 Task: Find connections with filter location Carmo do Paranaíba with filter topic #Designwith filter profile language French with filter current company GeeksforGeeks with filter school National Institute of Fashion Technology India with filter industry Data Security Software Products with filter service category Real Estate with filter keywords title Front Desk Associate
Action: Mouse moved to (713, 136)
Screenshot: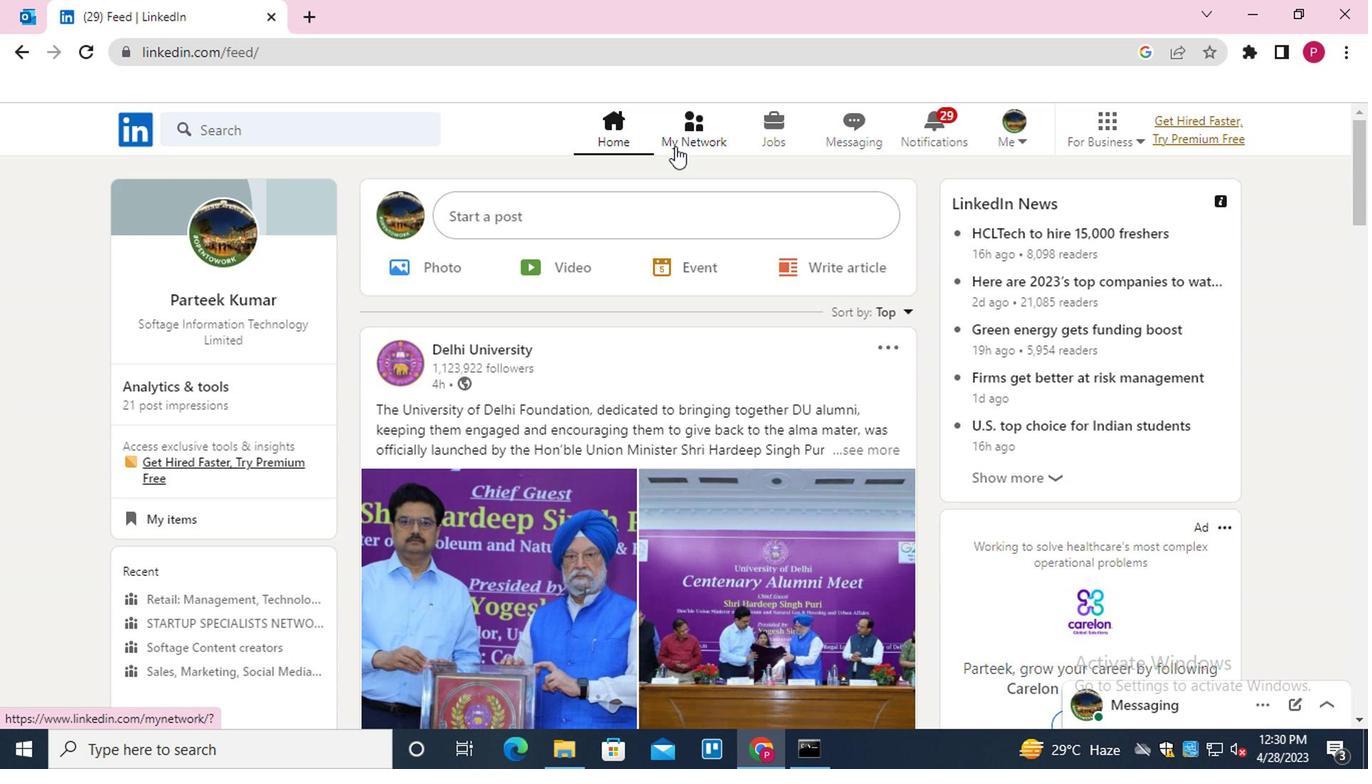 
Action: Mouse pressed left at (713, 136)
Screenshot: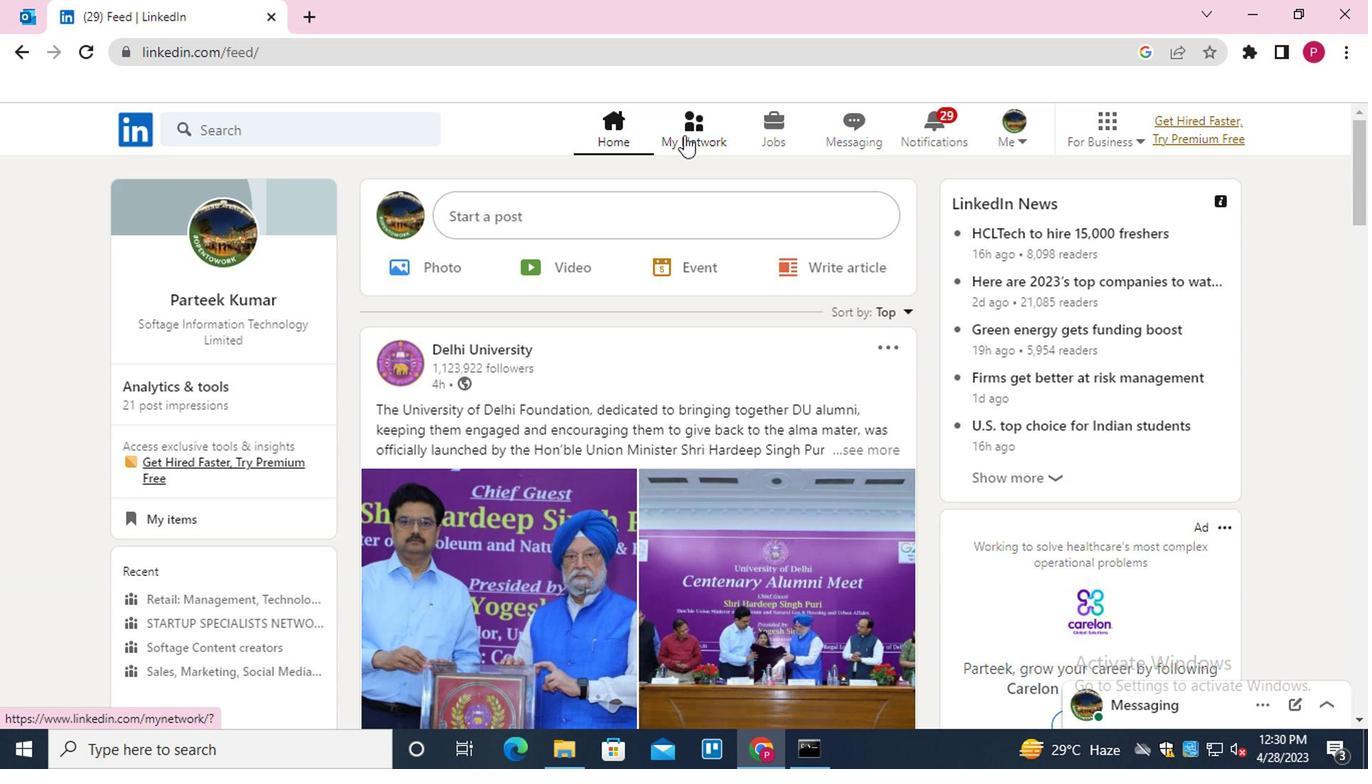 
Action: Mouse moved to (392, 241)
Screenshot: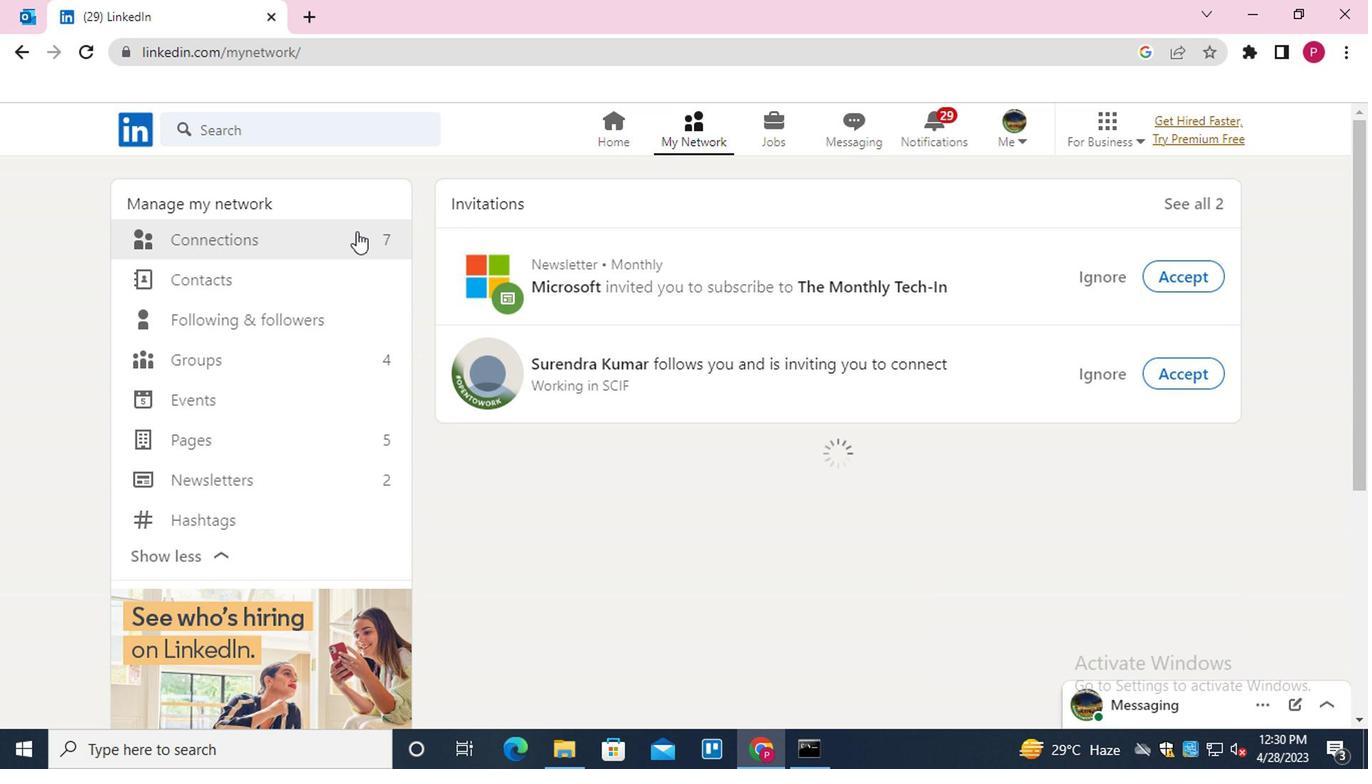 
Action: Mouse pressed left at (392, 241)
Screenshot: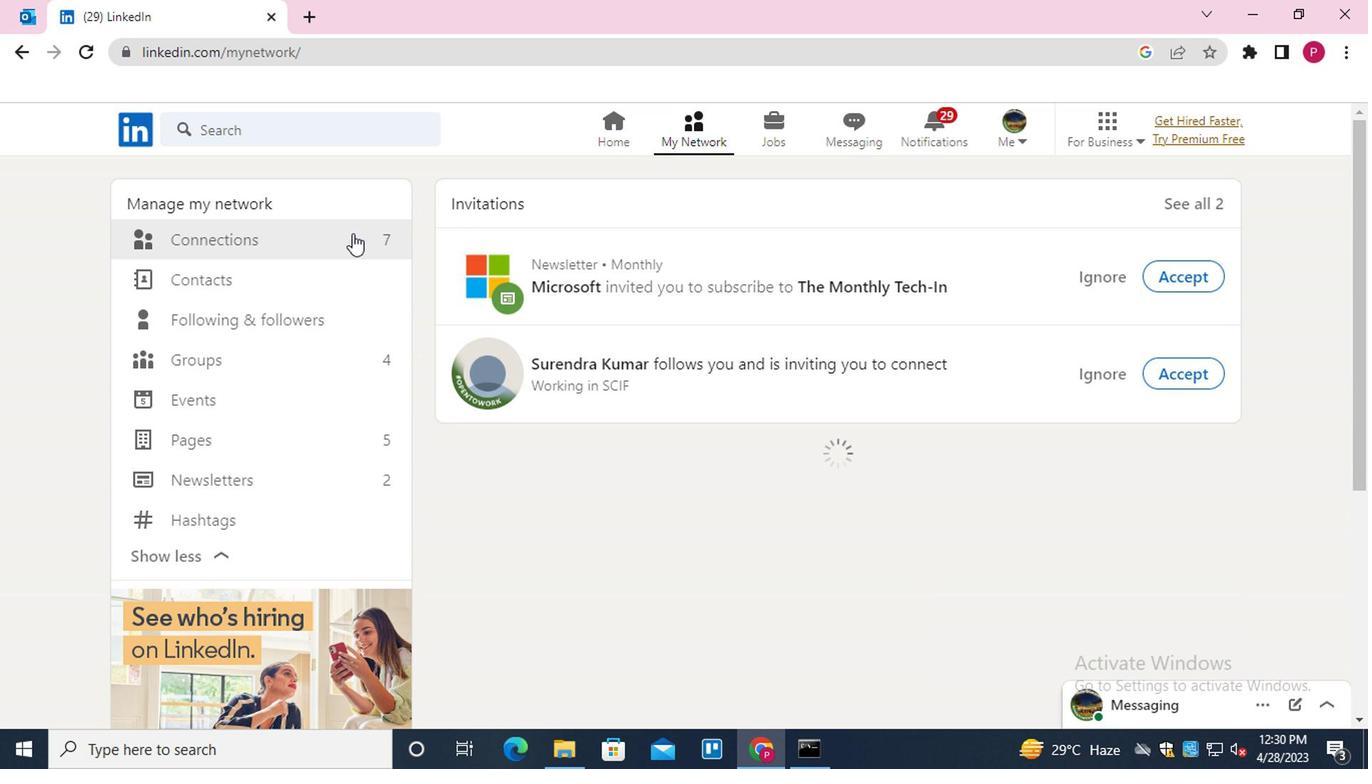 
Action: Mouse moved to (838, 244)
Screenshot: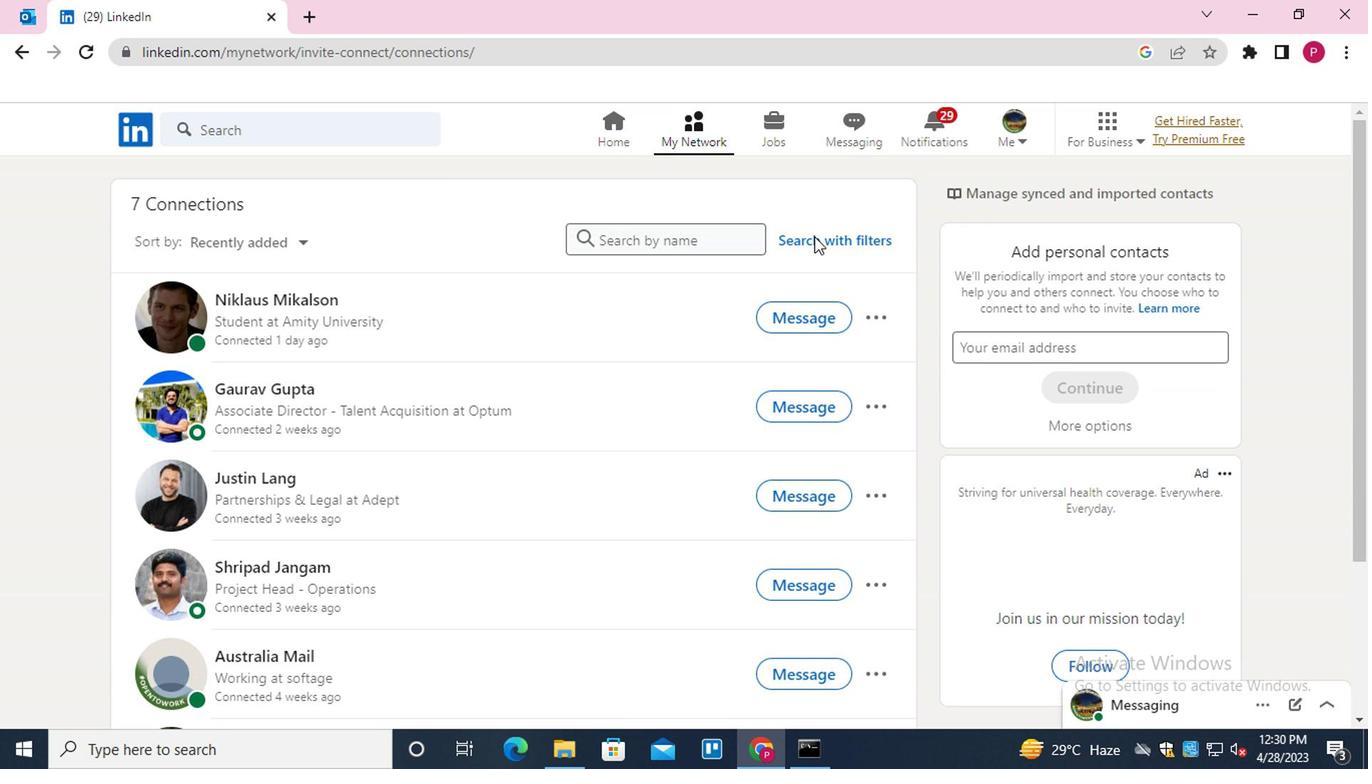 
Action: Mouse pressed left at (838, 244)
Screenshot: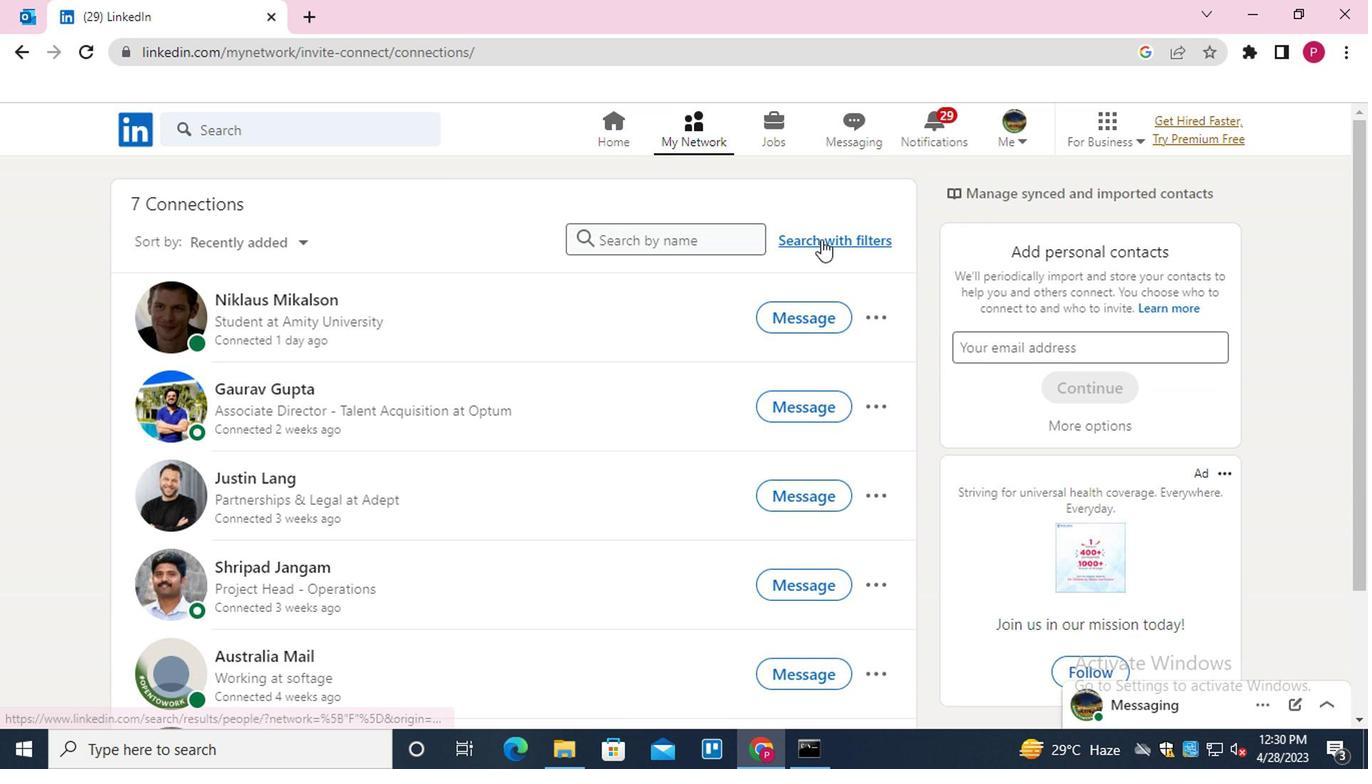 
Action: Mouse moved to (766, 192)
Screenshot: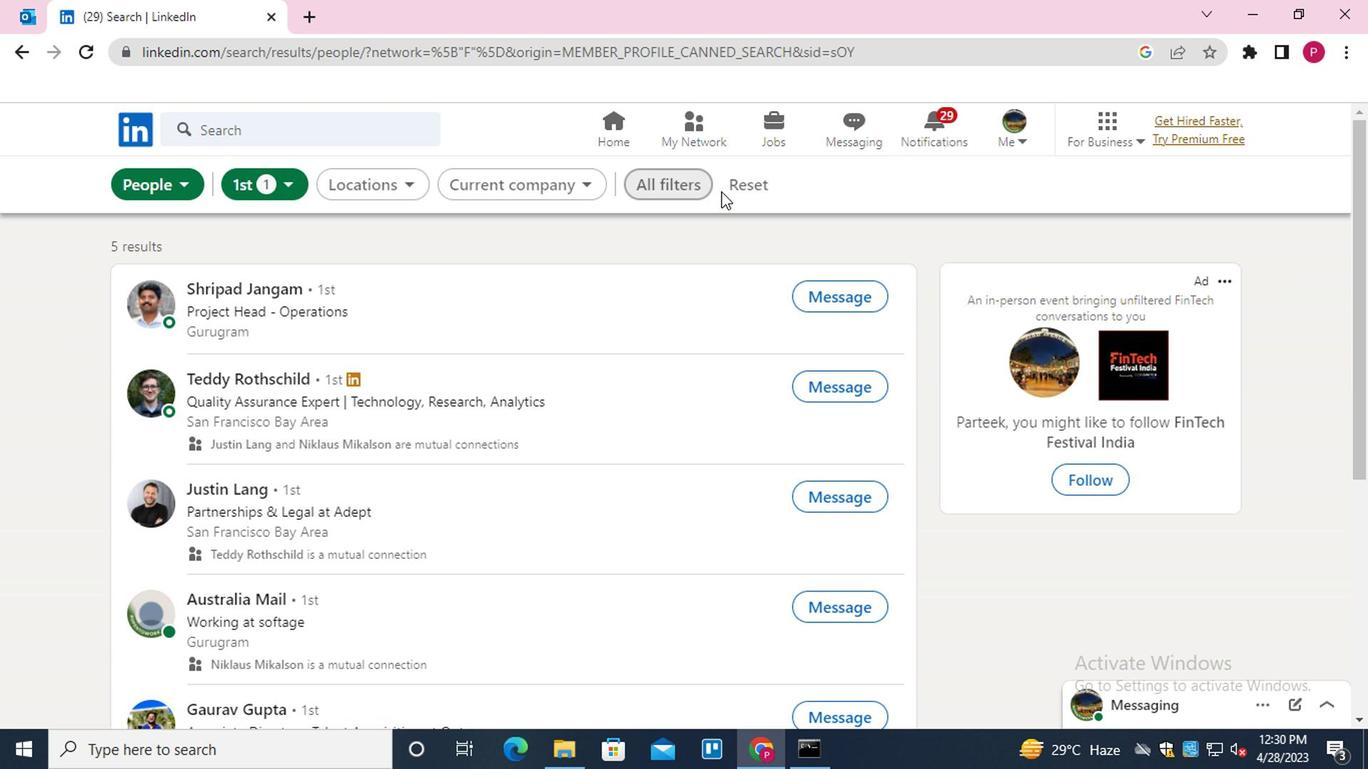 
Action: Mouse pressed left at (766, 192)
Screenshot: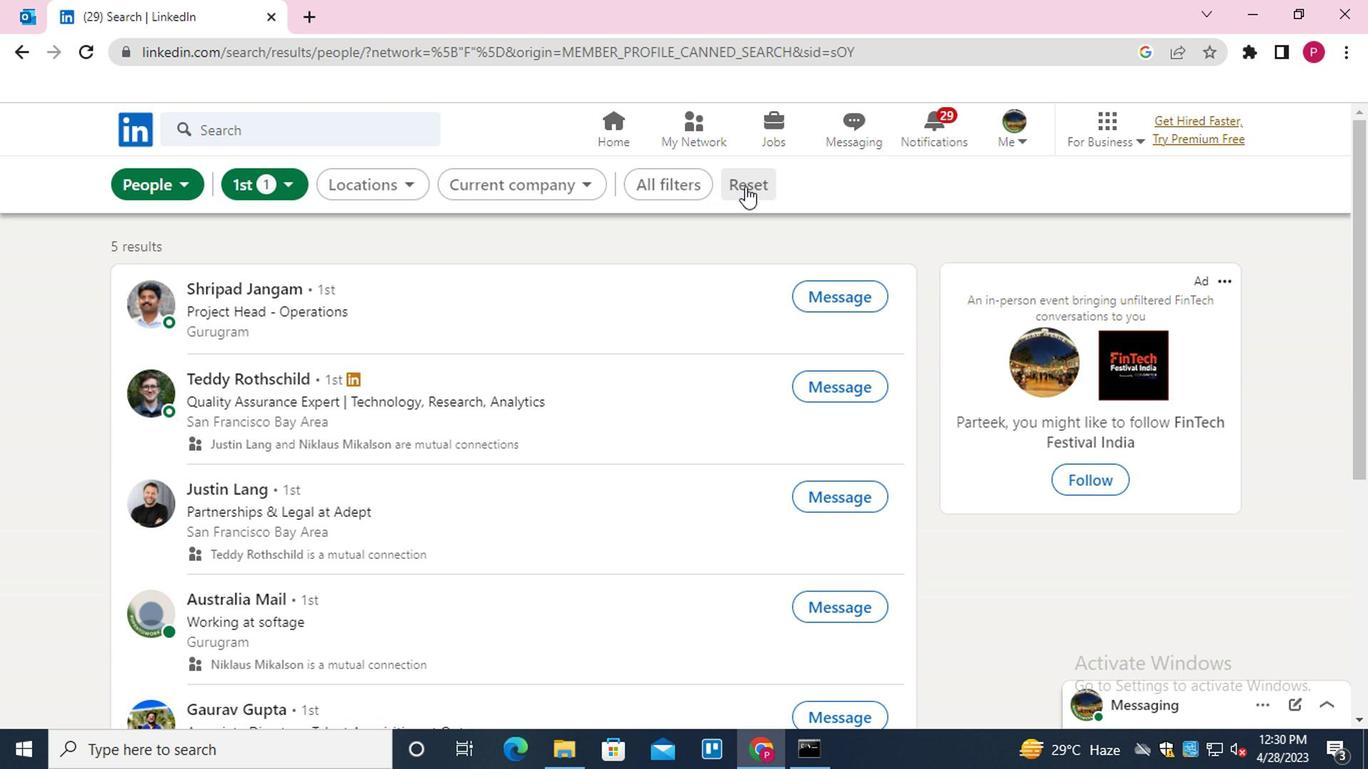 
Action: Mouse moved to (723, 188)
Screenshot: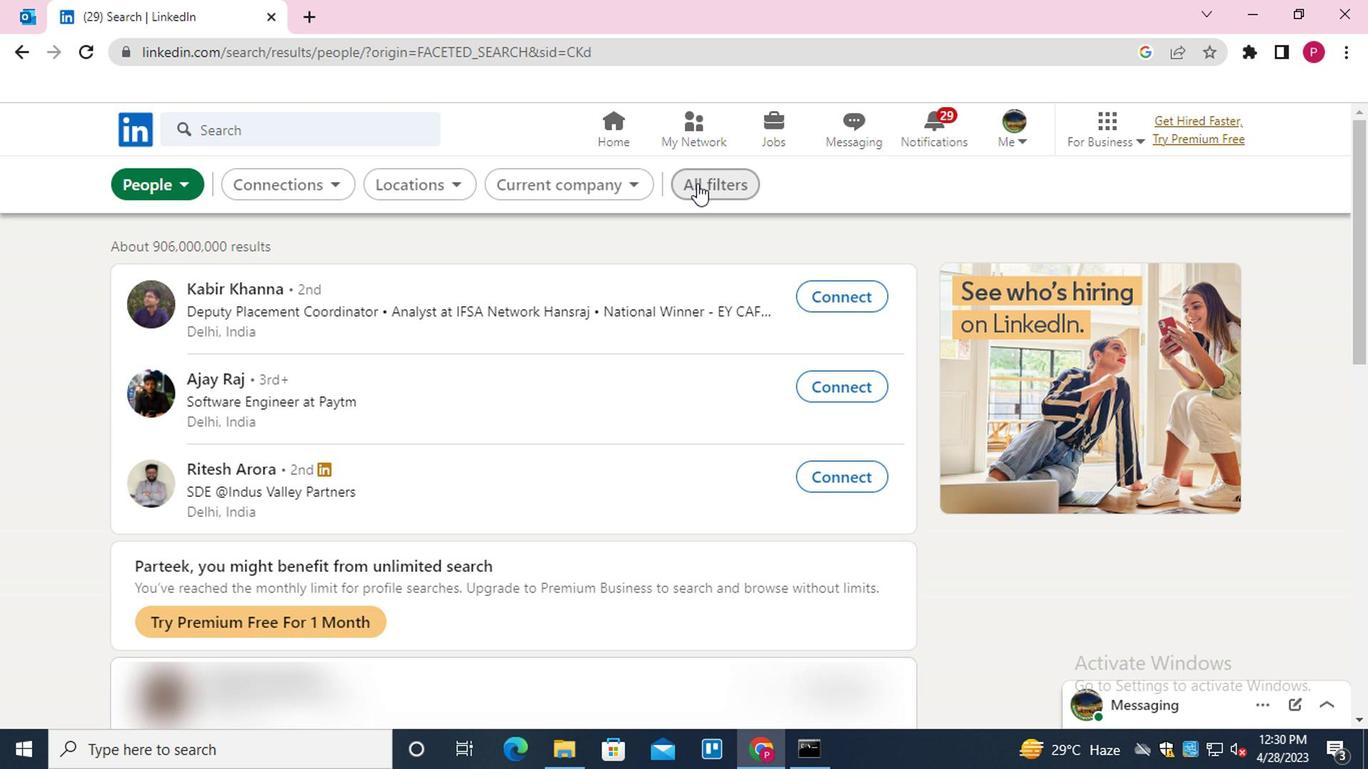 
Action: Mouse pressed left at (723, 188)
Screenshot: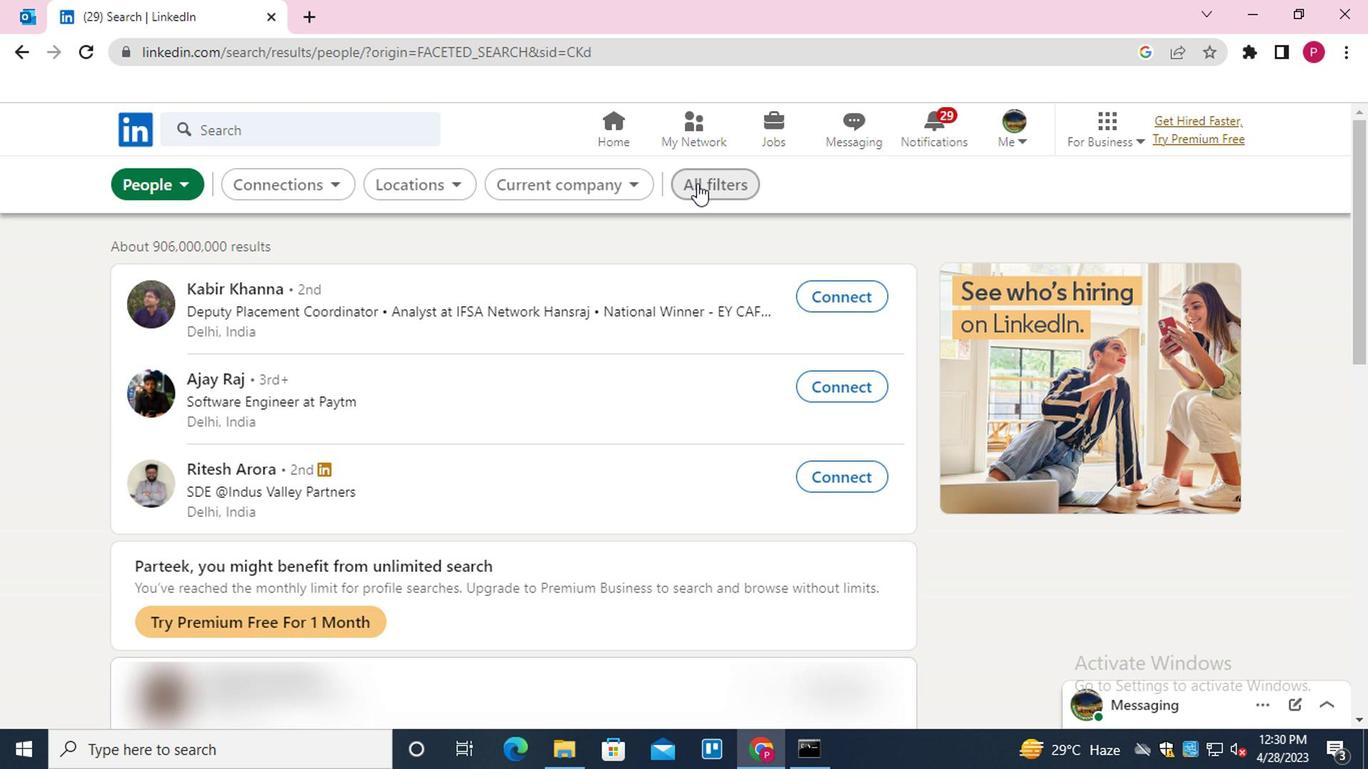 
Action: Mouse moved to (1010, 411)
Screenshot: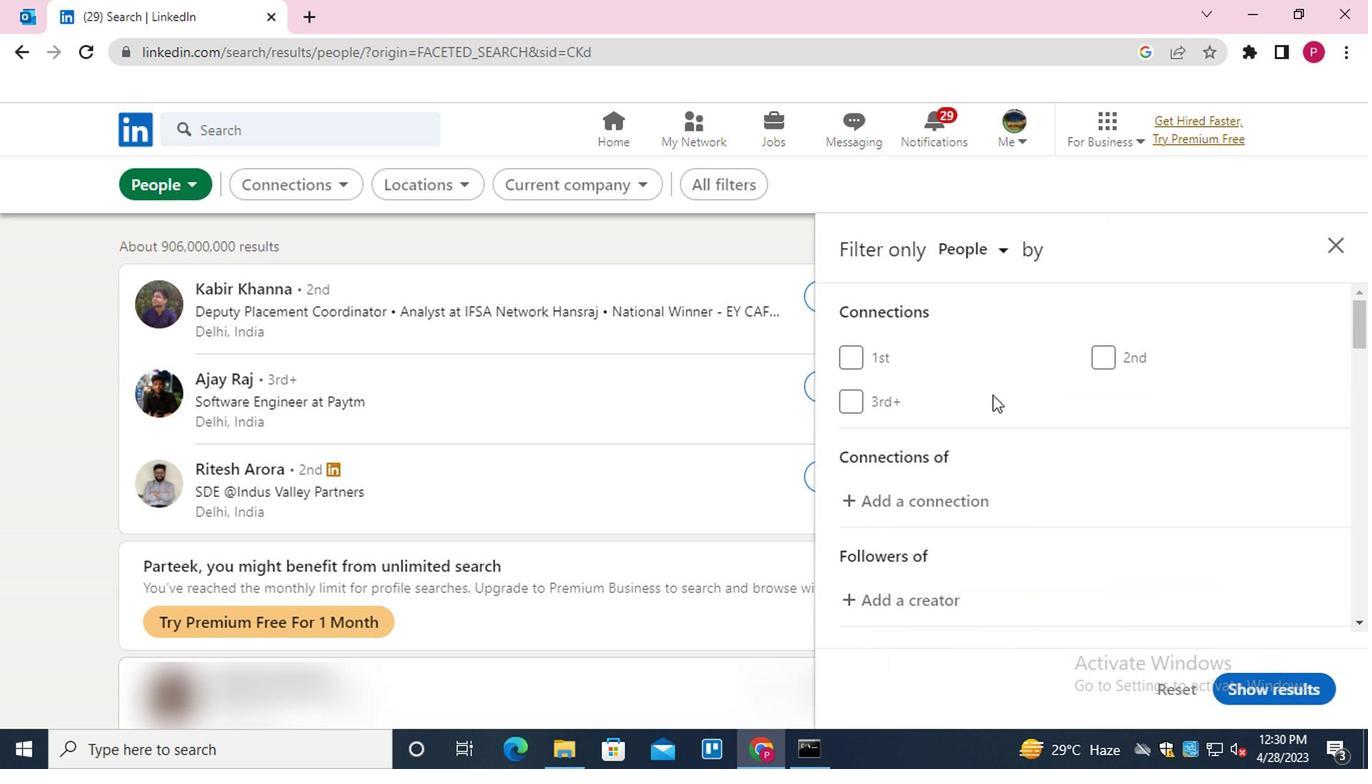 
Action: Mouse scrolled (1010, 411) with delta (0, 0)
Screenshot: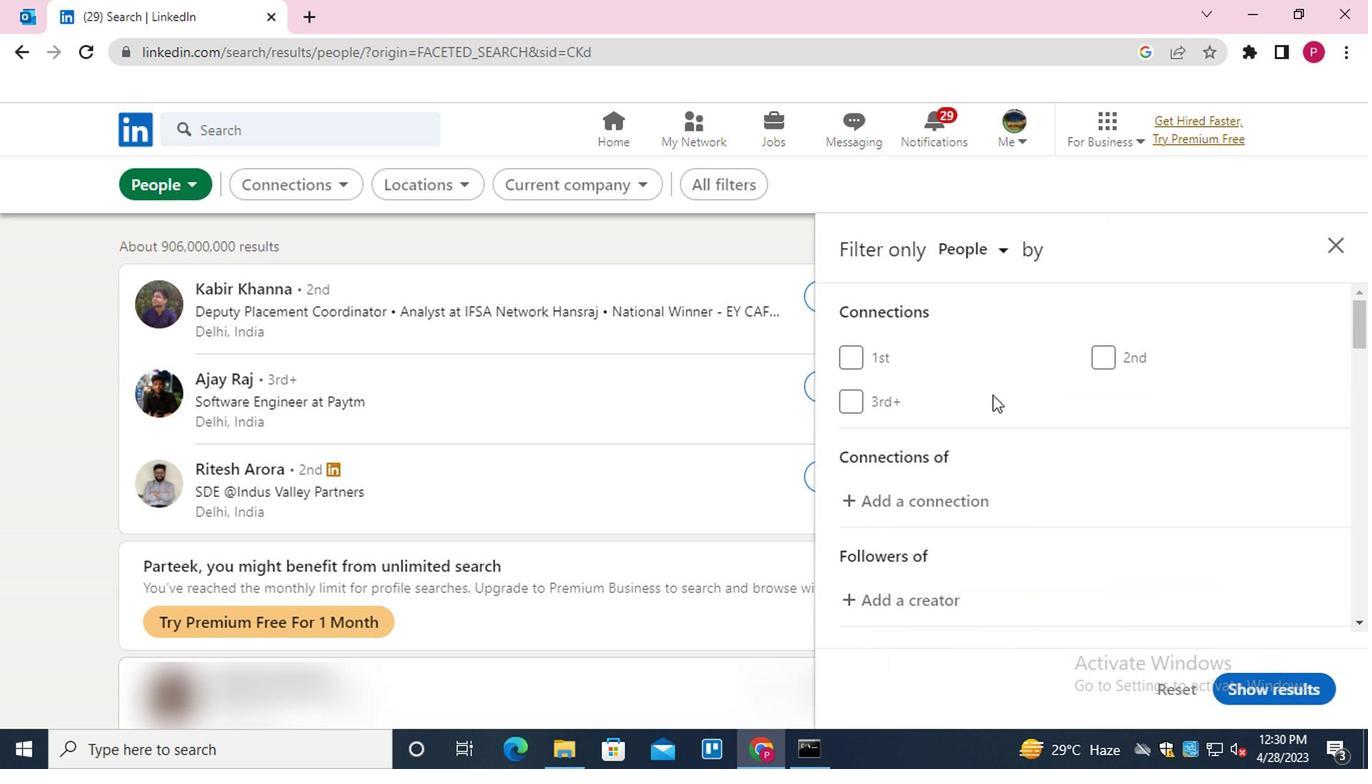 
Action: Mouse moved to (1011, 416)
Screenshot: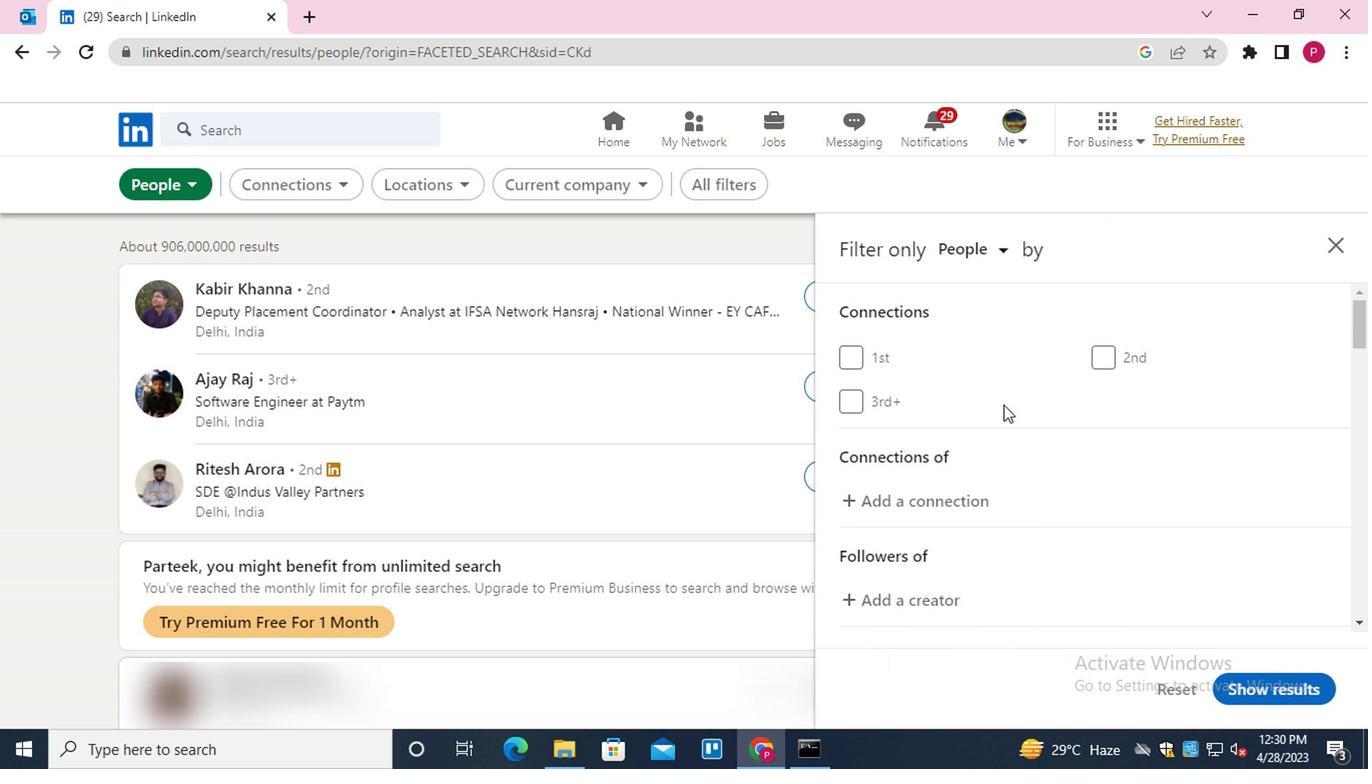 
Action: Mouse scrolled (1011, 415) with delta (0, -1)
Screenshot: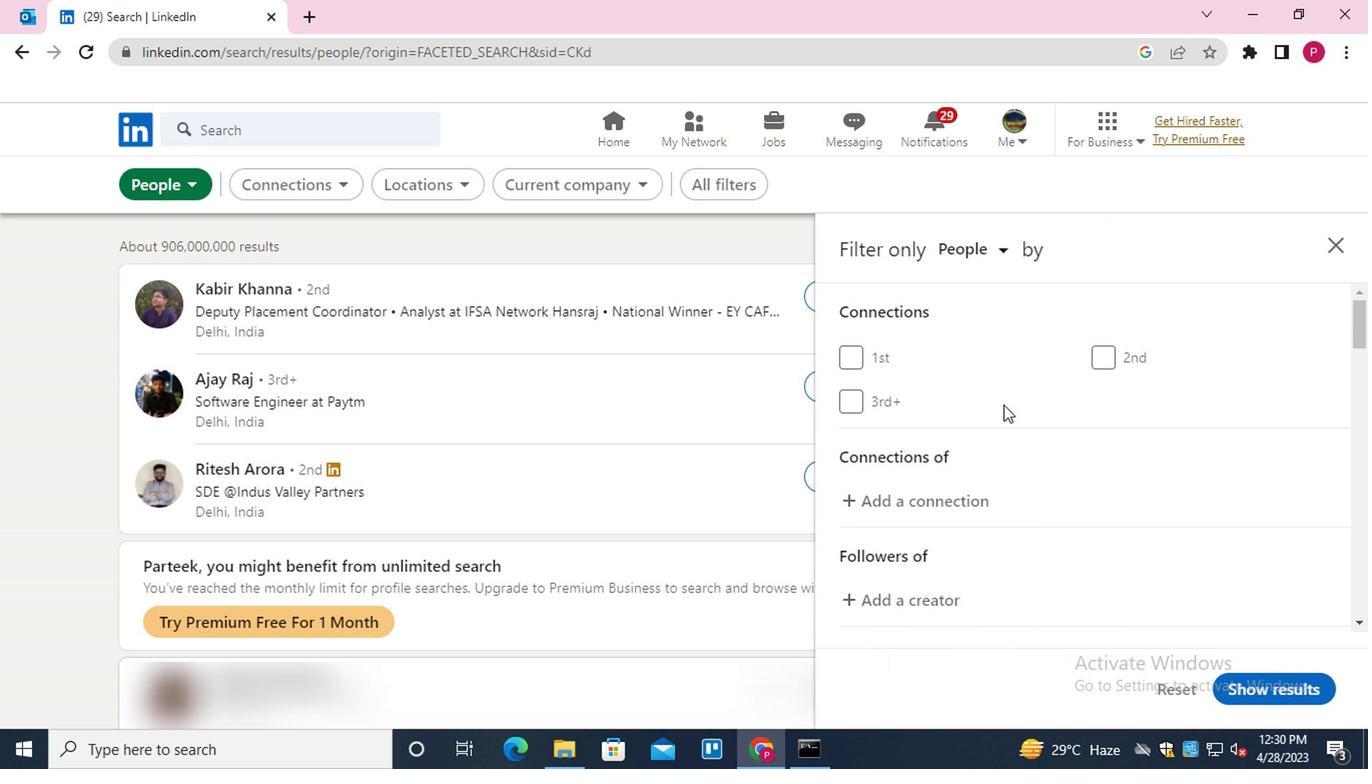 
Action: Mouse moved to (1014, 419)
Screenshot: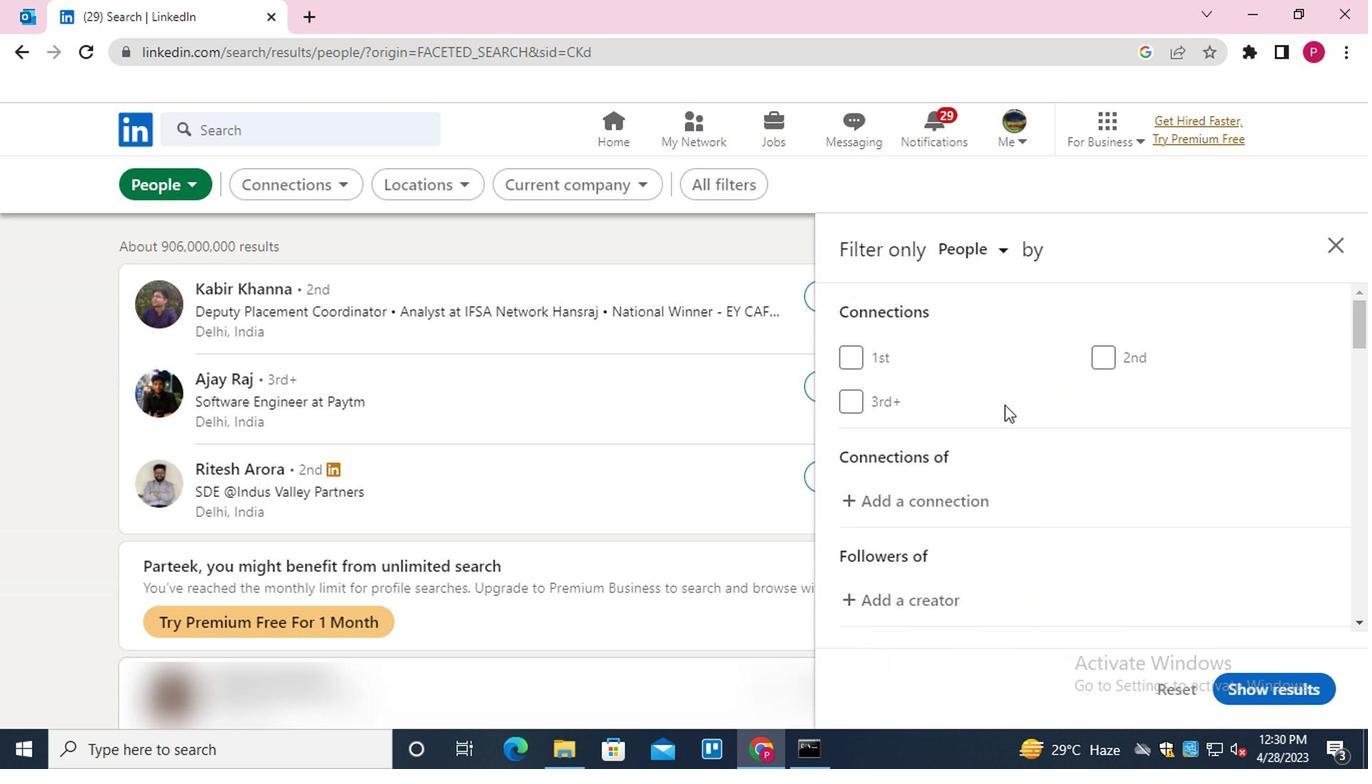 
Action: Mouse scrolled (1014, 417) with delta (0, -1)
Screenshot: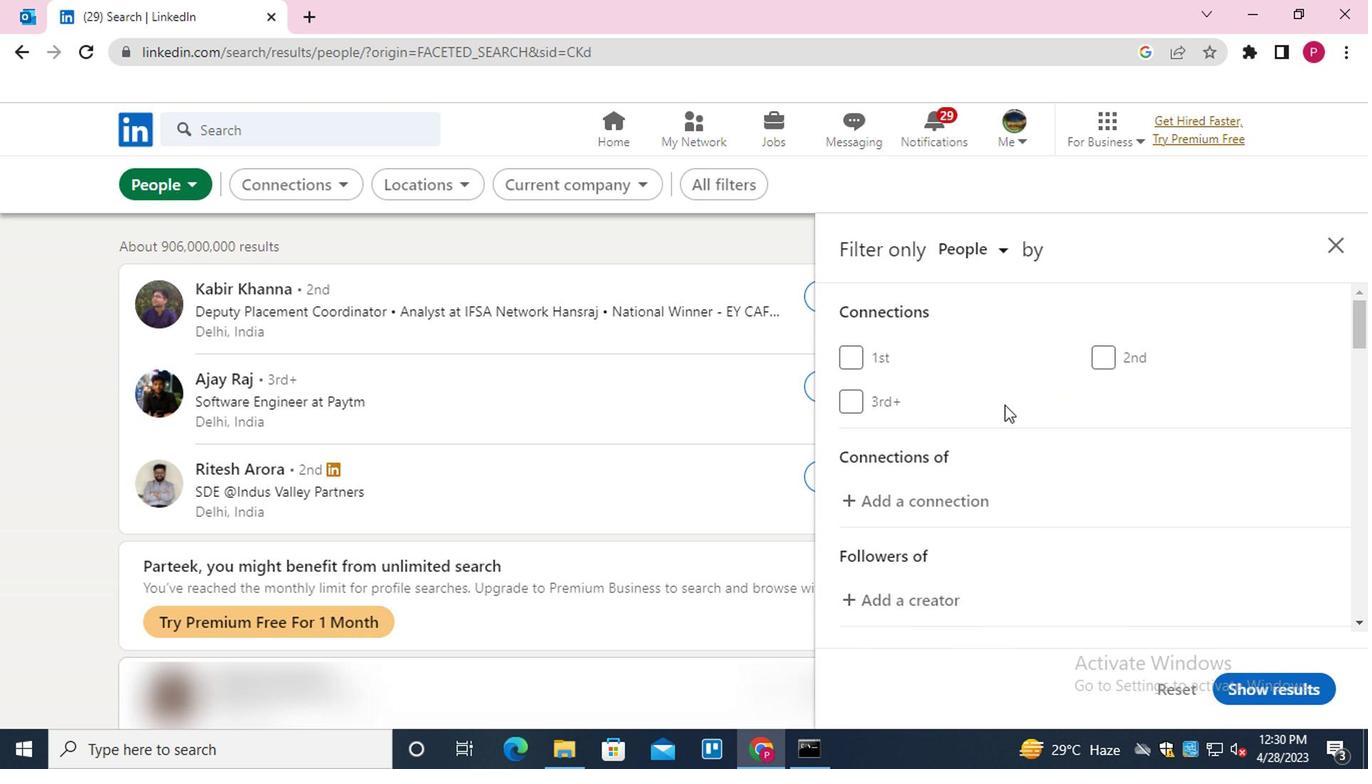 
Action: Mouse moved to (1149, 483)
Screenshot: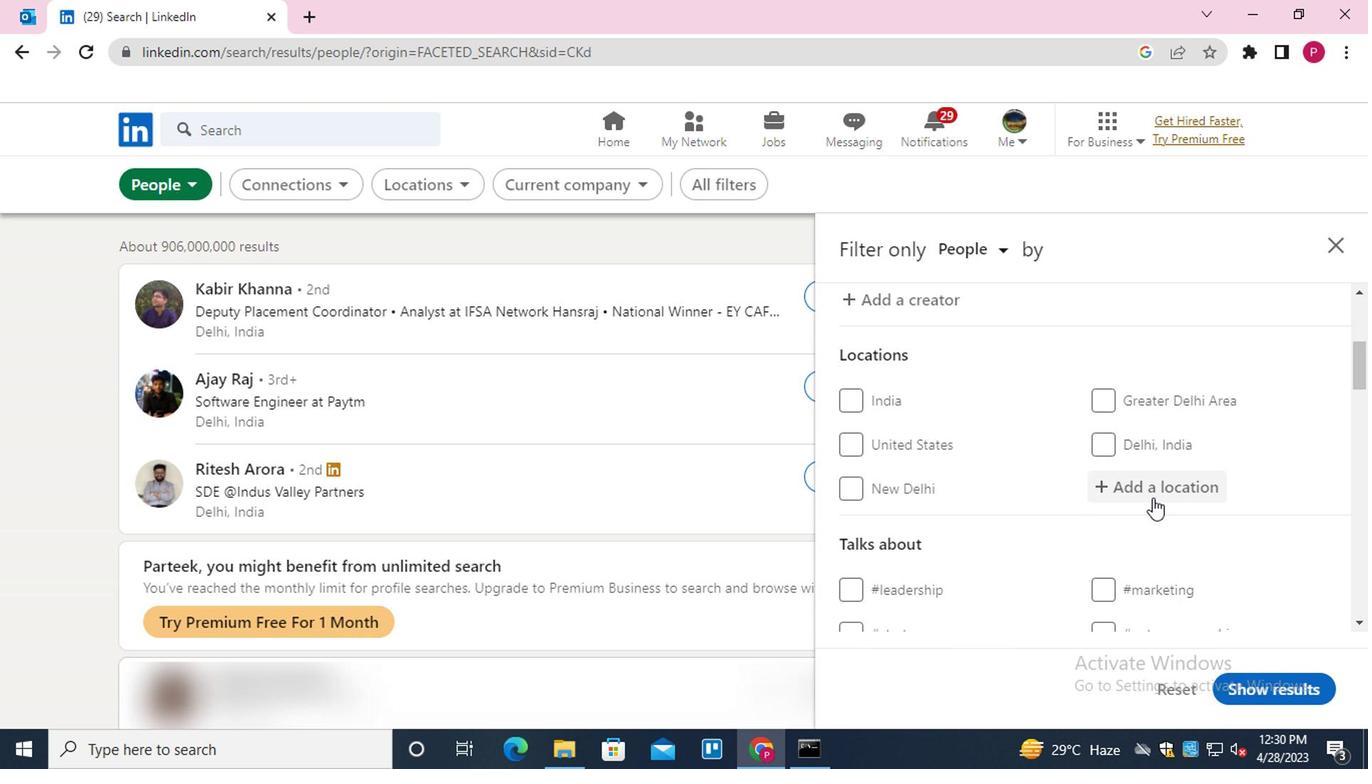 
Action: Mouse pressed left at (1149, 483)
Screenshot: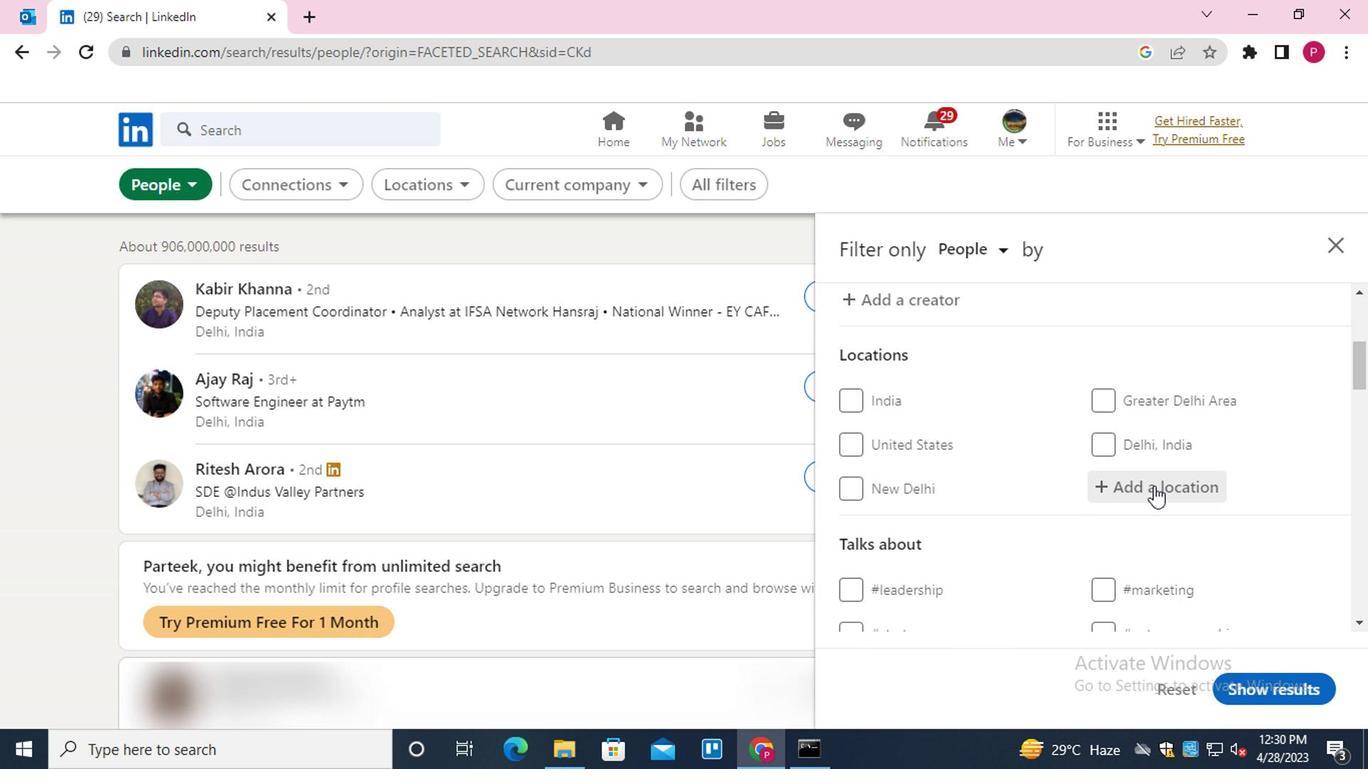 
Action: Key pressed <Key.shift><Key.shift><Key.shift><Key.shift><Key.shift><Key.shift><Key.shift><Key.shift><Key.shift>CARMO<Key.down><Key.down><Key.down><Key.down><Key.down><Key.enter>
Screenshot: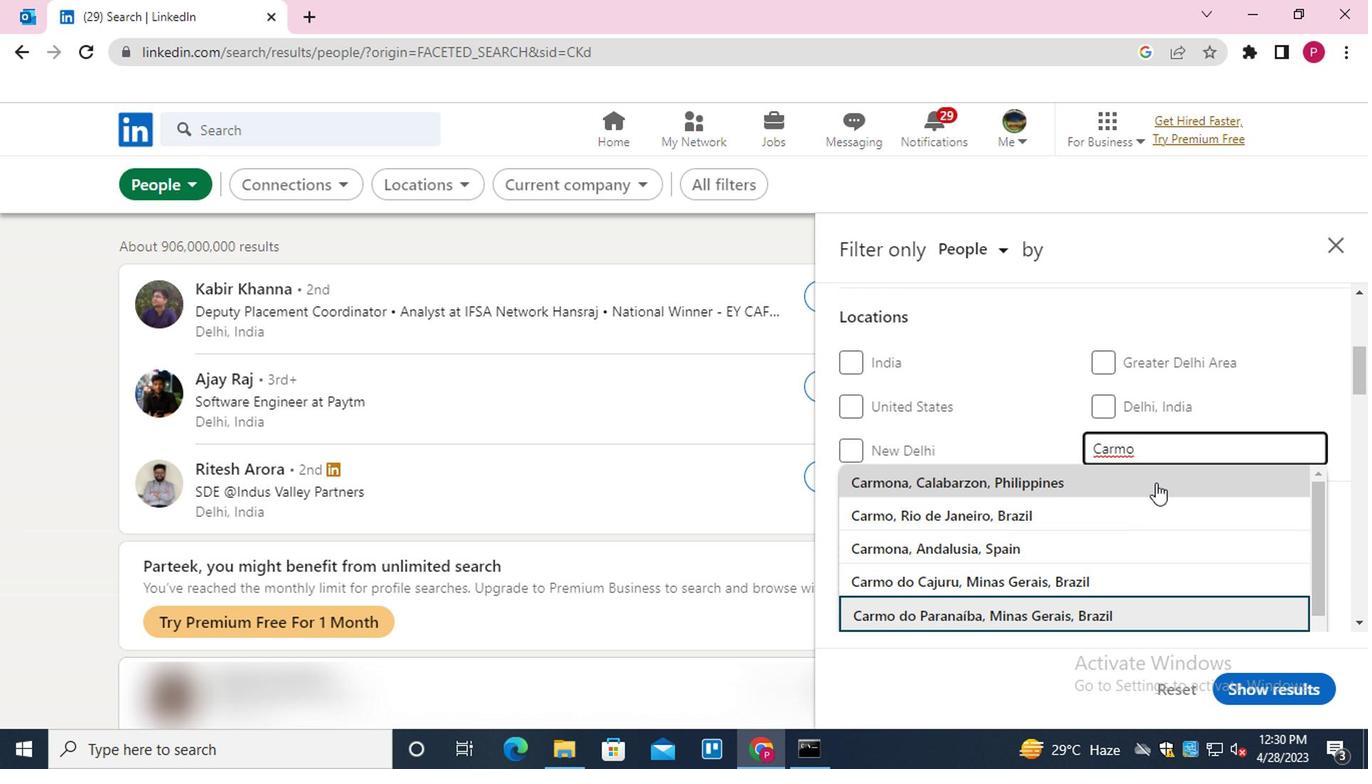 
Action: Mouse moved to (1149, 483)
Screenshot: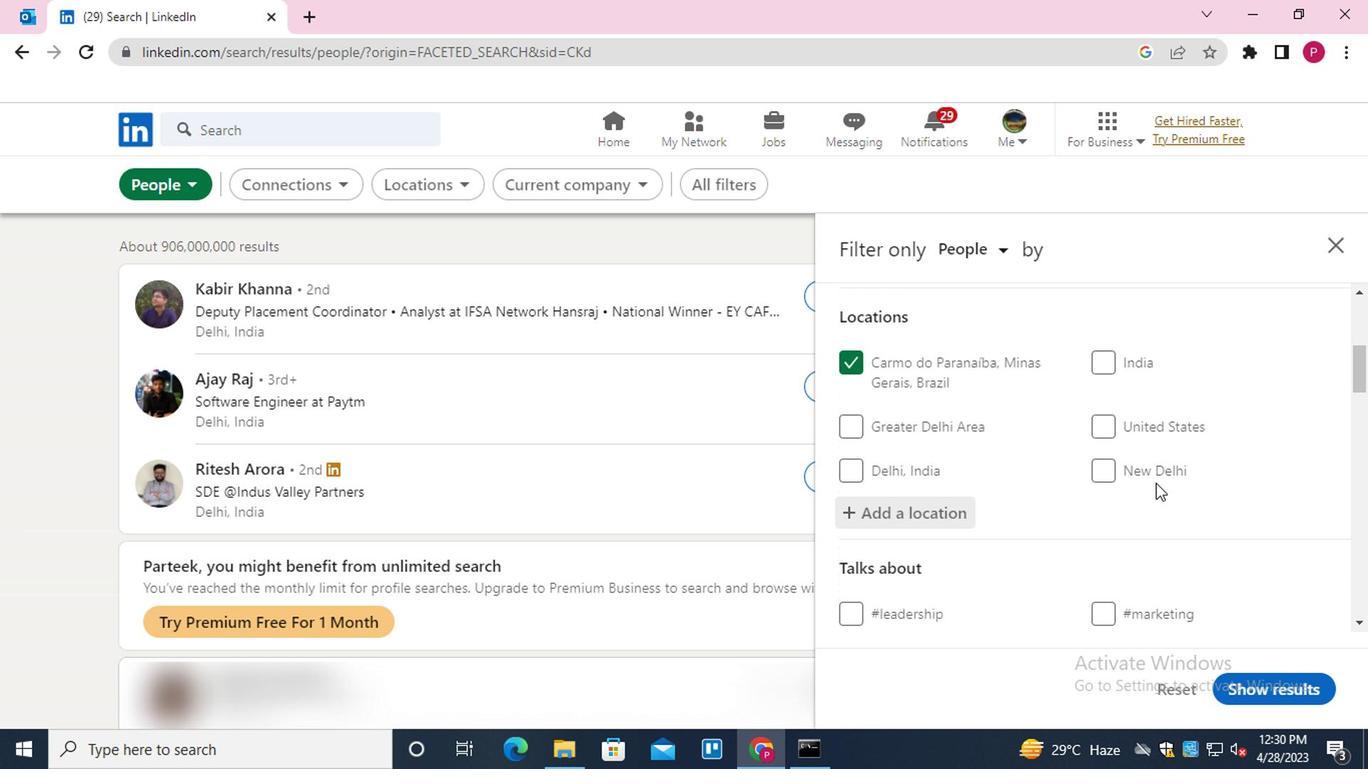 
Action: Mouse scrolled (1149, 482) with delta (0, -1)
Screenshot: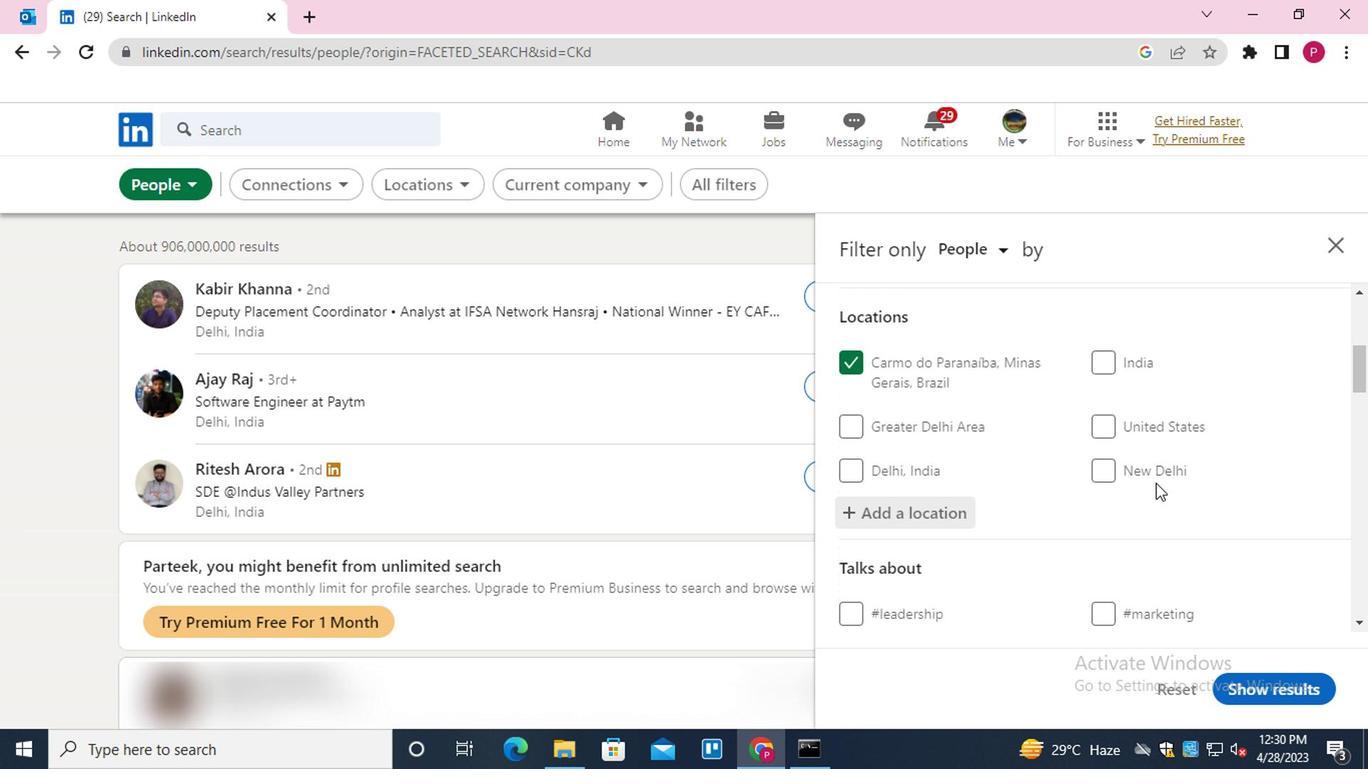 
Action: Mouse scrolled (1149, 482) with delta (0, -1)
Screenshot: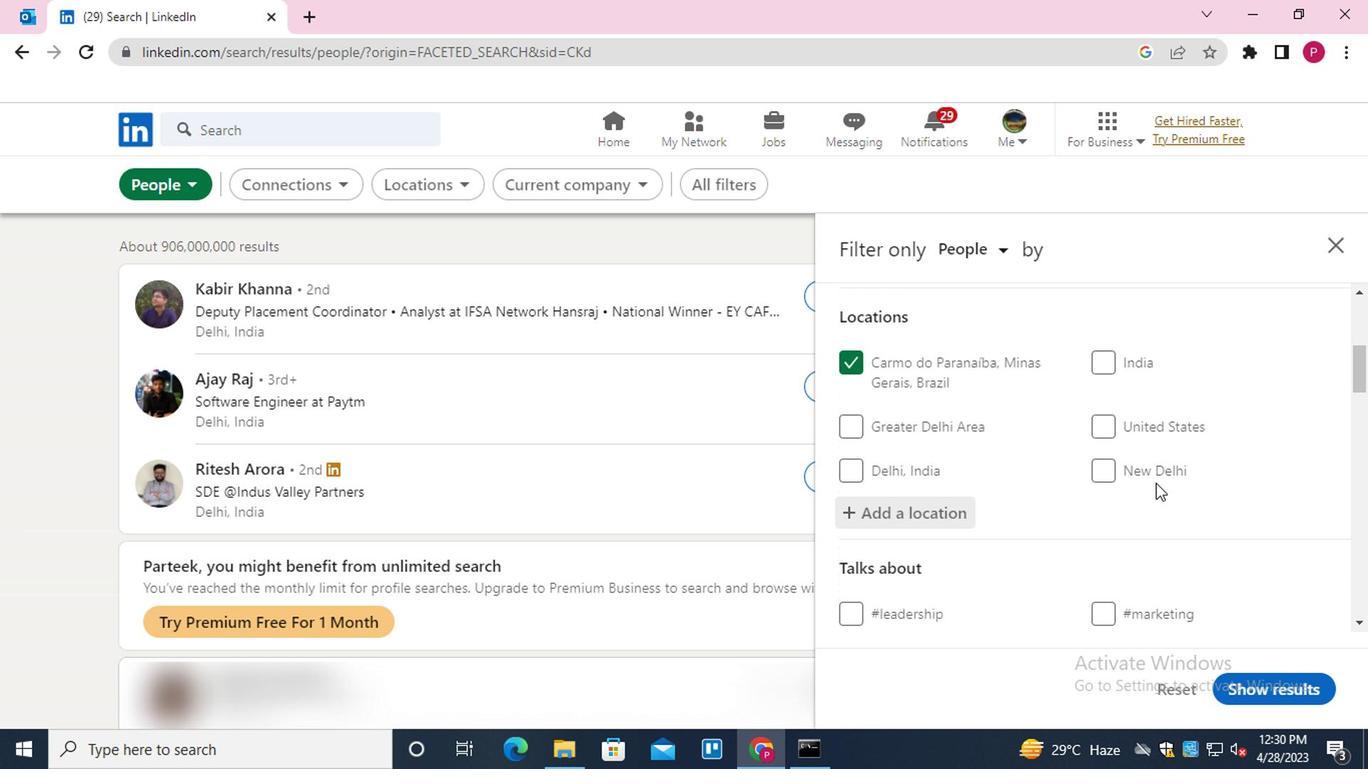 
Action: Mouse scrolled (1149, 482) with delta (0, -1)
Screenshot: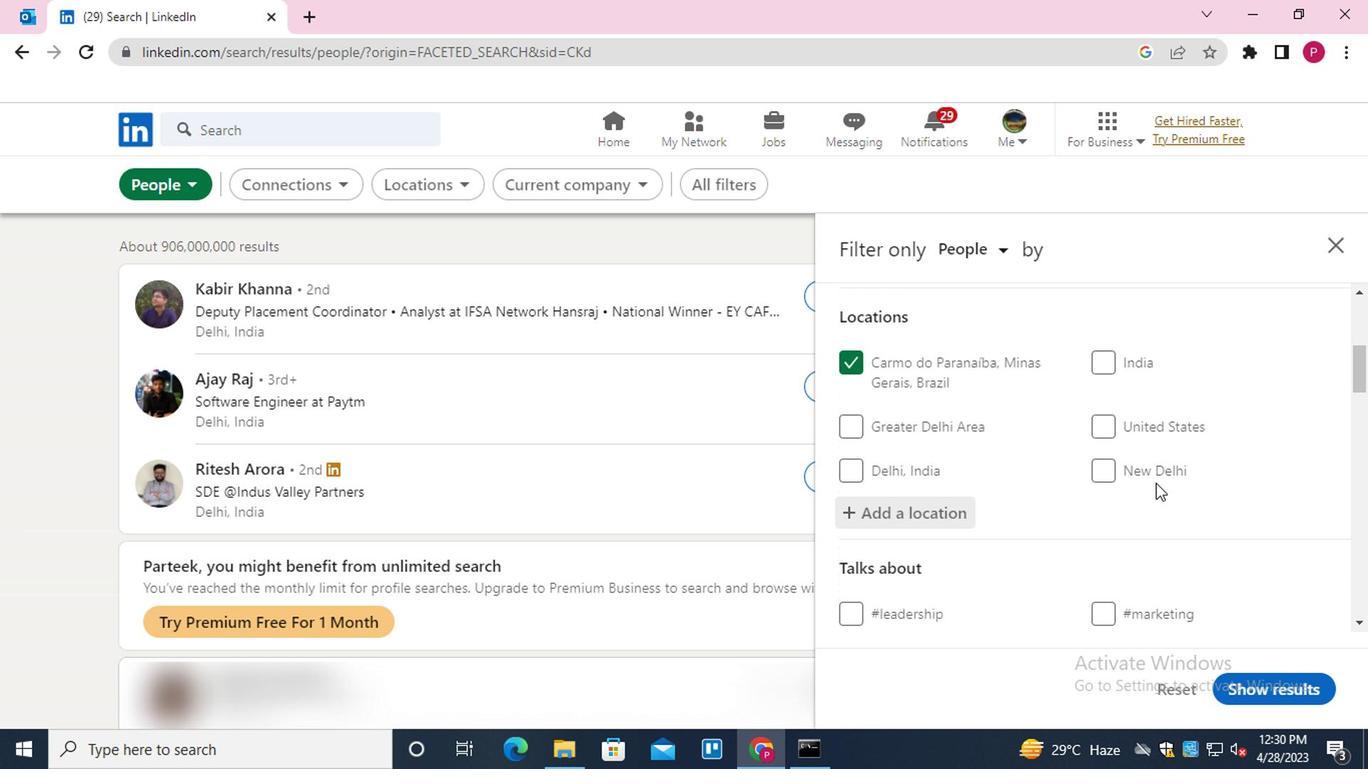 
Action: Mouse moved to (1164, 394)
Screenshot: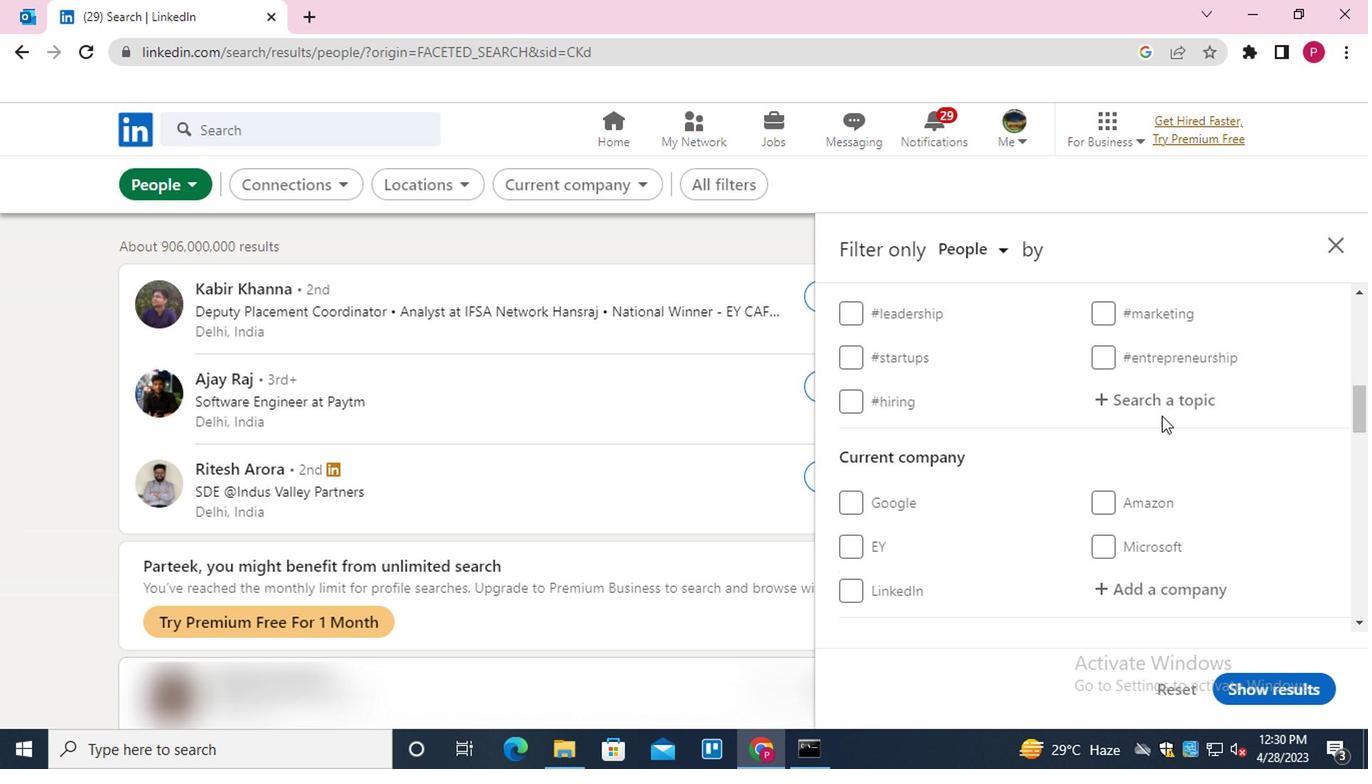 
Action: Mouse pressed left at (1164, 394)
Screenshot: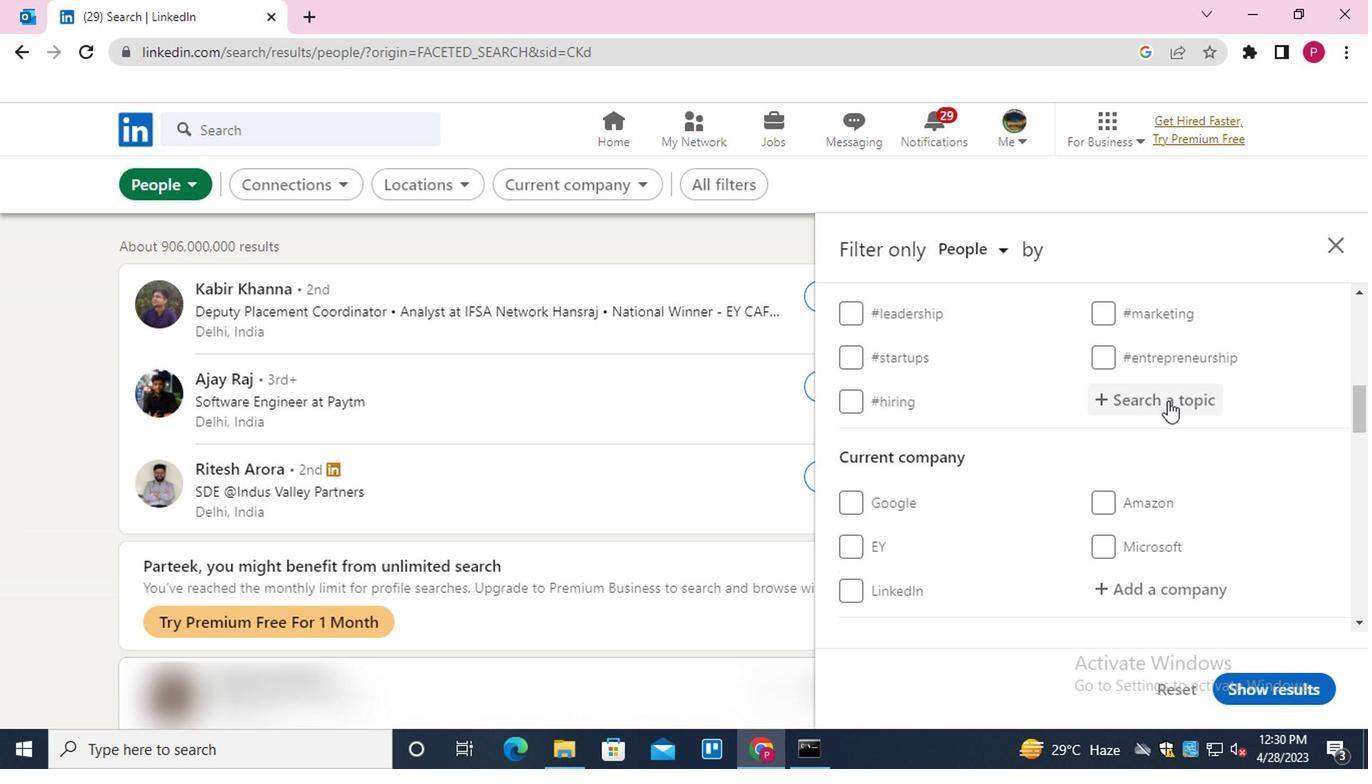 
Action: Mouse moved to (1163, 394)
Screenshot: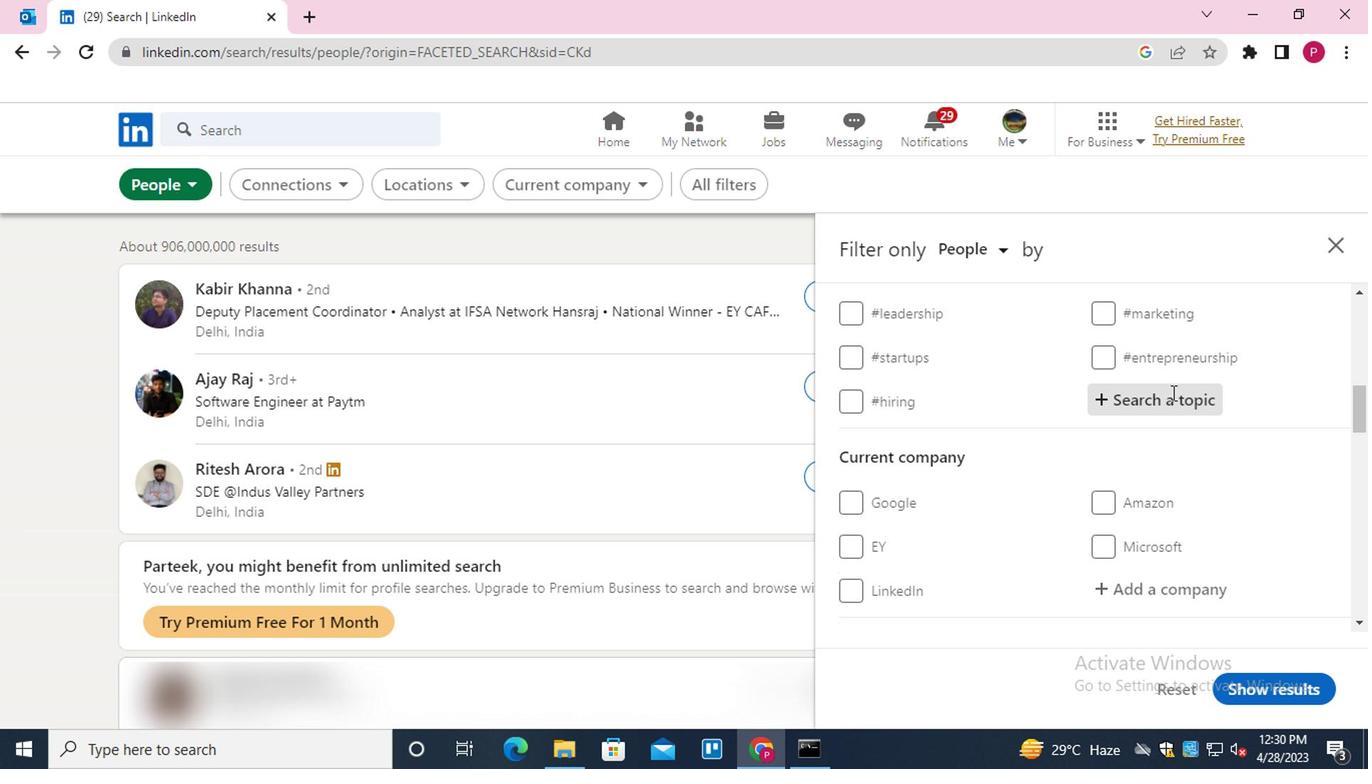 
Action: Key pressed DESIGN<Key.down><Key.enter>
Screenshot: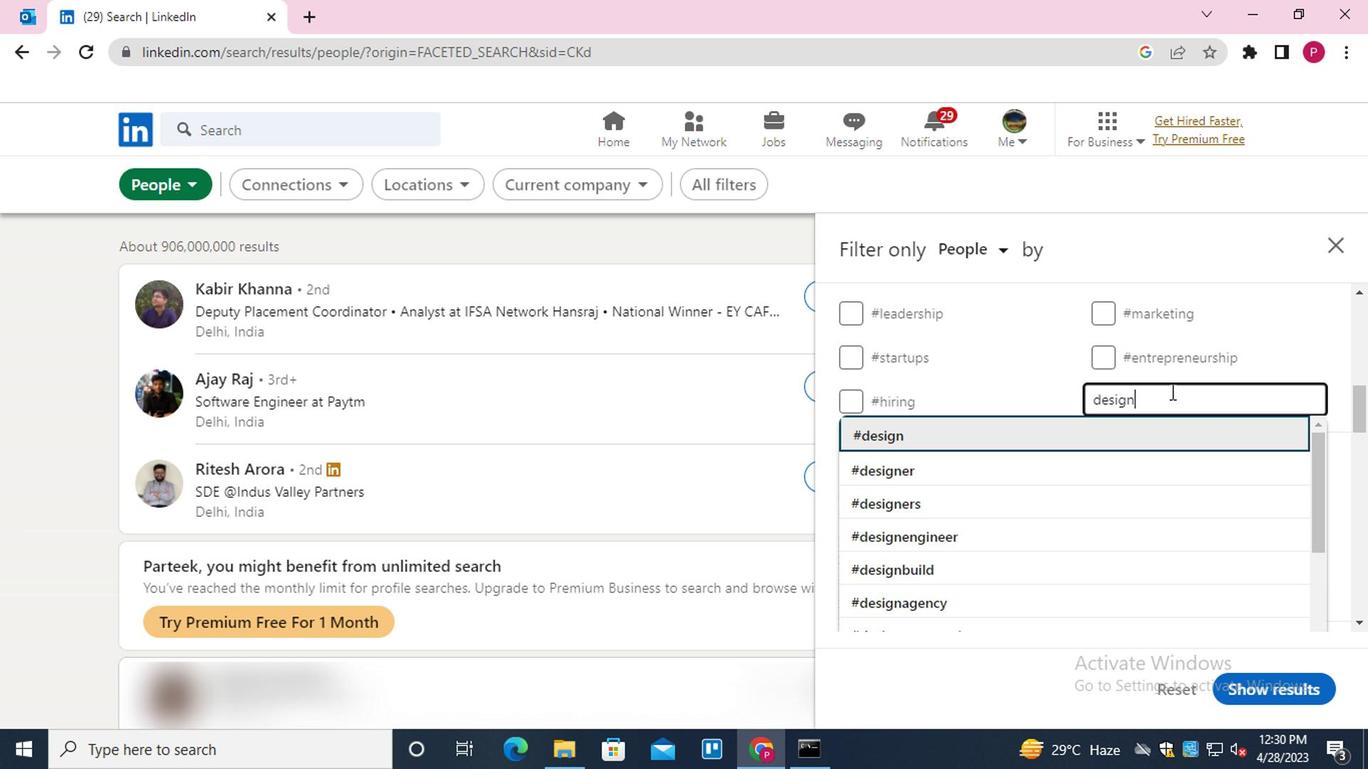 
Action: Mouse moved to (1020, 409)
Screenshot: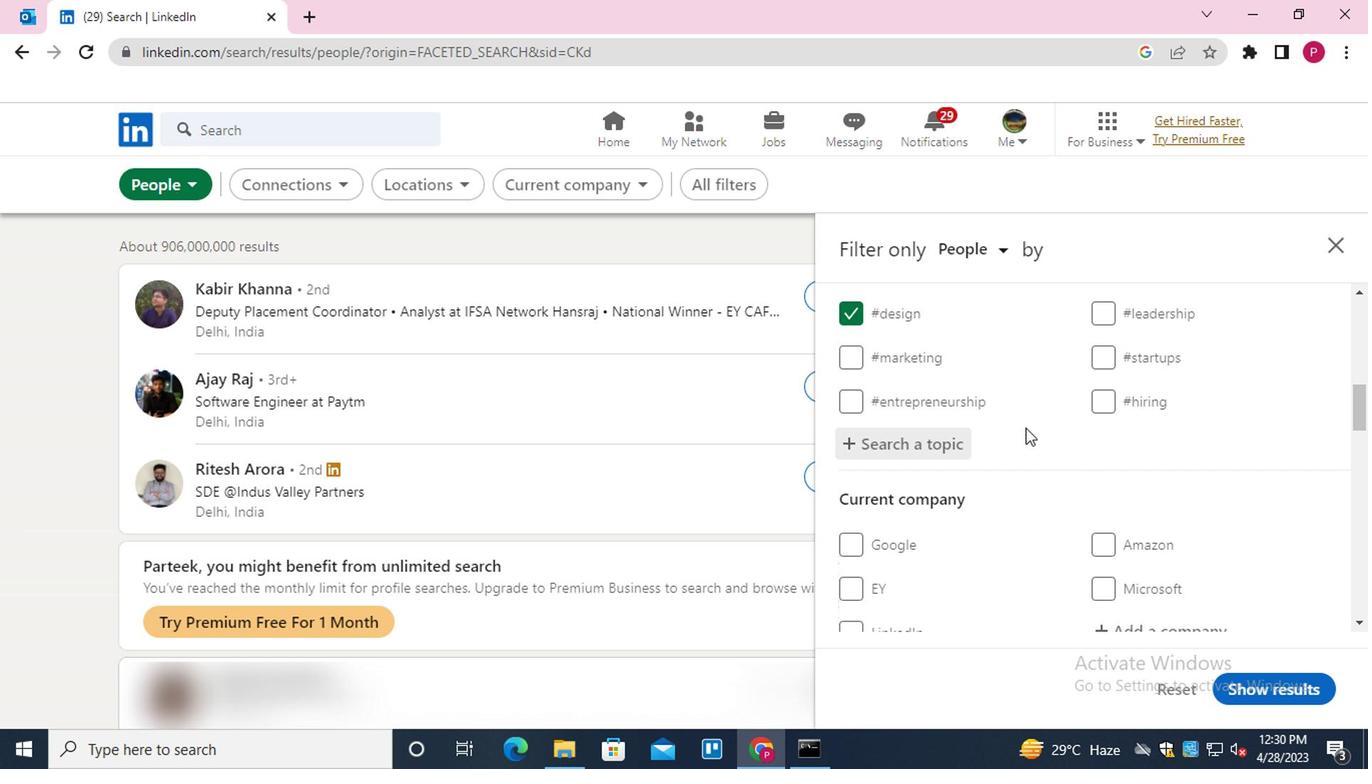 
Action: Mouse scrolled (1020, 407) with delta (0, -1)
Screenshot: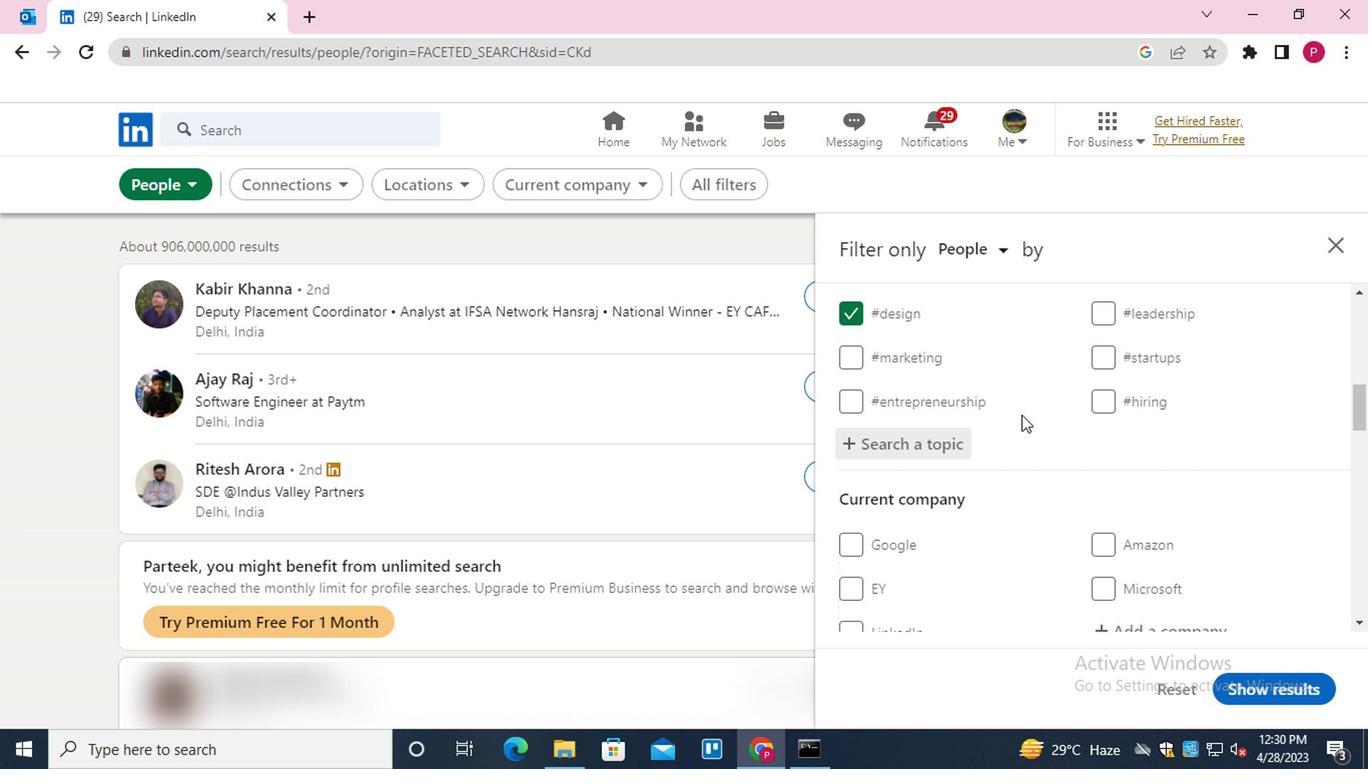 
Action: Mouse scrolled (1020, 407) with delta (0, -1)
Screenshot: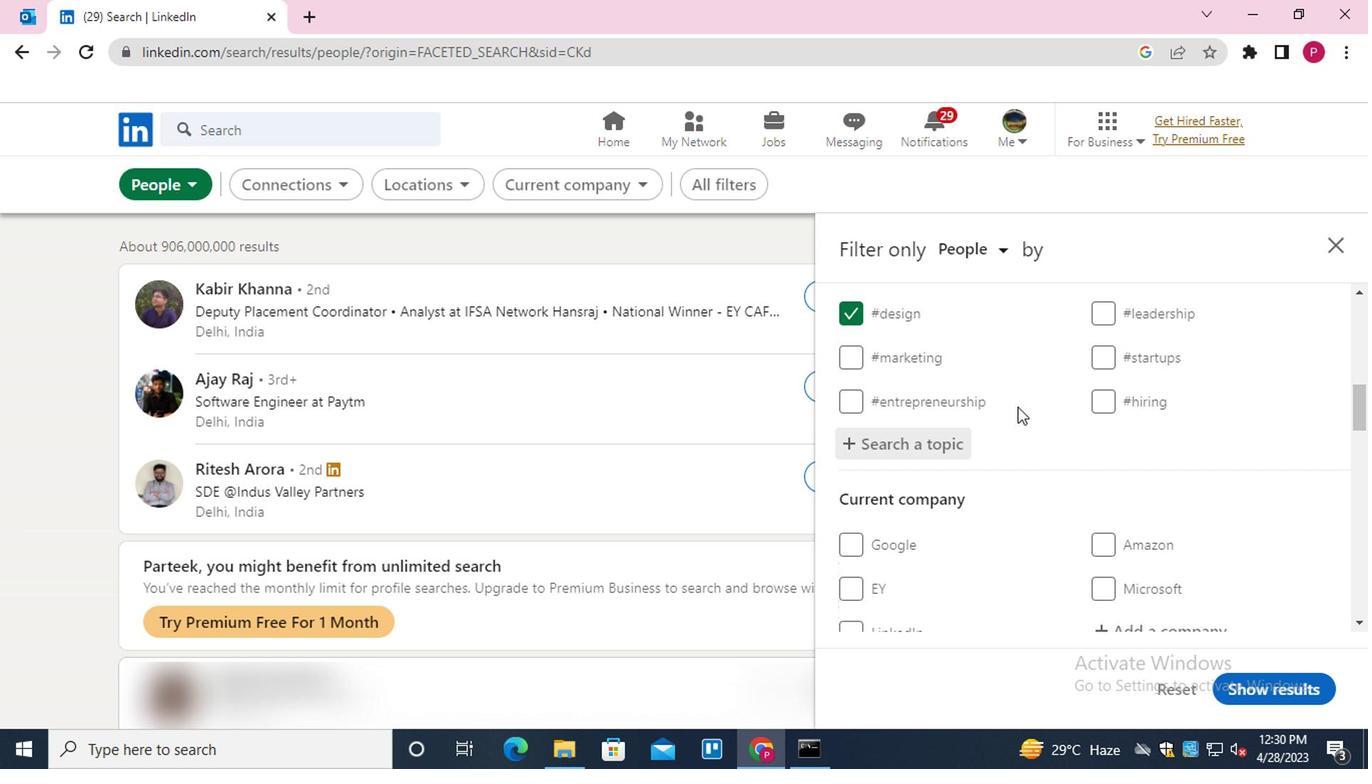 
Action: Mouse scrolled (1020, 407) with delta (0, -1)
Screenshot: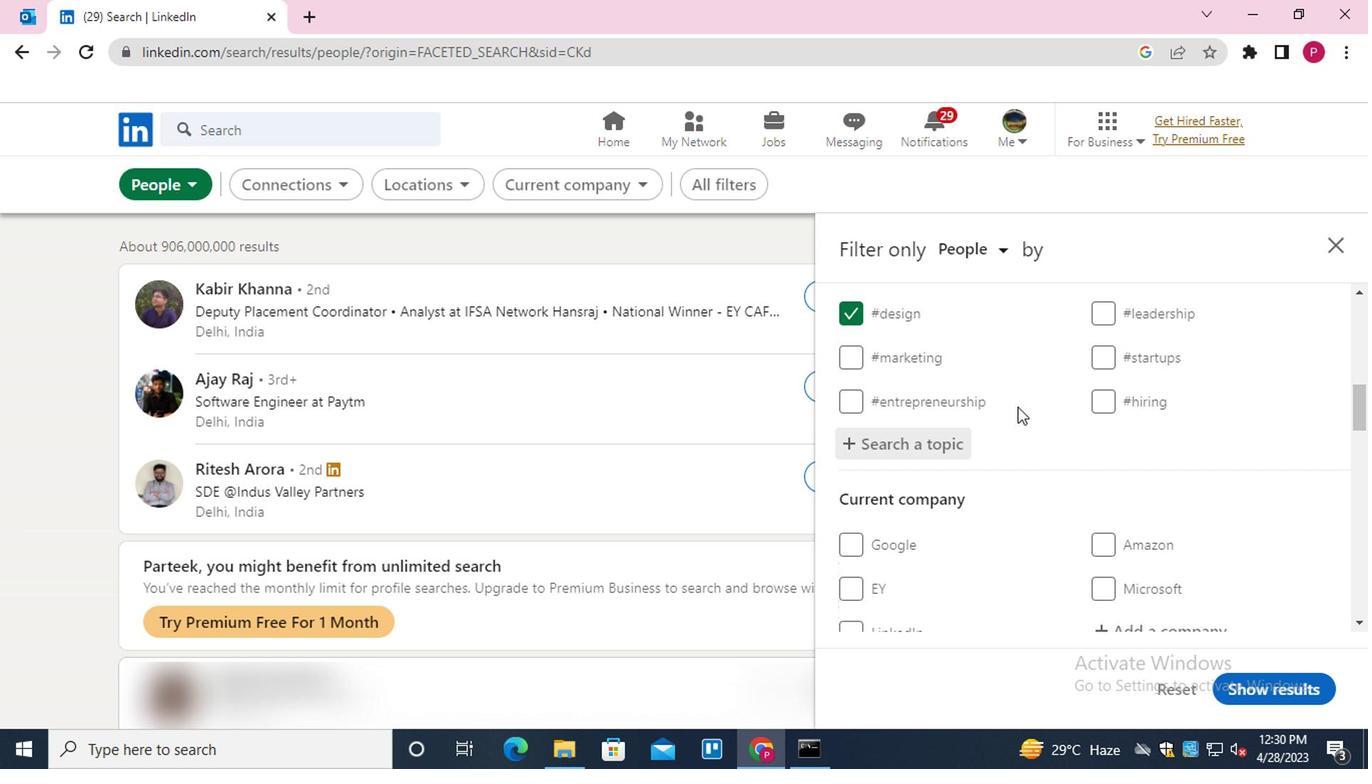 
Action: Mouse scrolled (1020, 407) with delta (0, -1)
Screenshot: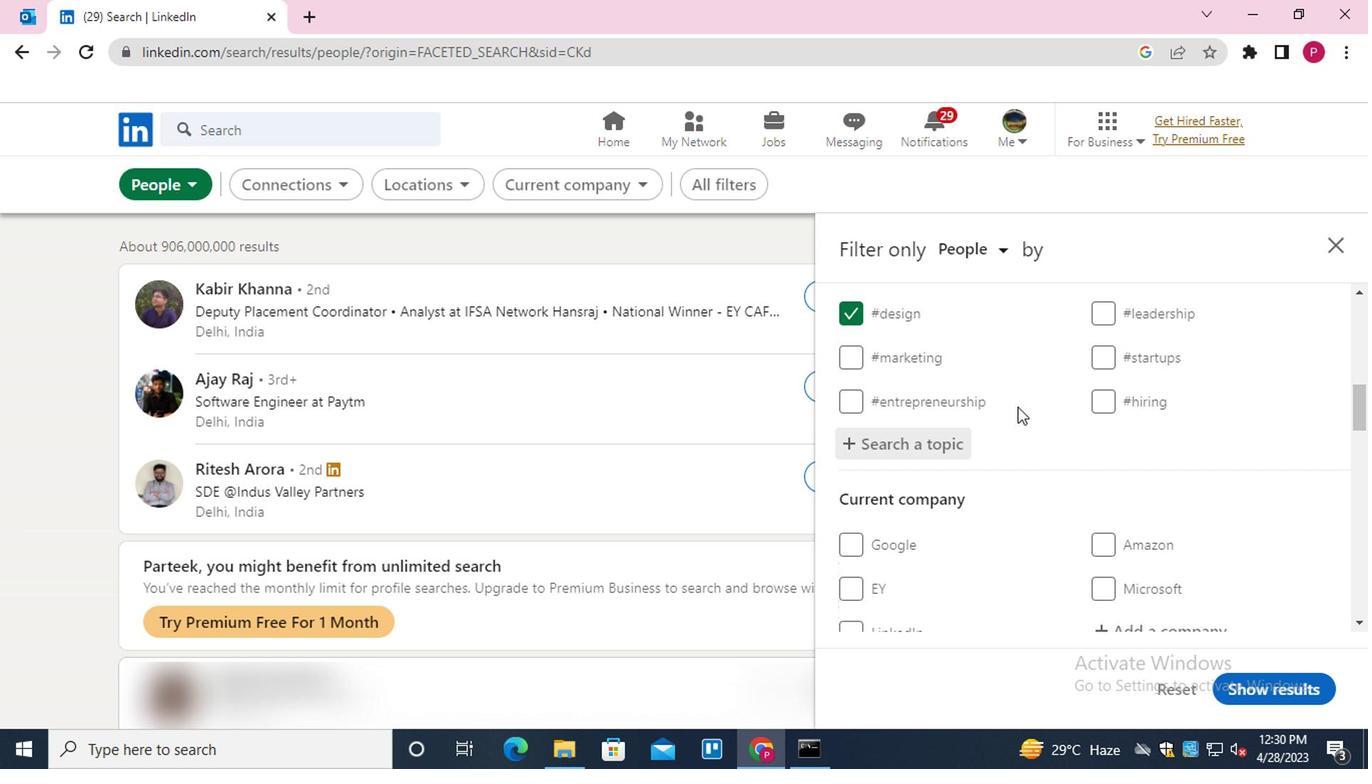 
Action: Mouse scrolled (1020, 407) with delta (0, -1)
Screenshot: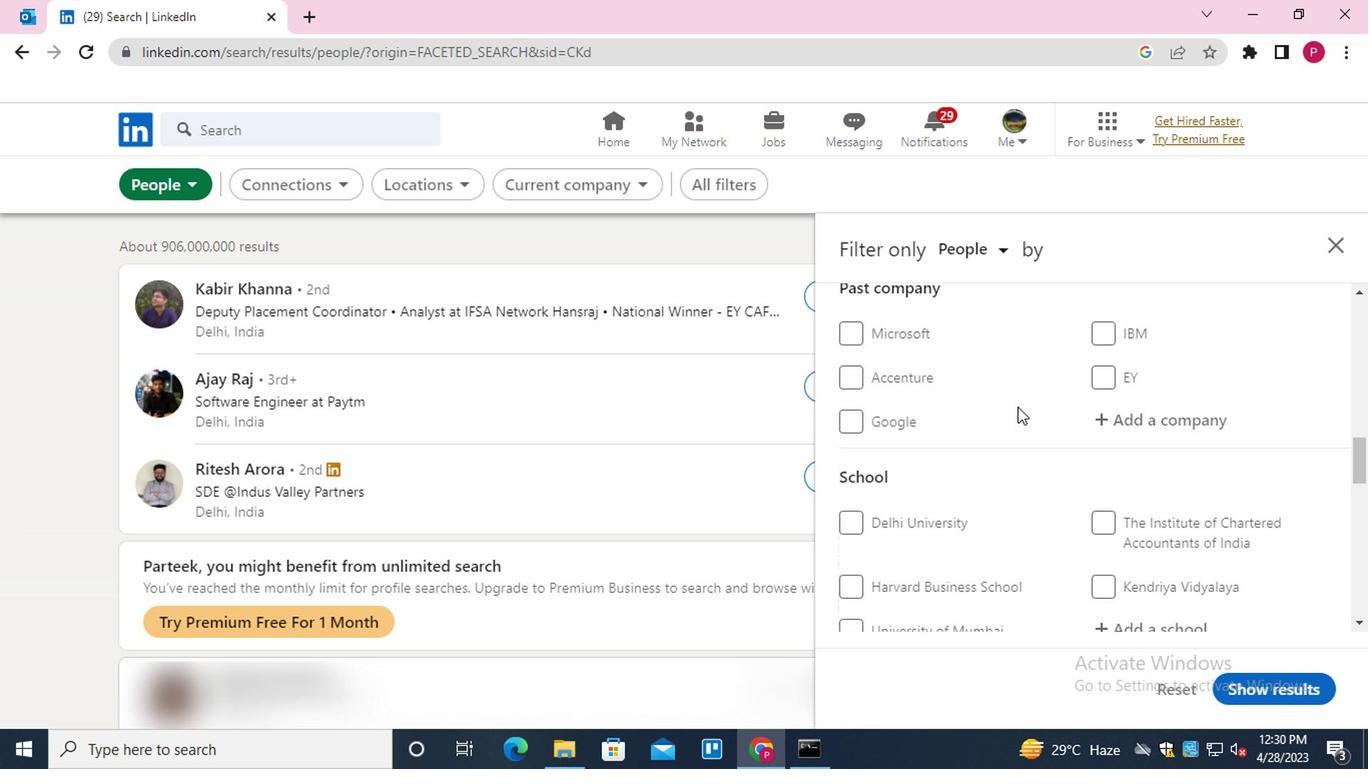
Action: Mouse scrolled (1020, 407) with delta (0, -1)
Screenshot: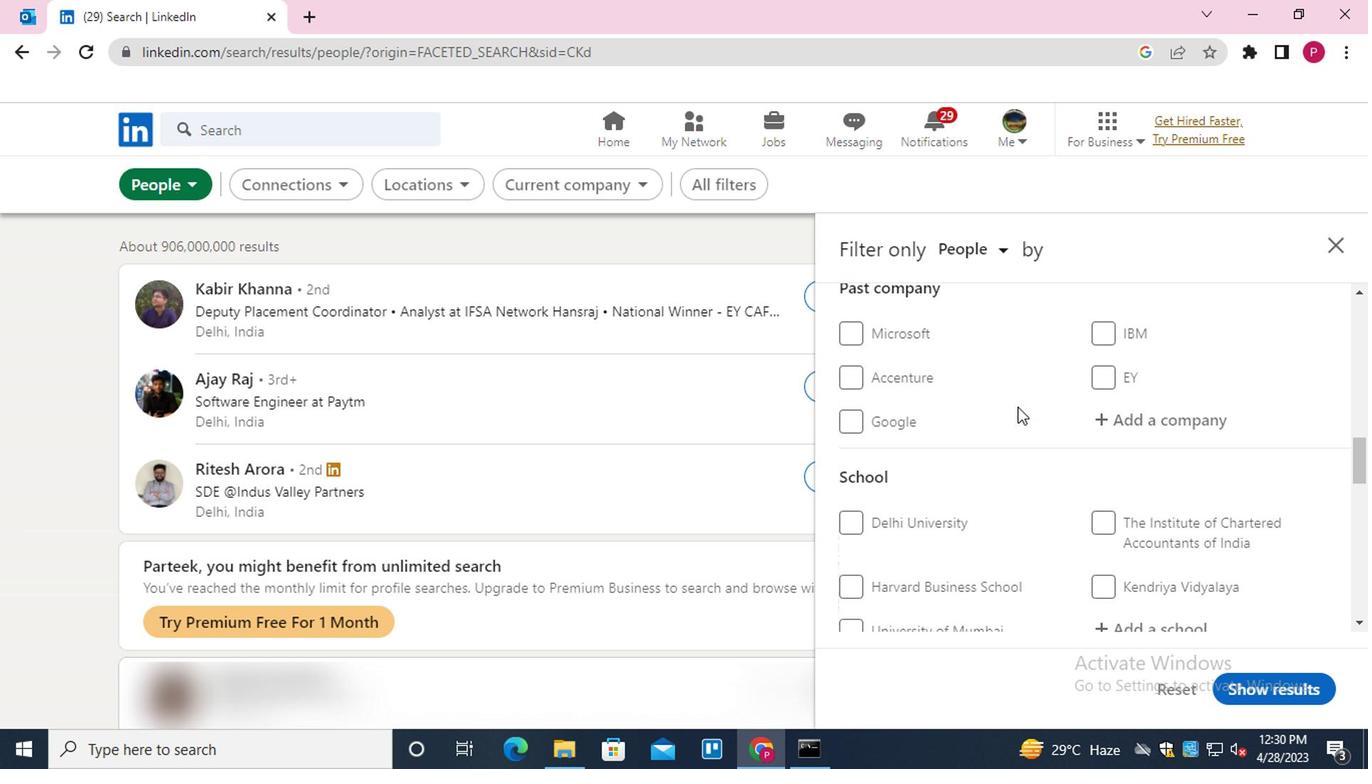 
Action: Mouse scrolled (1020, 407) with delta (0, -1)
Screenshot: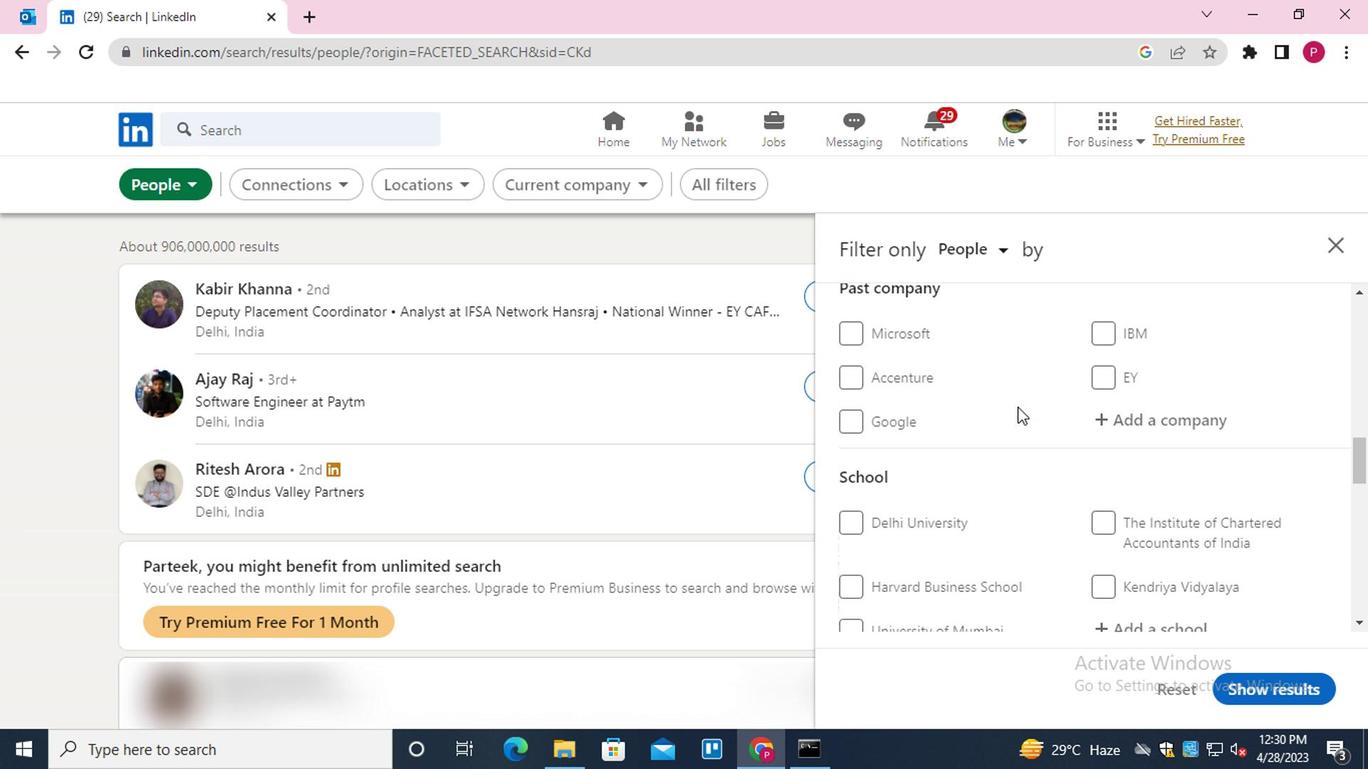 
Action: Mouse scrolled (1020, 407) with delta (0, -1)
Screenshot: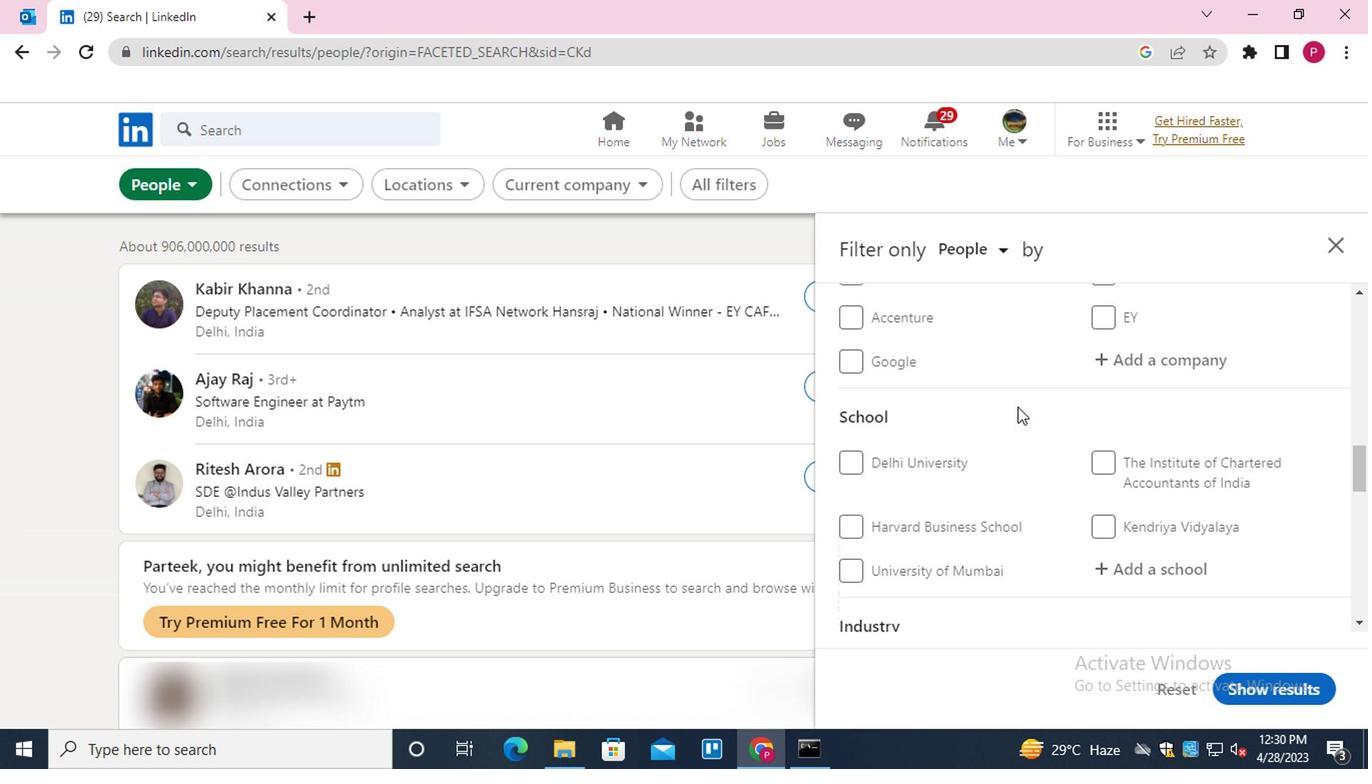 
Action: Mouse scrolled (1020, 407) with delta (0, -1)
Screenshot: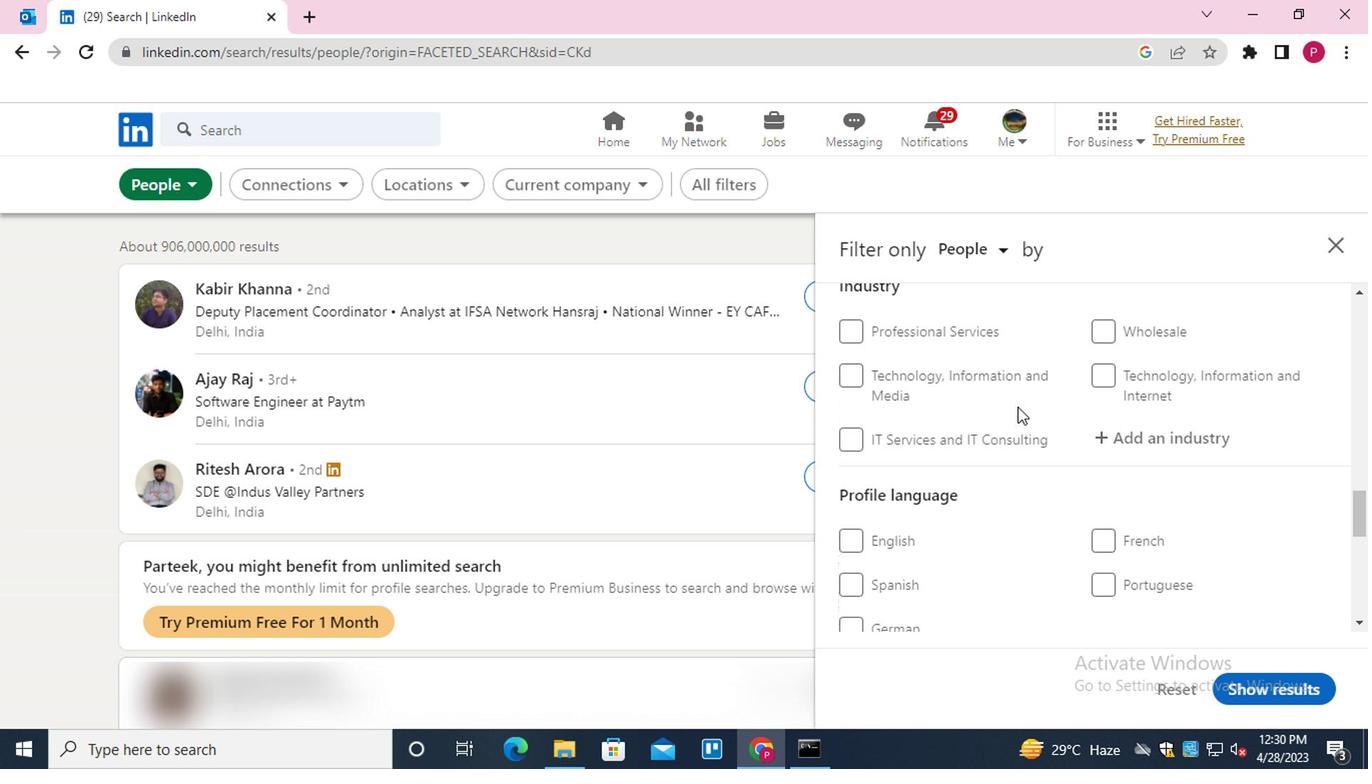 
Action: Mouse scrolled (1020, 407) with delta (0, -1)
Screenshot: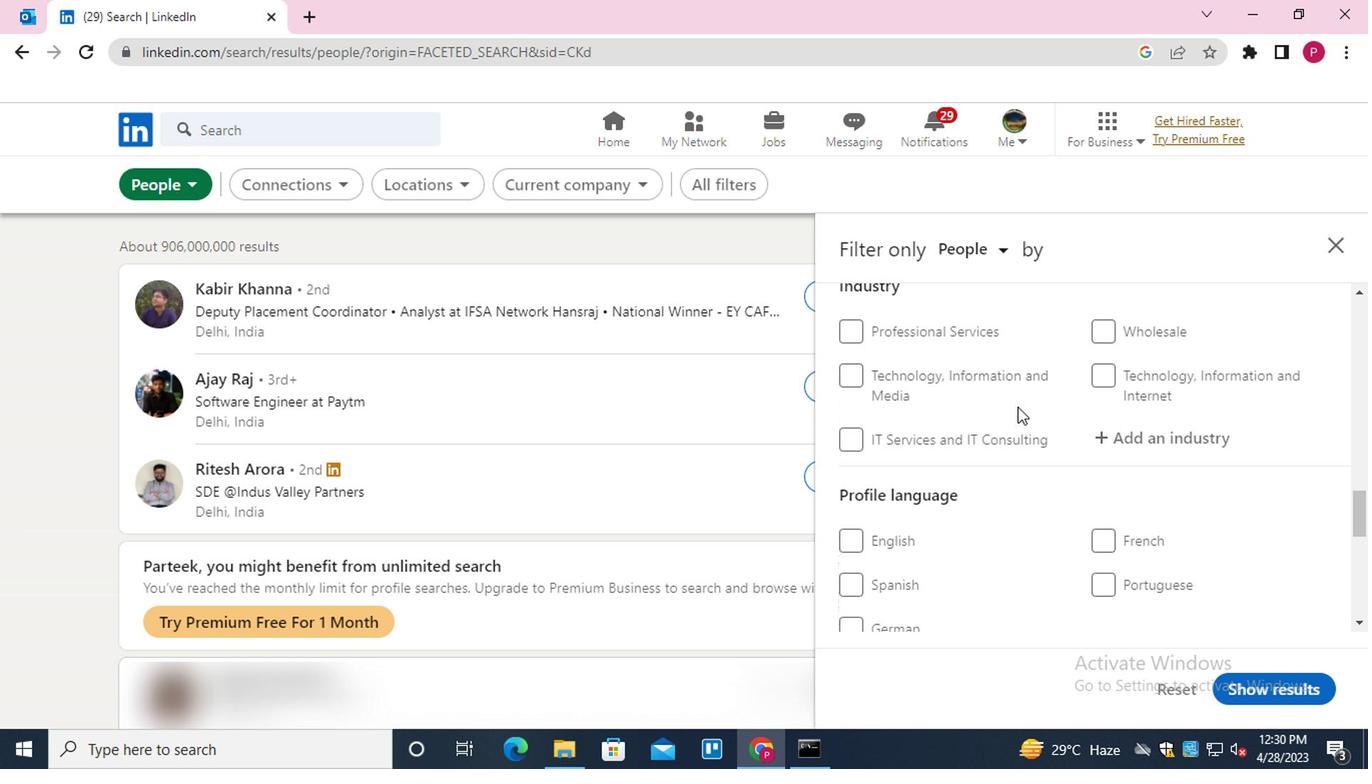 
Action: Mouse moved to (1105, 349)
Screenshot: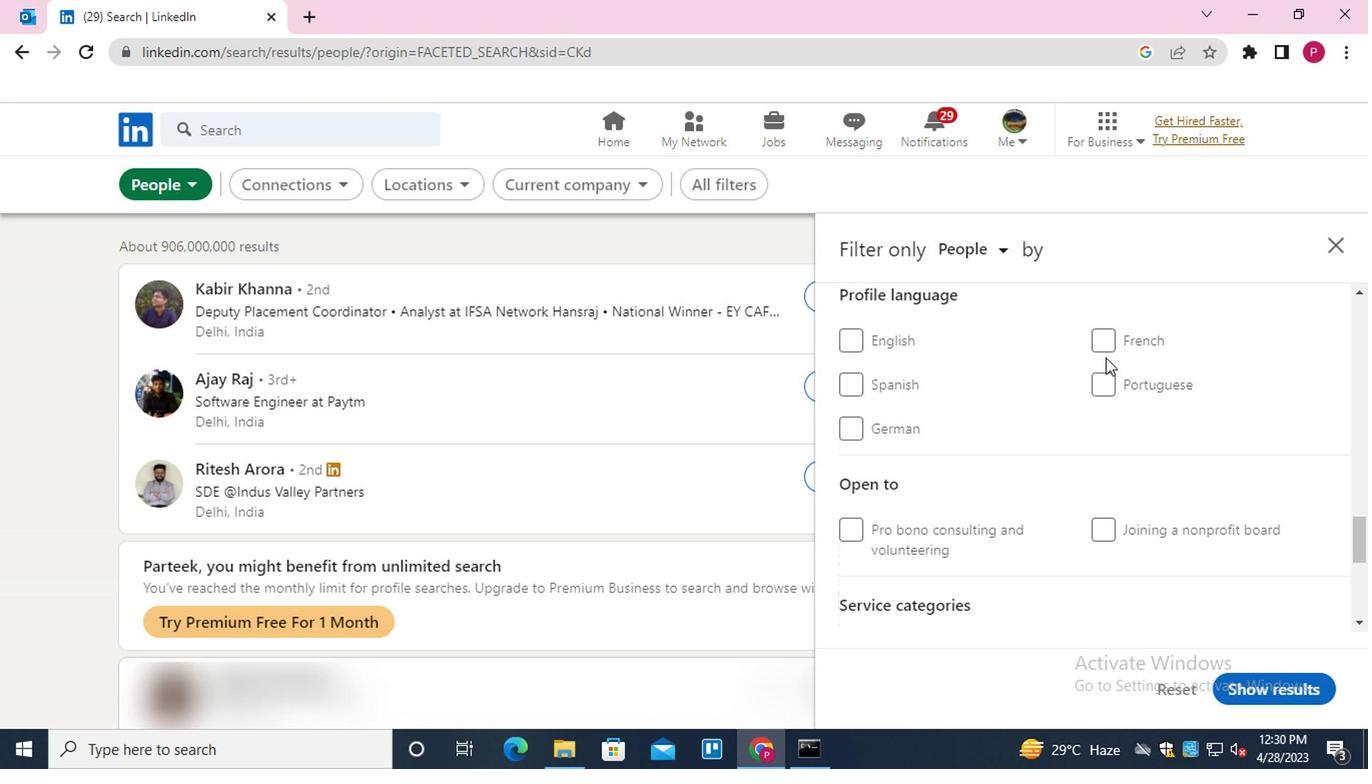 
Action: Mouse pressed left at (1105, 349)
Screenshot: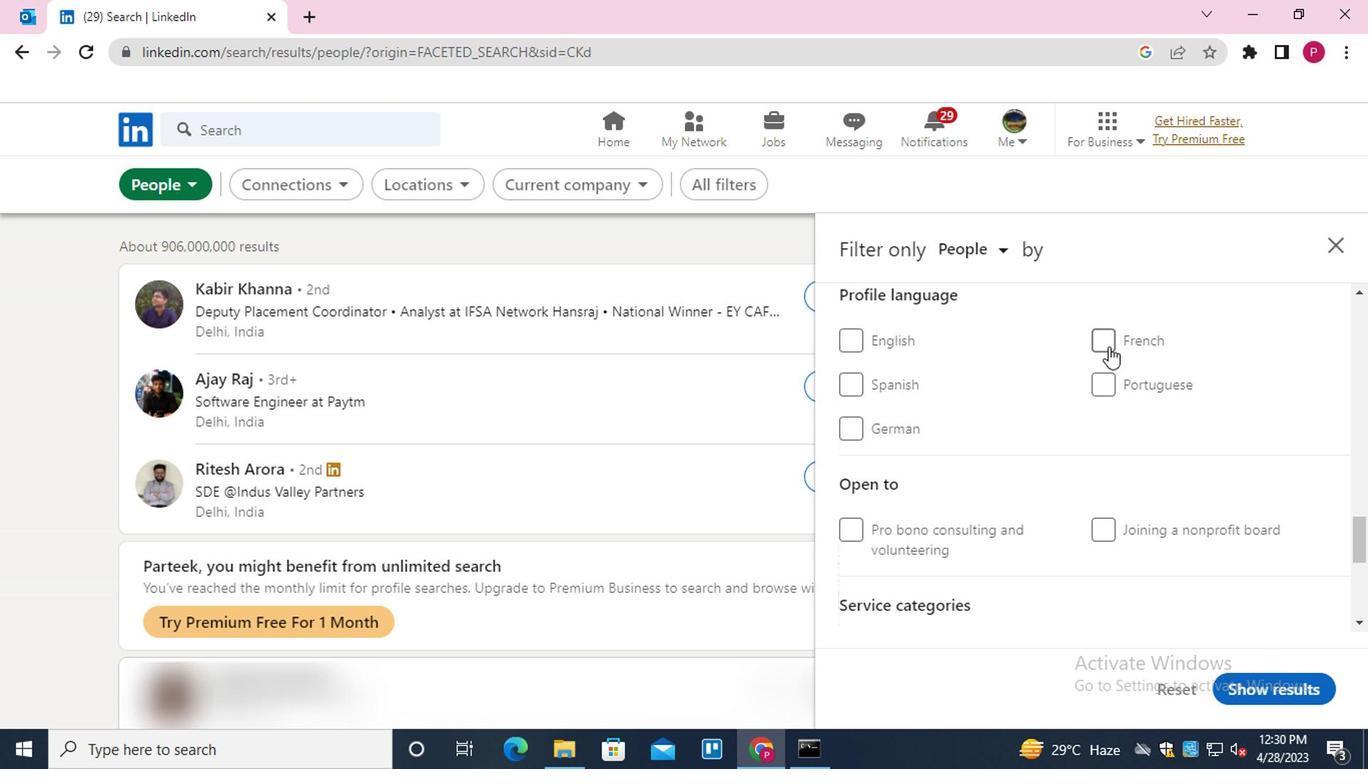 
Action: Mouse moved to (1031, 399)
Screenshot: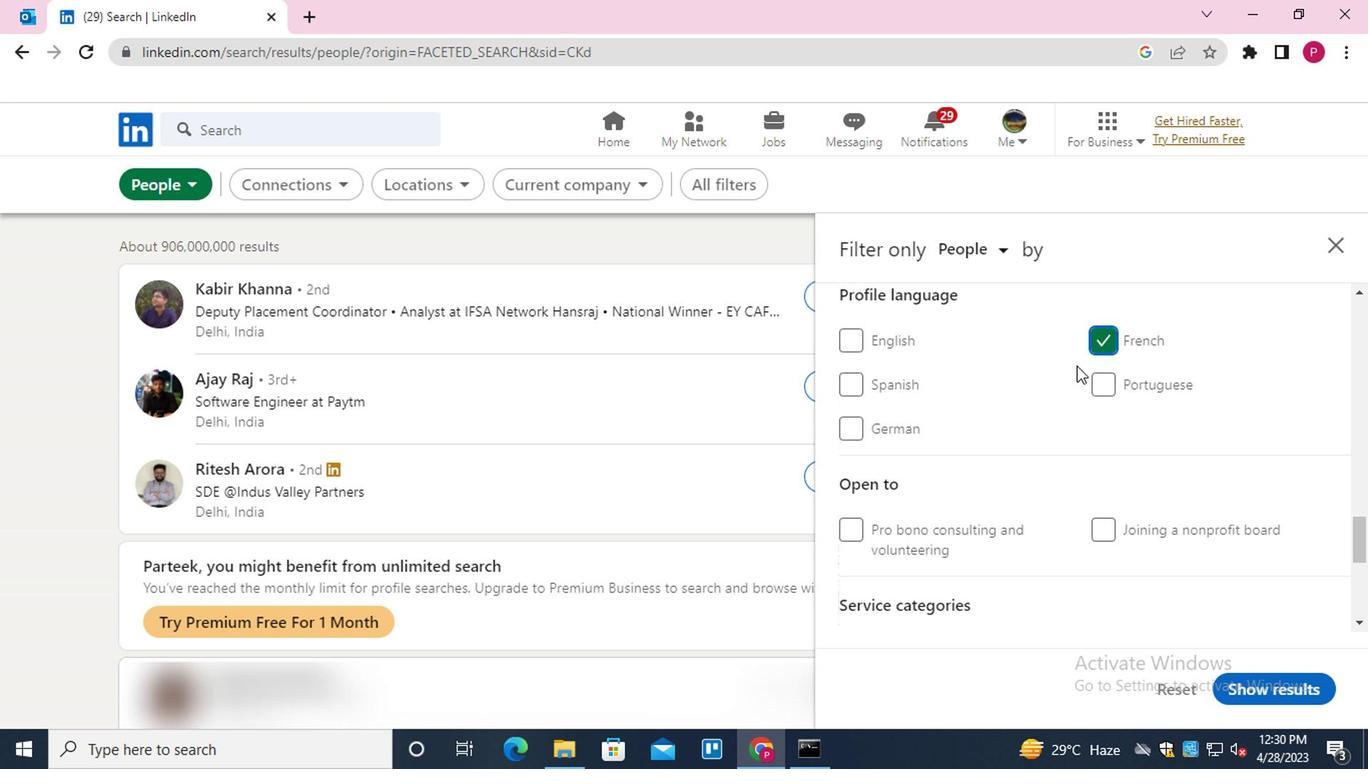 
Action: Mouse scrolled (1031, 399) with delta (0, 0)
Screenshot: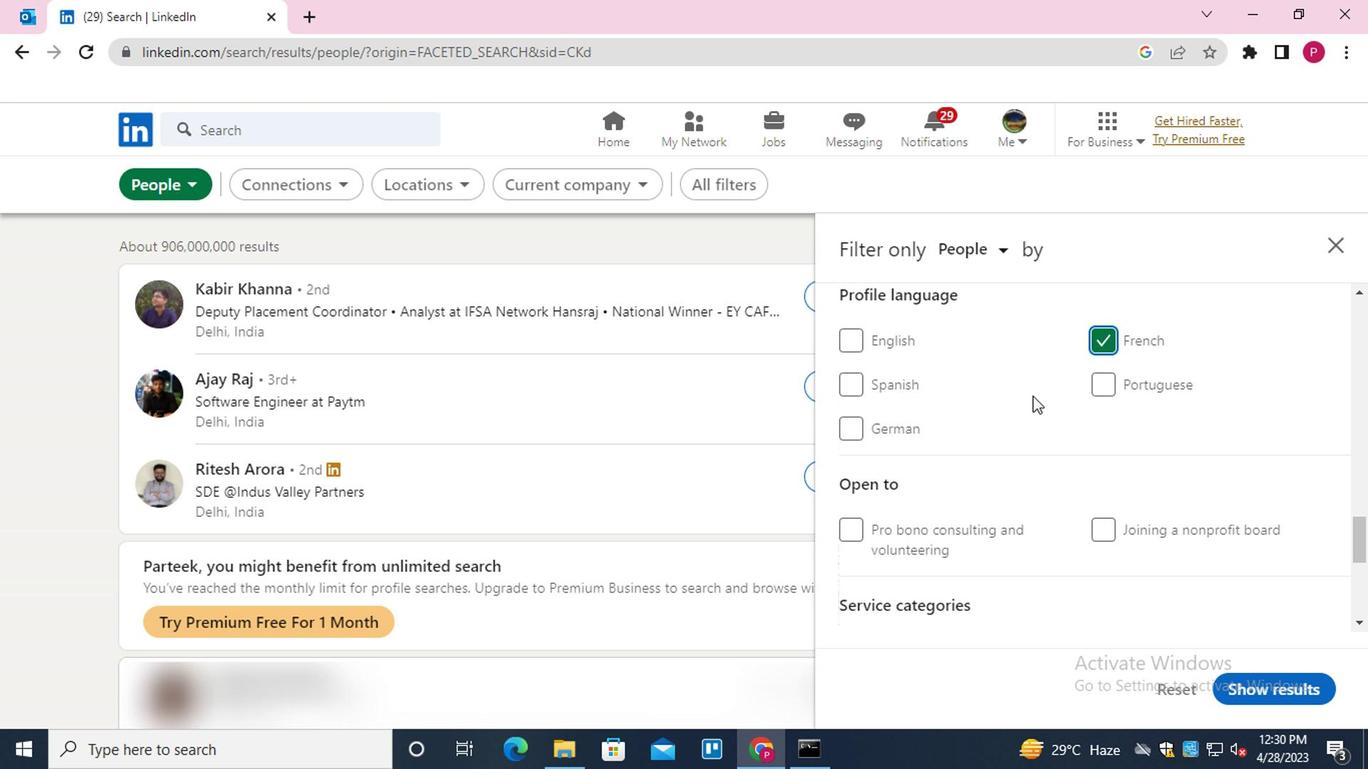 
Action: Mouse scrolled (1031, 399) with delta (0, 0)
Screenshot: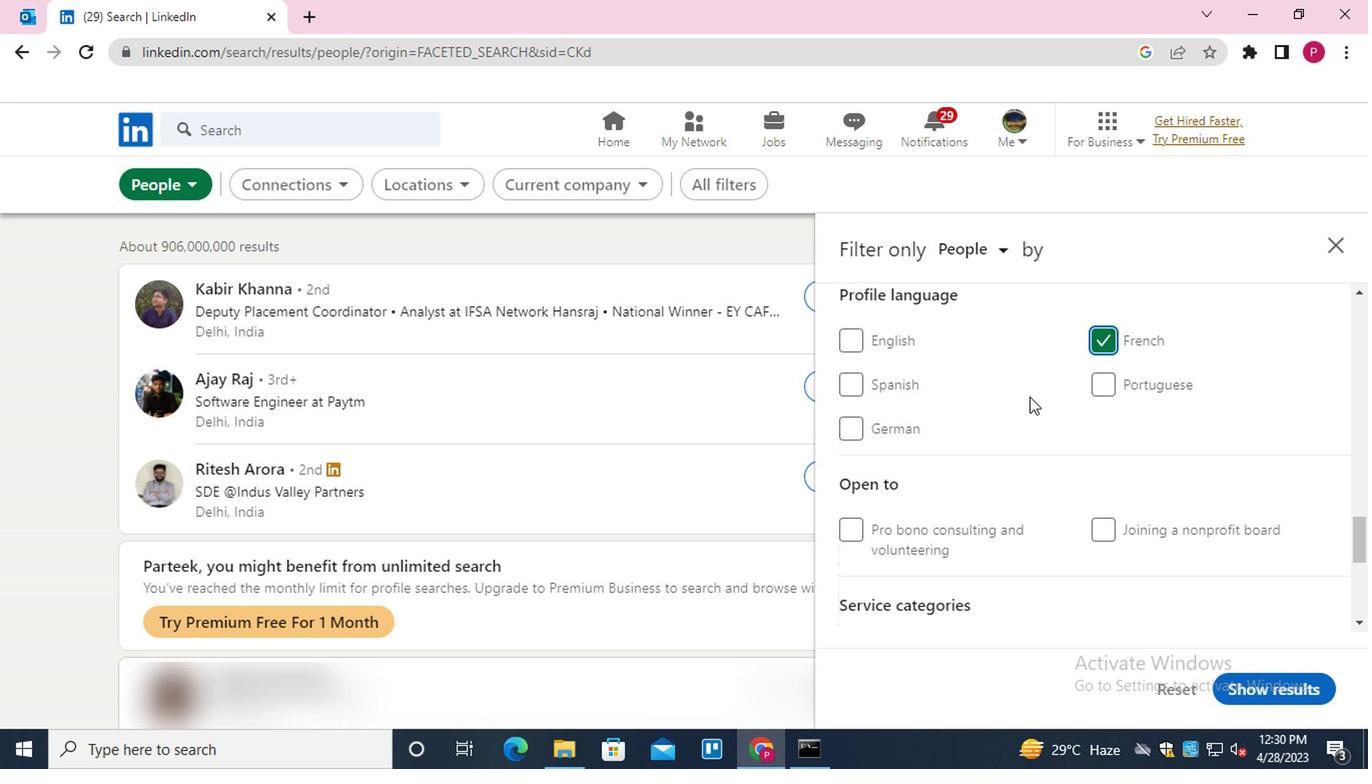 
Action: Mouse moved to (1031, 399)
Screenshot: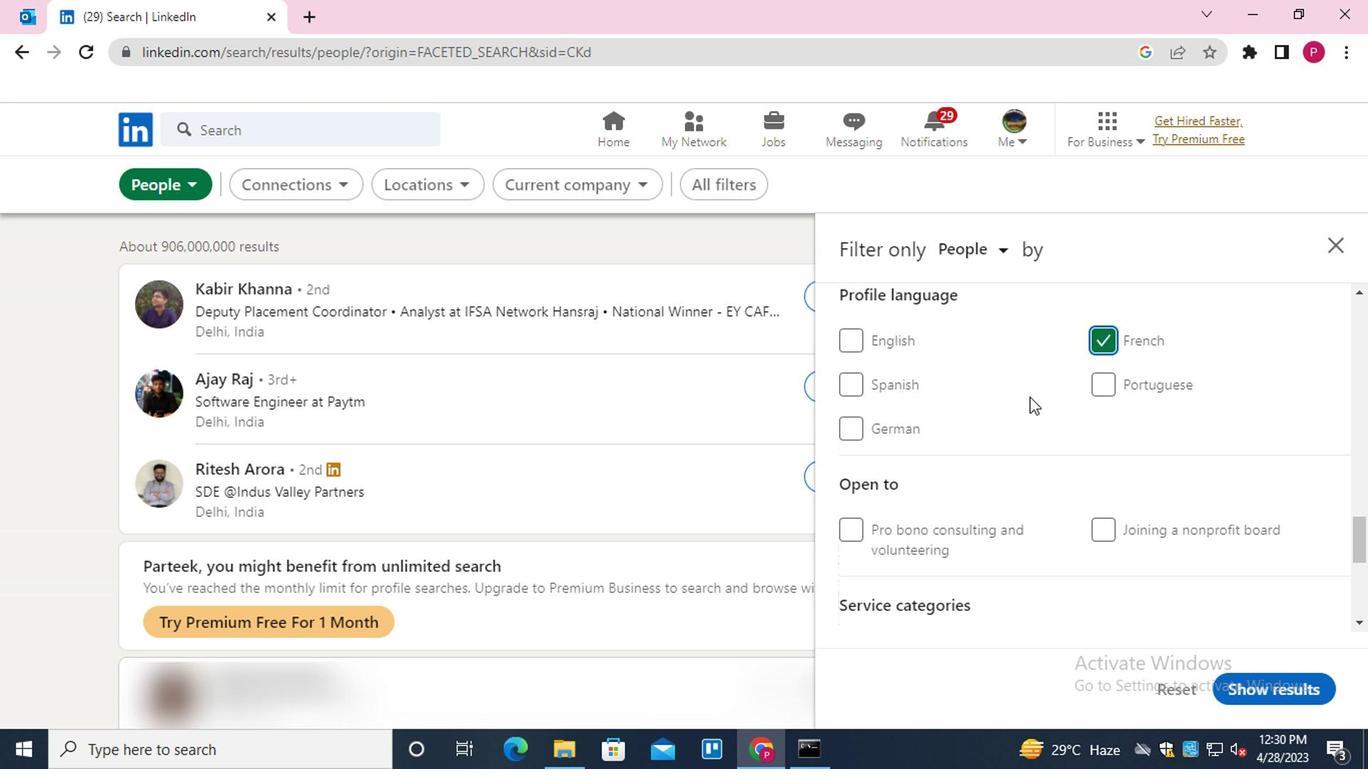 
Action: Mouse scrolled (1031, 399) with delta (0, 0)
Screenshot: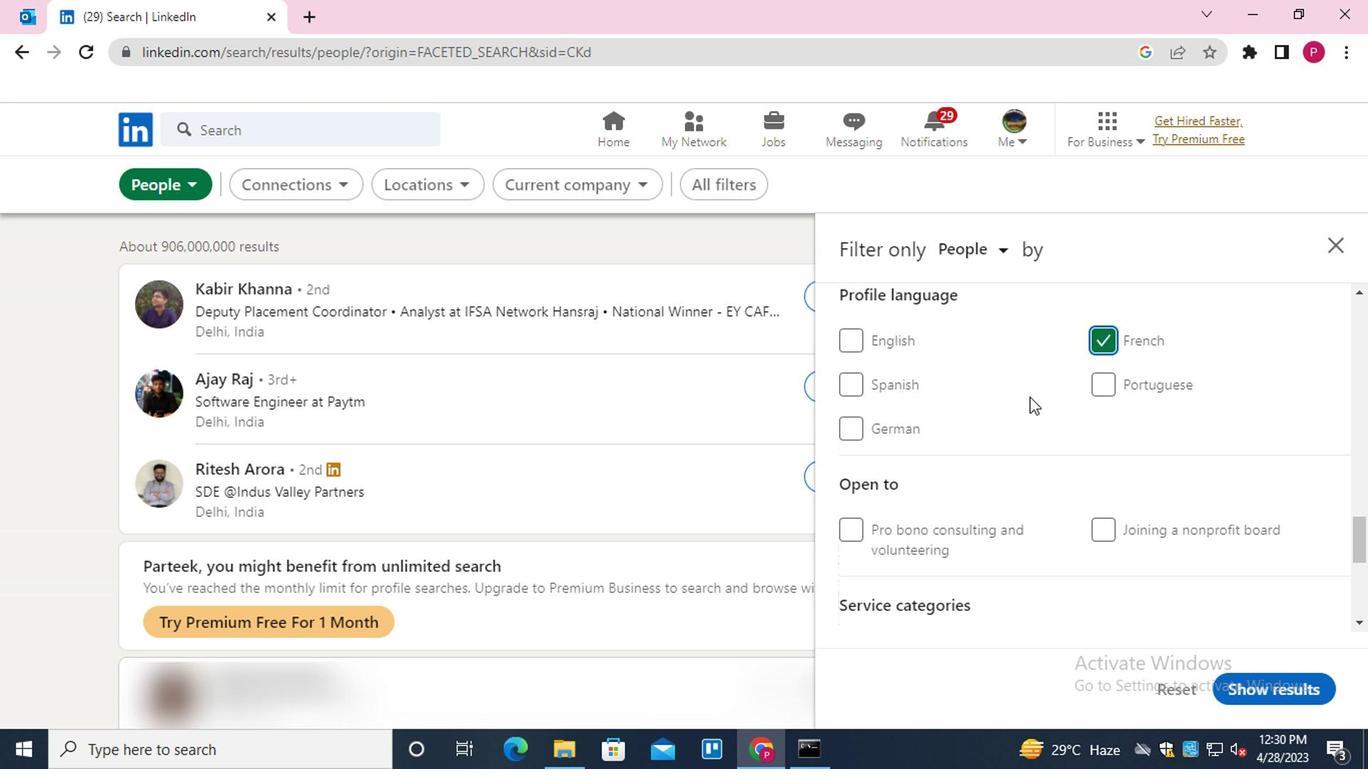 
Action: Mouse scrolled (1031, 399) with delta (0, 0)
Screenshot: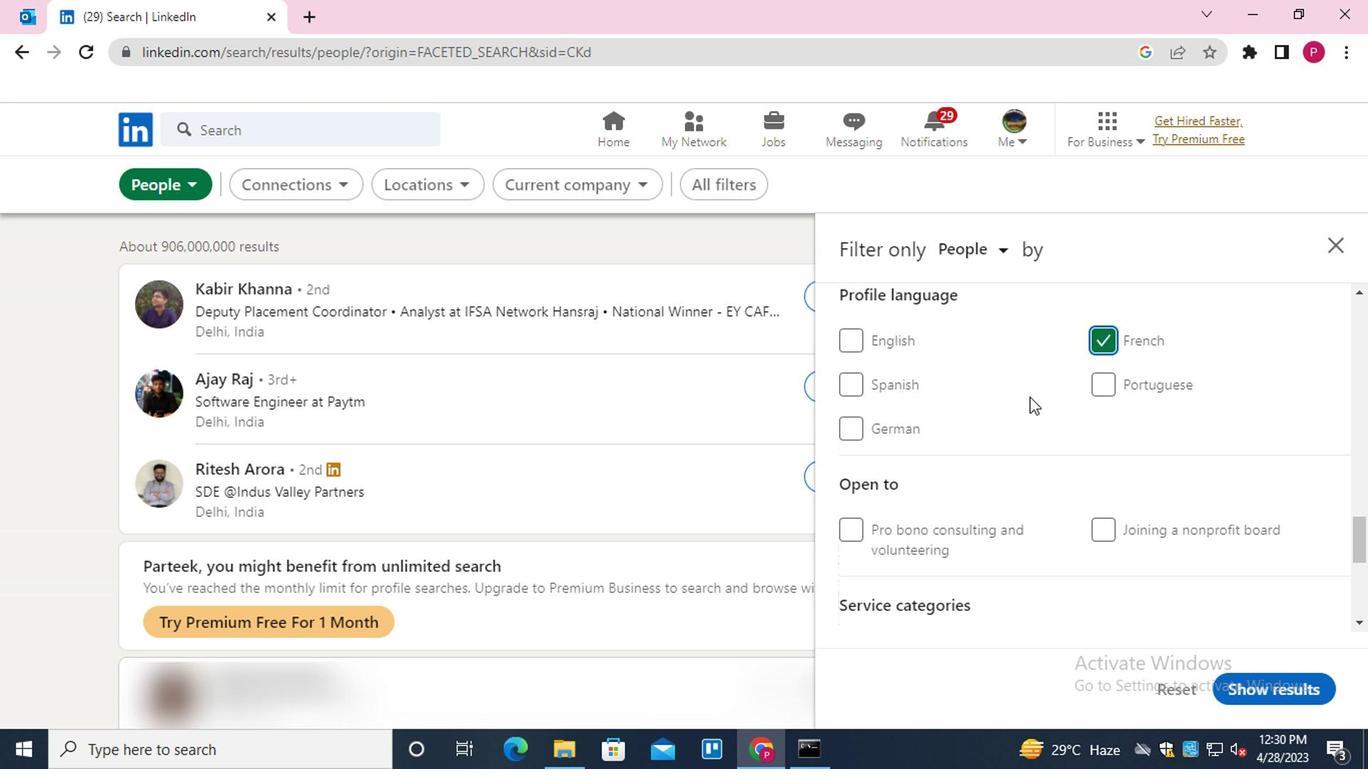 
Action: Mouse scrolled (1031, 399) with delta (0, 0)
Screenshot: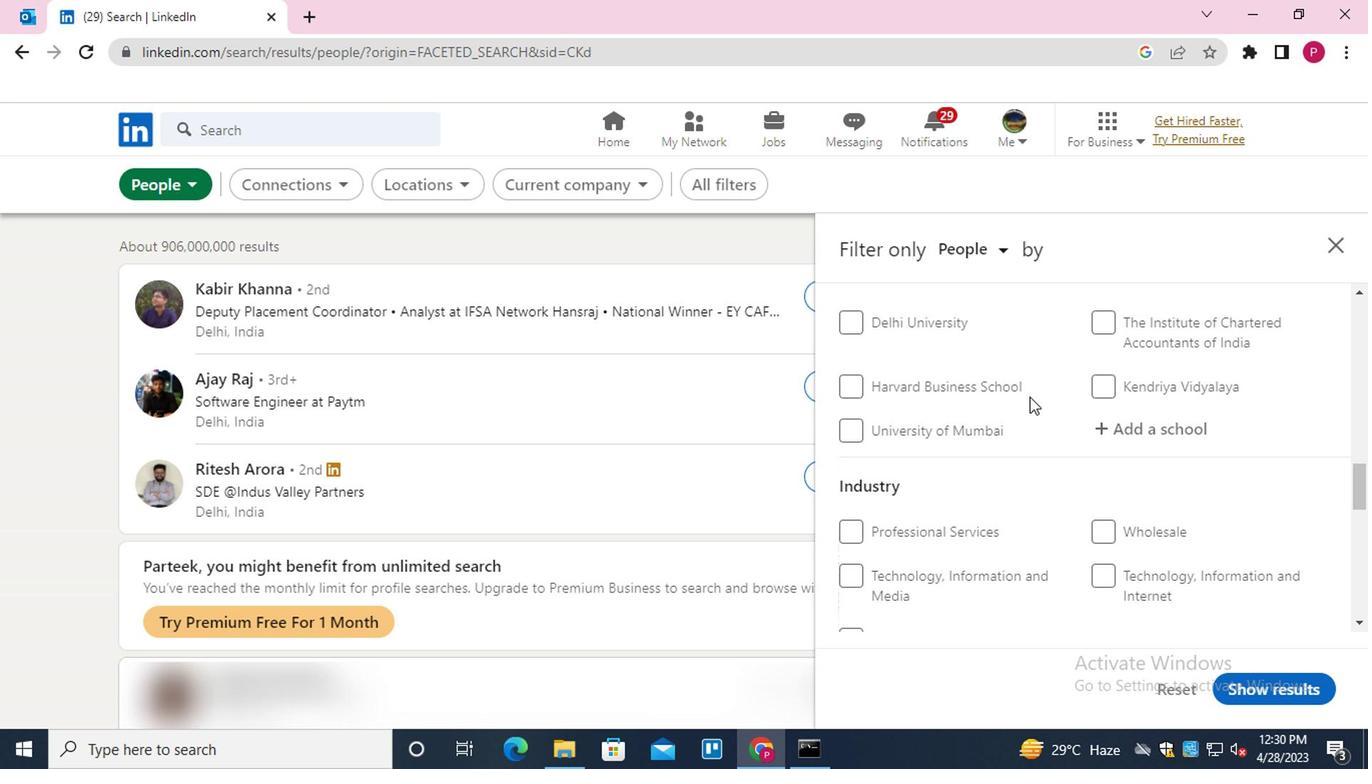
Action: Mouse scrolled (1031, 399) with delta (0, 0)
Screenshot: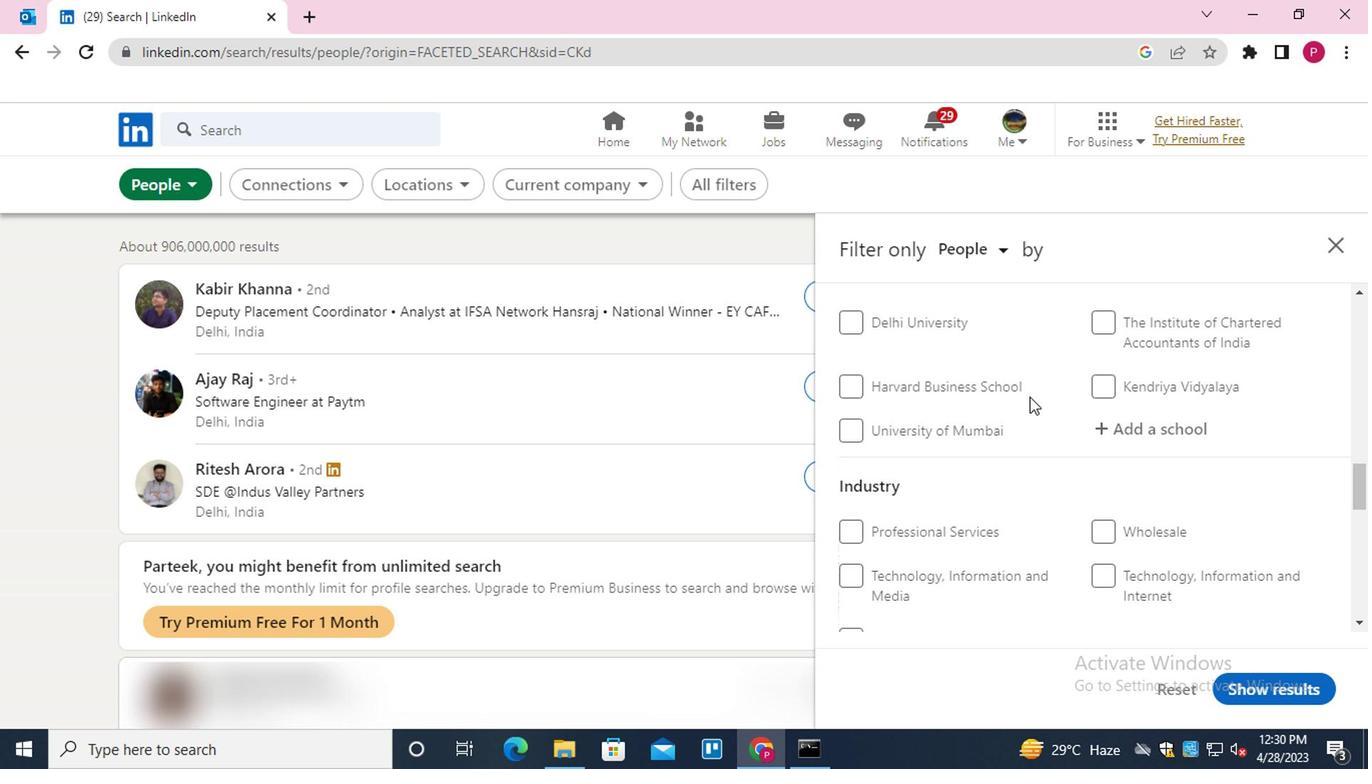 
Action: Mouse scrolled (1031, 399) with delta (0, 0)
Screenshot: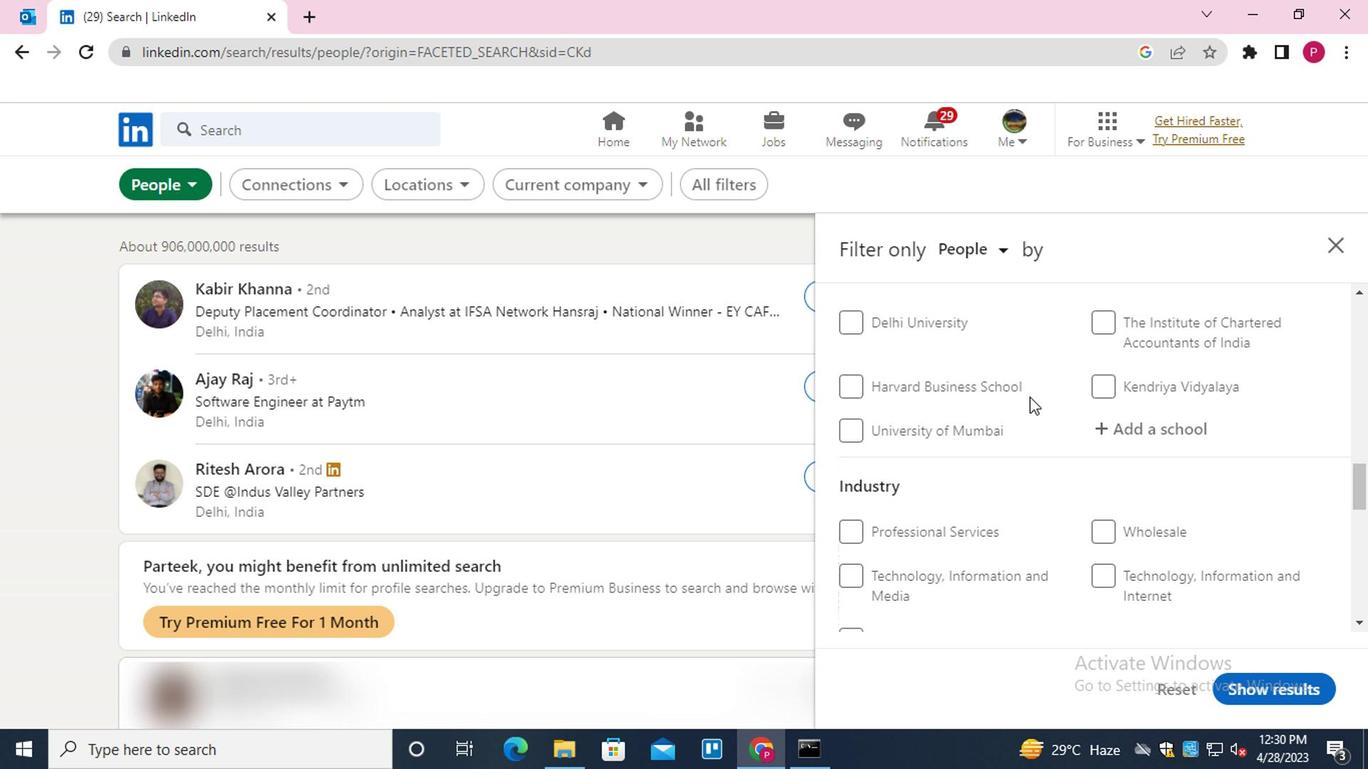 
Action: Mouse scrolled (1031, 399) with delta (0, 0)
Screenshot: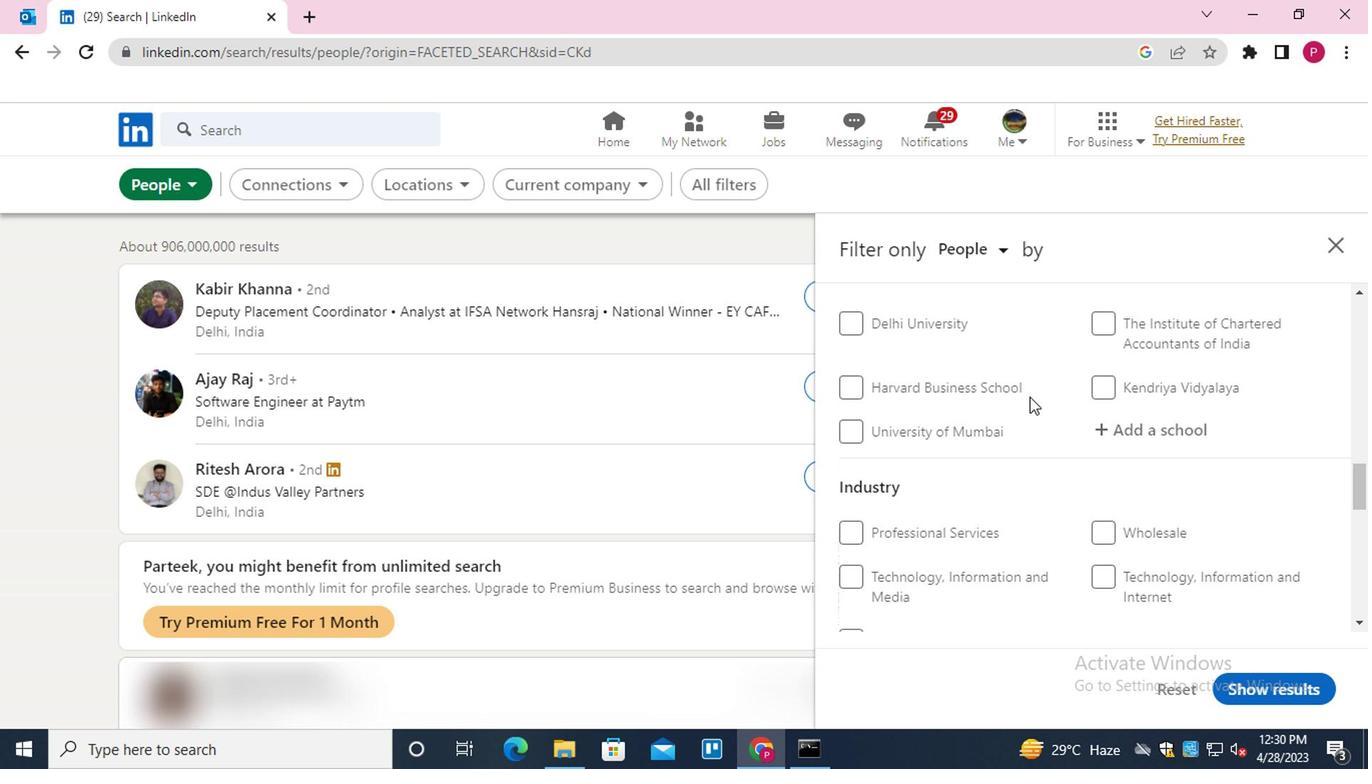 
Action: Mouse scrolled (1031, 399) with delta (0, 0)
Screenshot: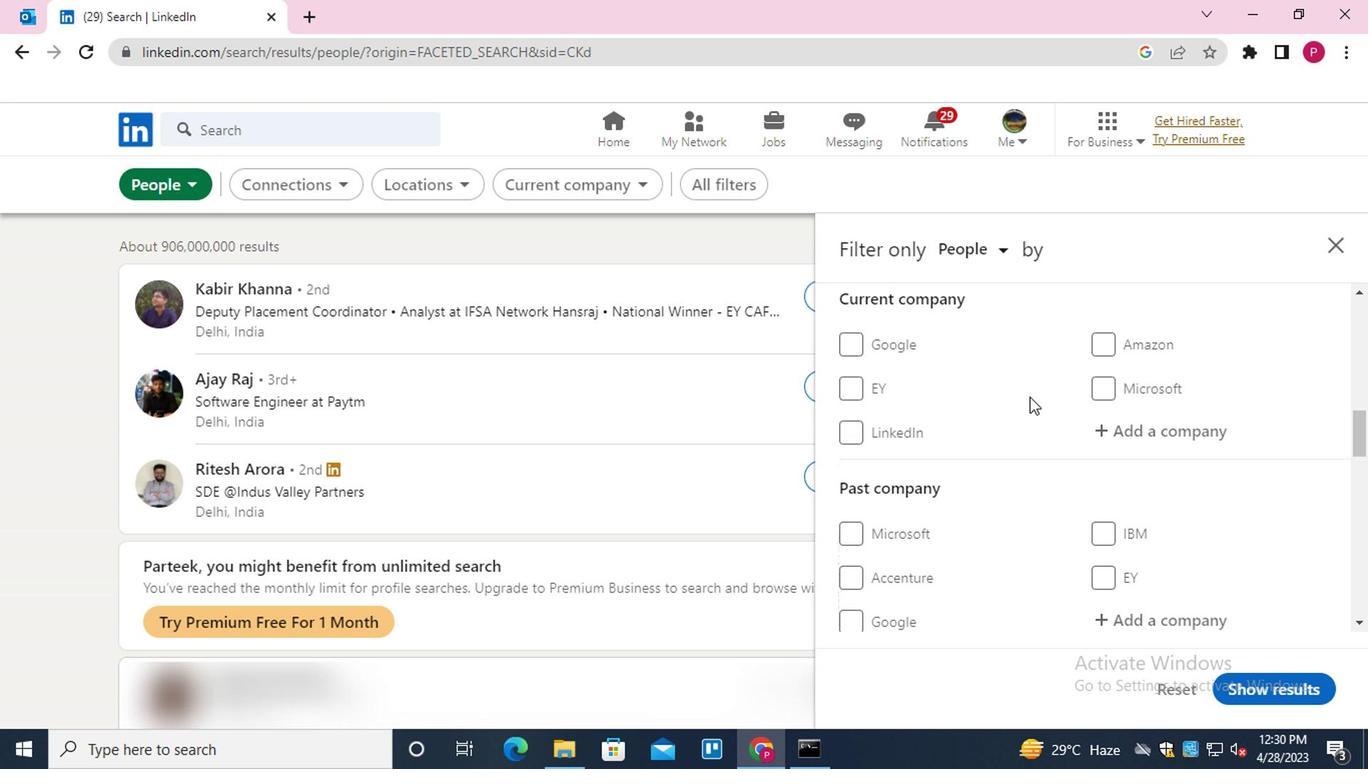 
Action: Mouse scrolled (1031, 399) with delta (0, 0)
Screenshot: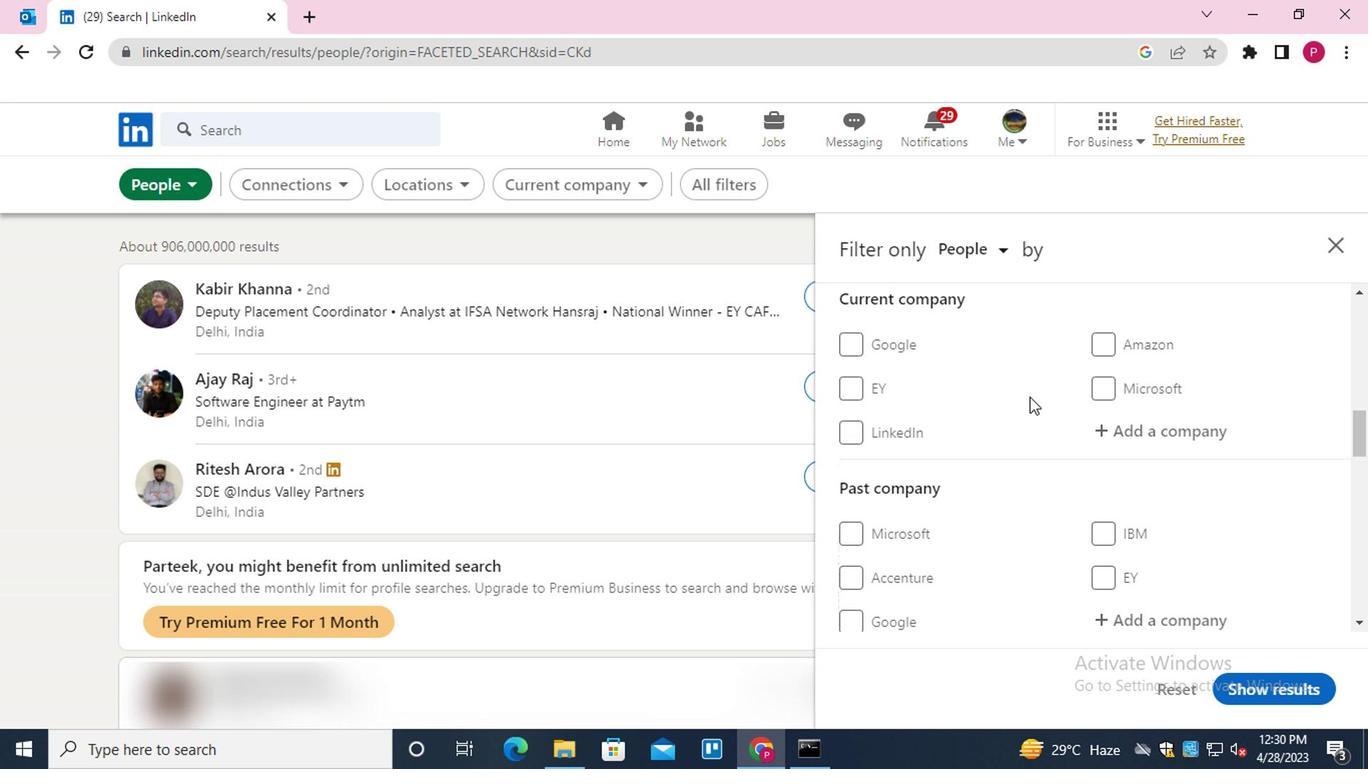 
Action: Mouse moved to (1137, 578)
Screenshot: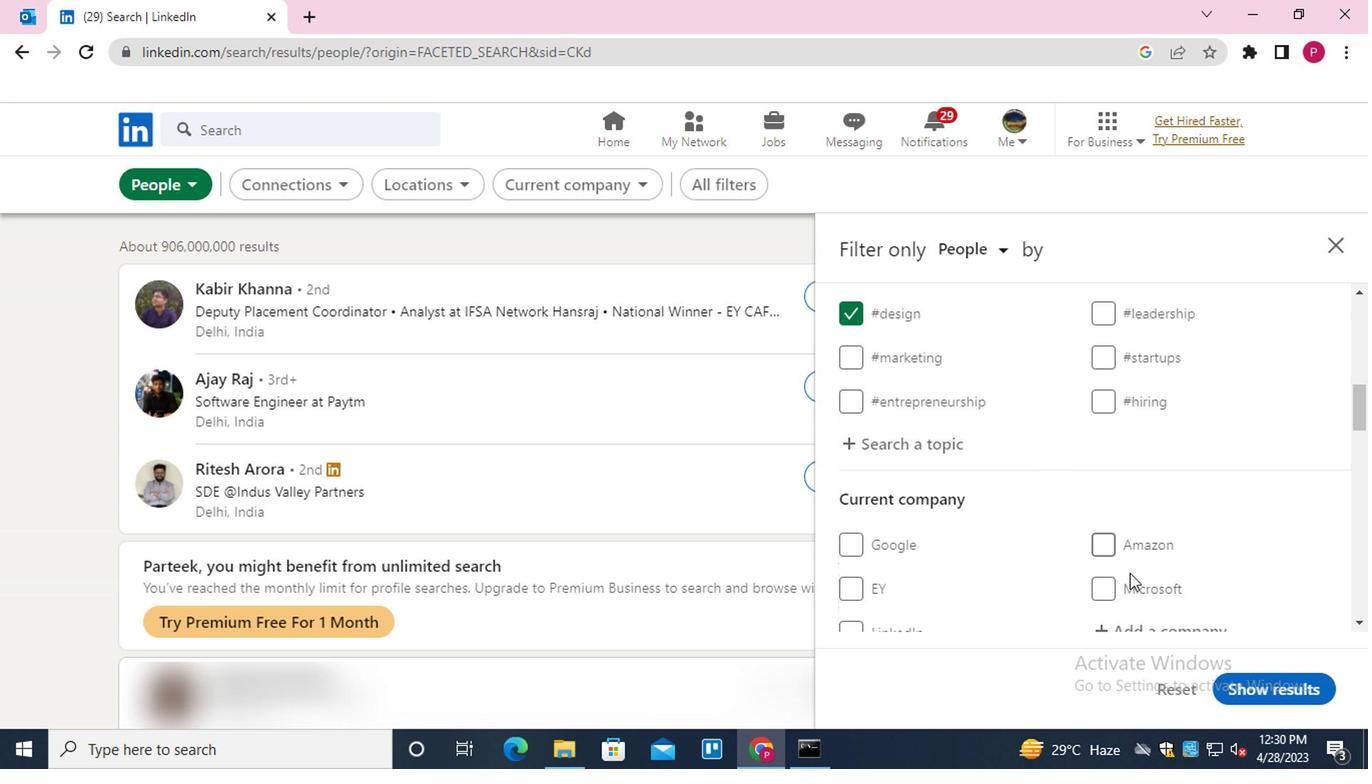 
Action: Mouse scrolled (1137, 577) with delta (0, -1)
Screenshot: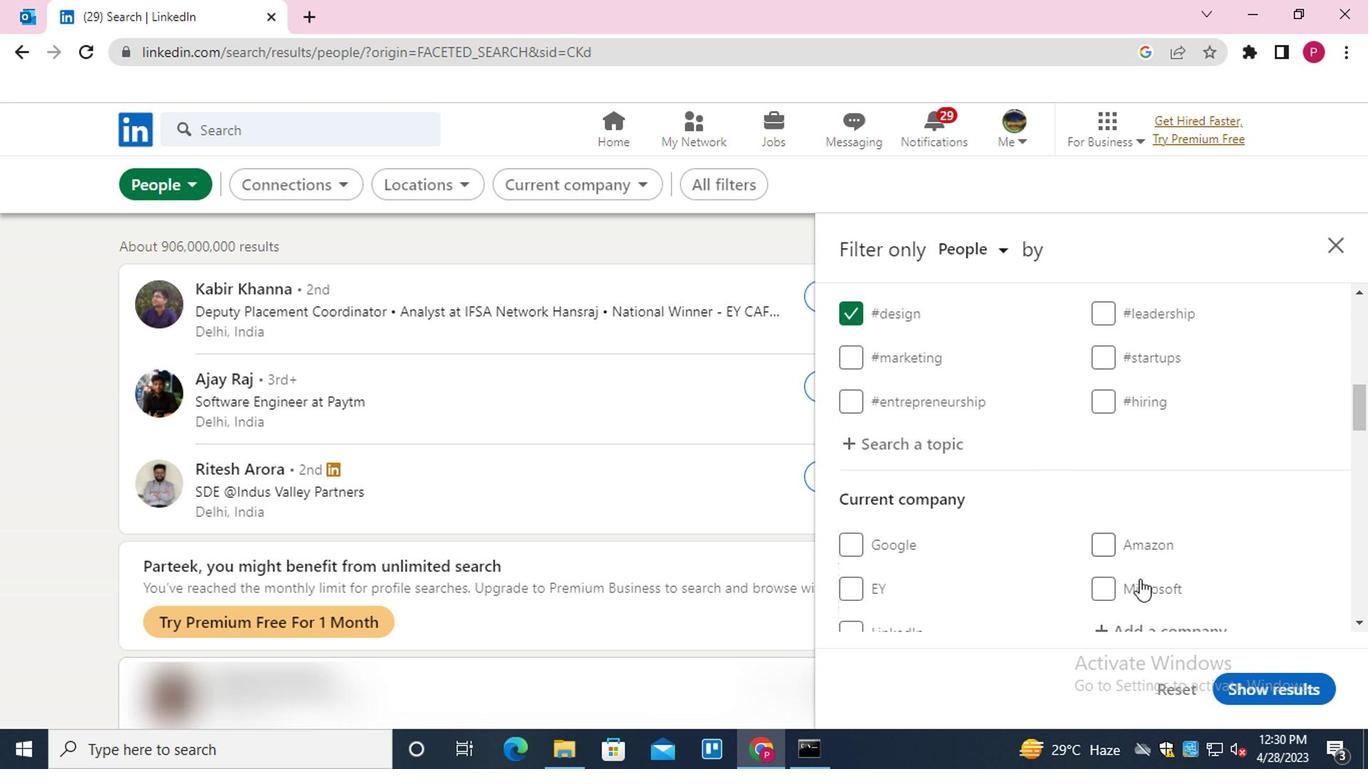 
Action: Mouse moved to (1137, 573)
Screenshot: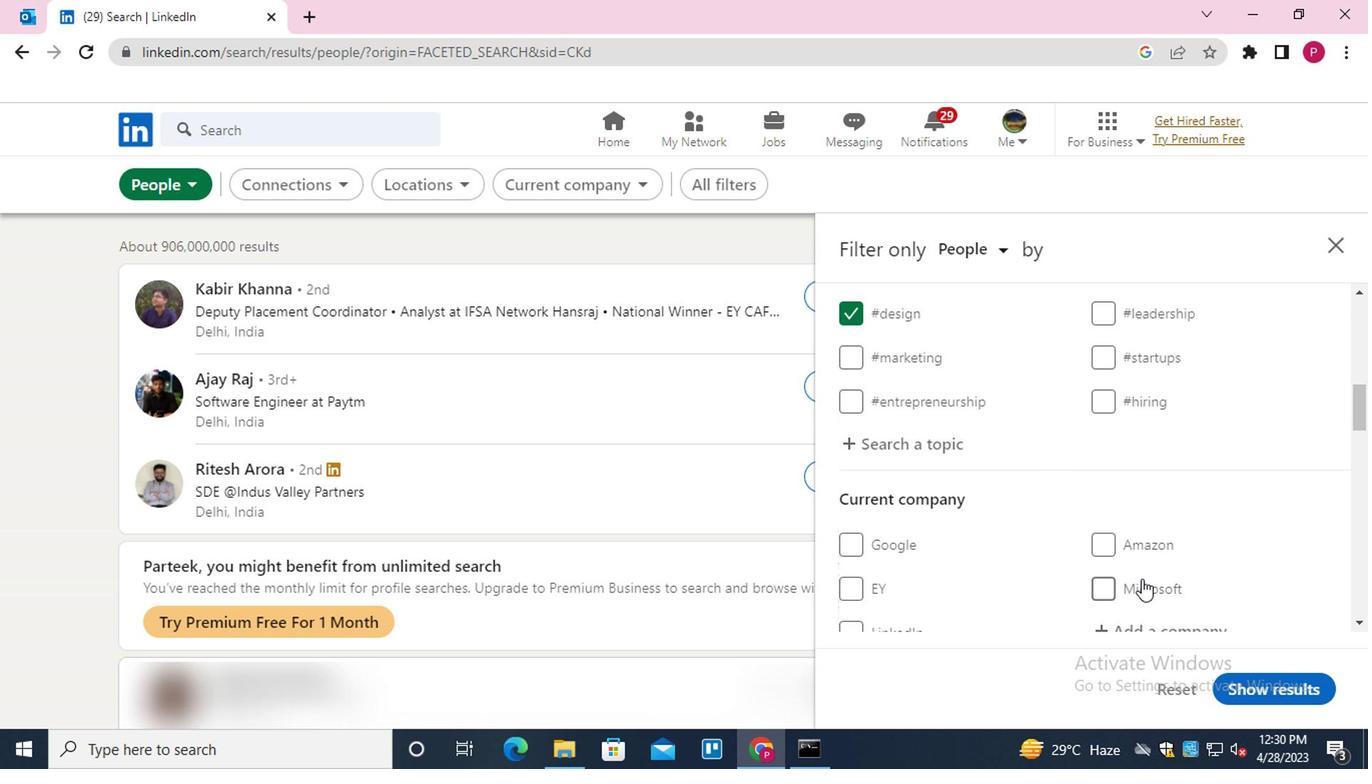 
Action: Mouse scrolled (1137, 572) with delta (0, -1)
Screenshot: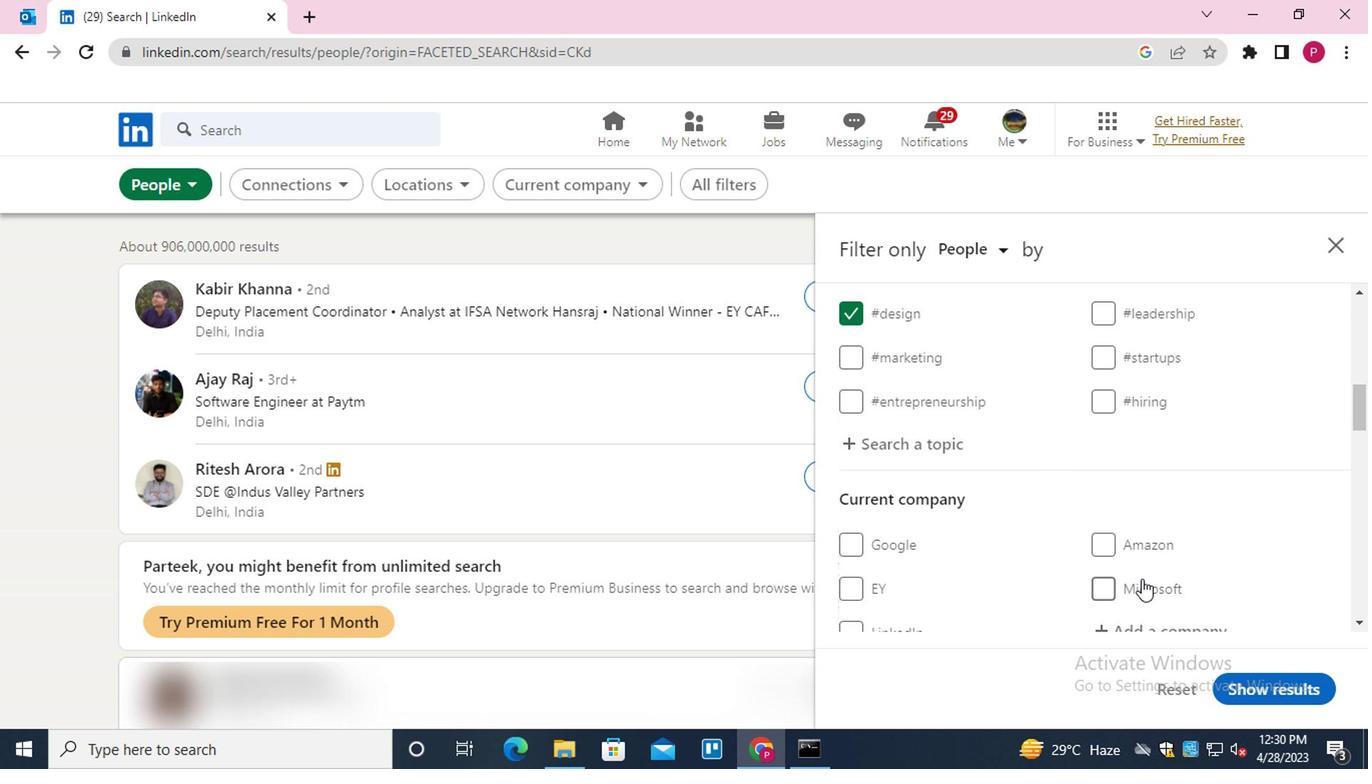 
Action: Mouse moved to (1143, 430)
Screenshot: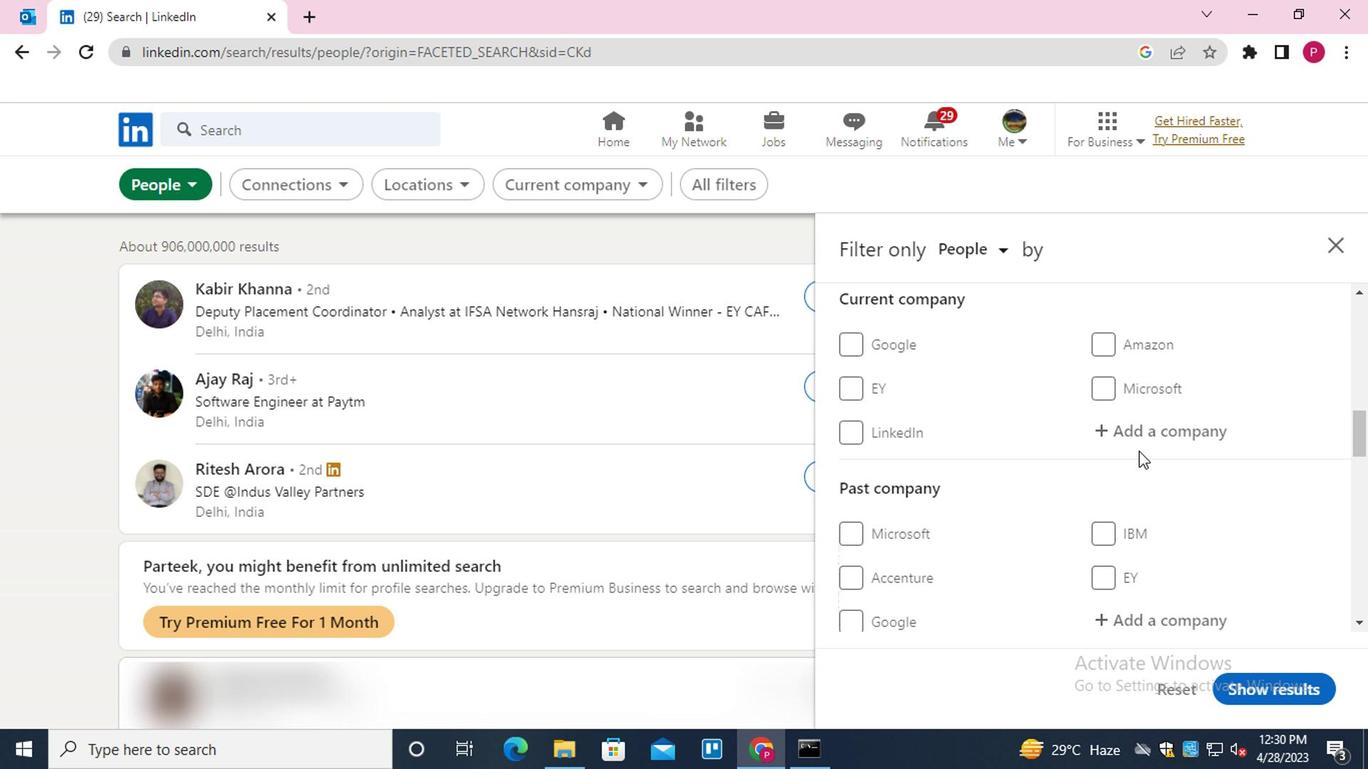 
Action: Mouse pressed left at (1143, 430)
Screenshot: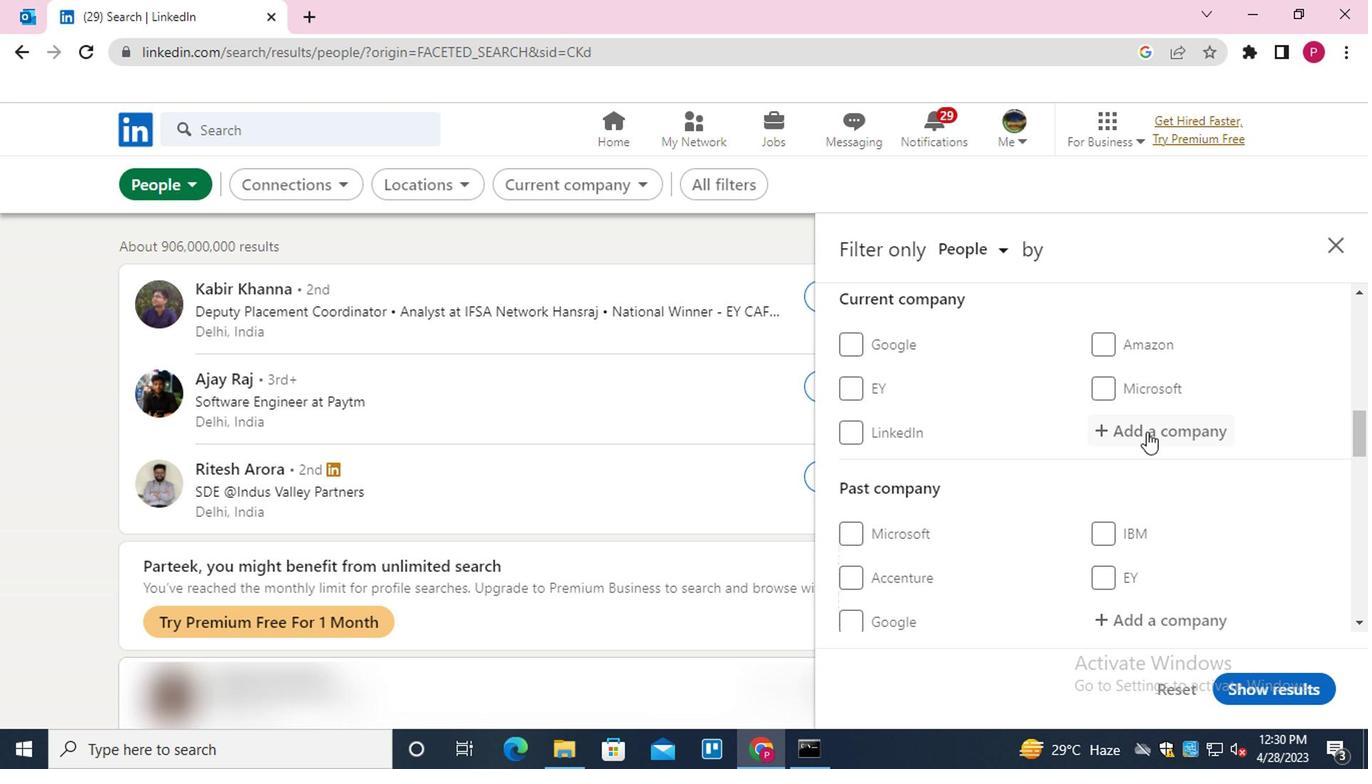 
Action: Key pressed <Key.shift><Key.shift>GEEKS<Key.down><Key.enter>
Screenshot: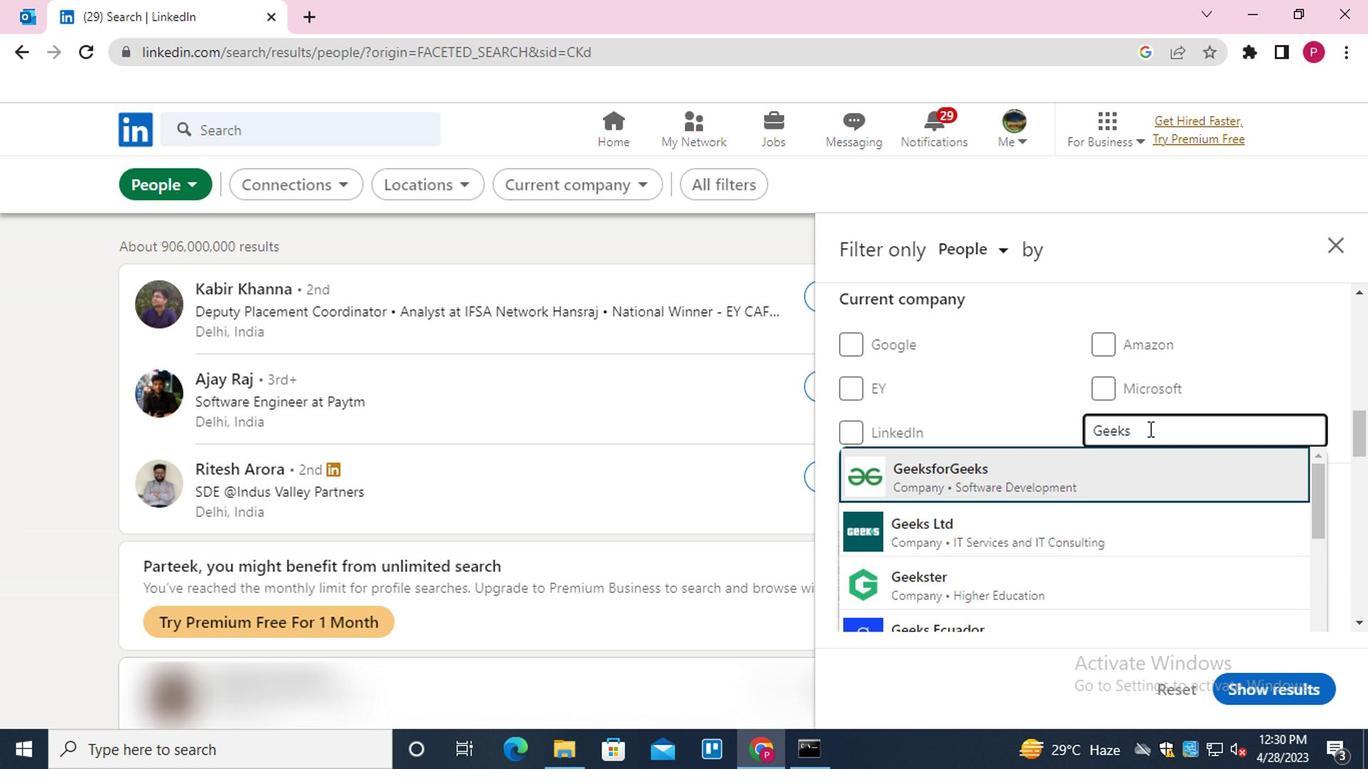 
Action: Mouse moved to (1049, 456)
Screenshot: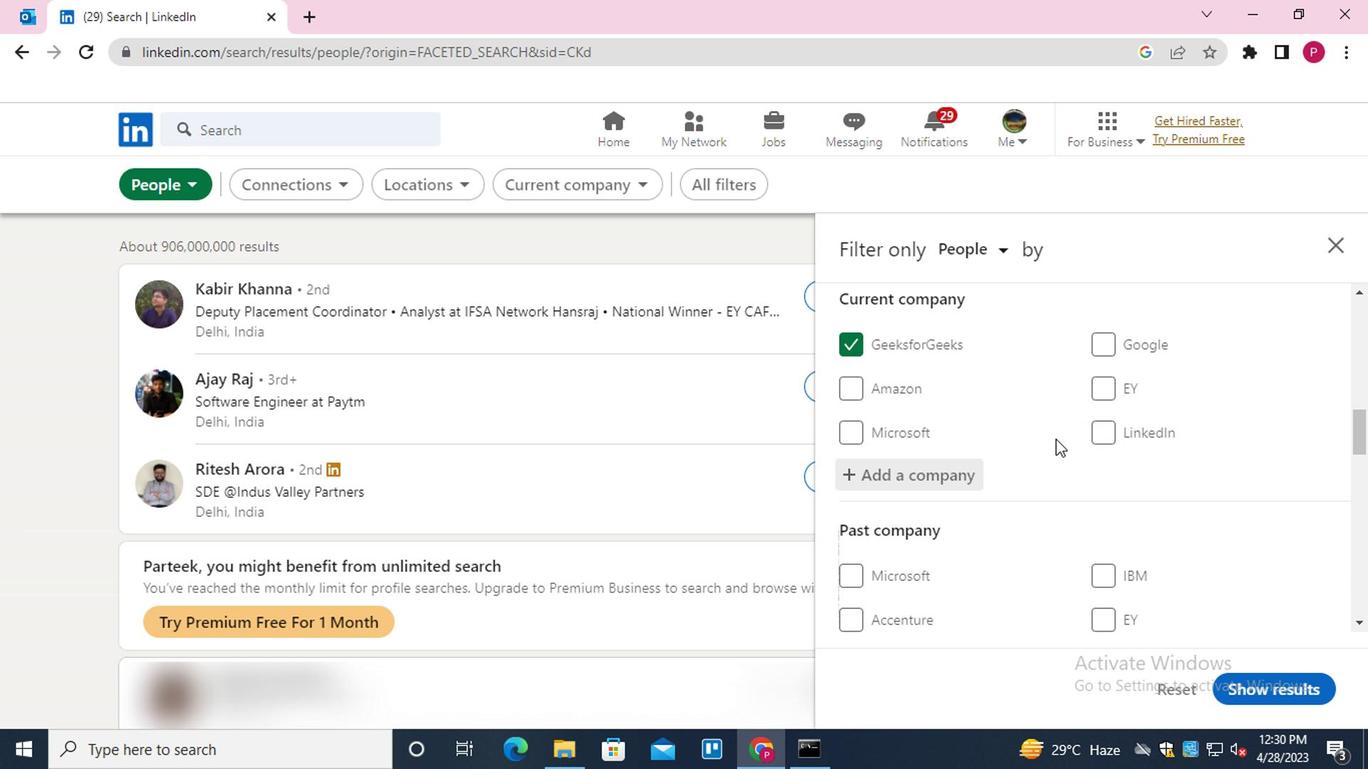 
Action: Mouse scrolled (1049, 455) with delta (0, 0)
Screenshot: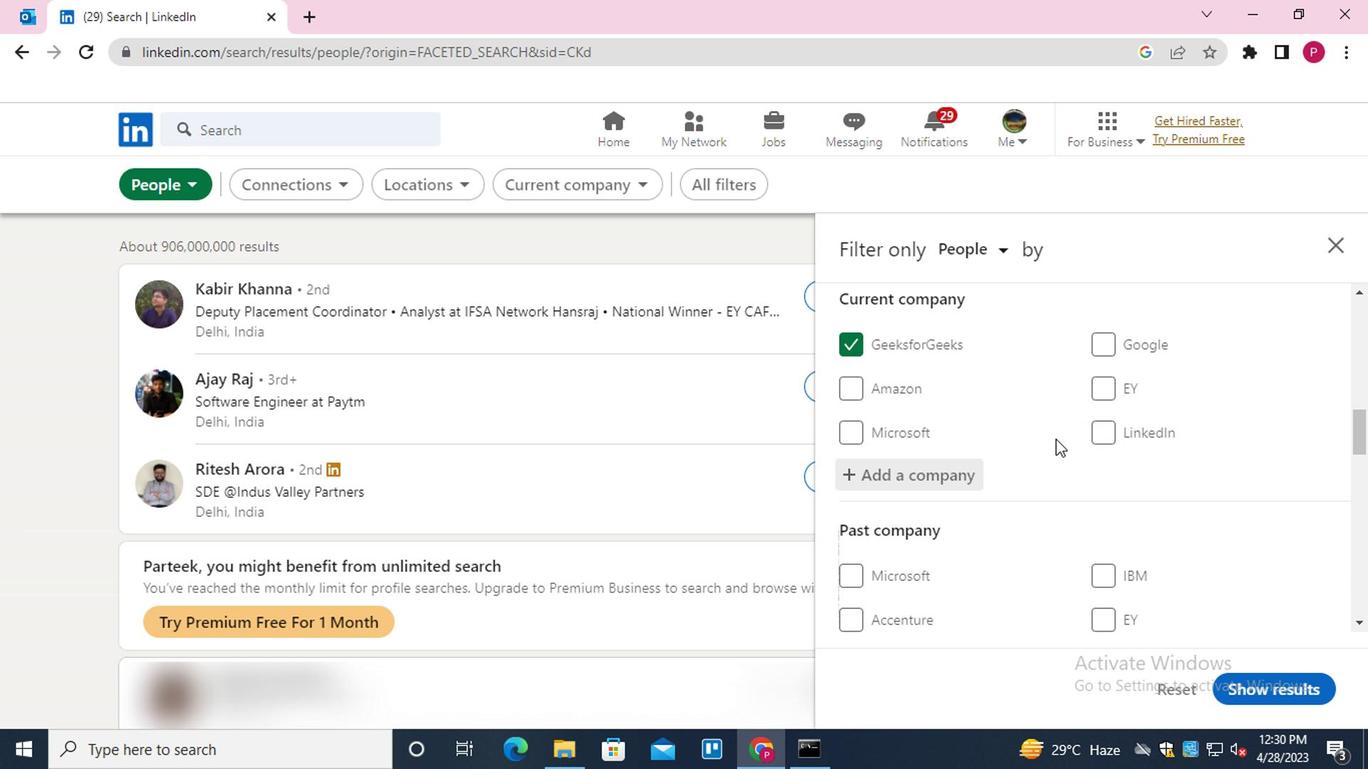 
Action: Mouse moved to (1047, 463)
Screenshot: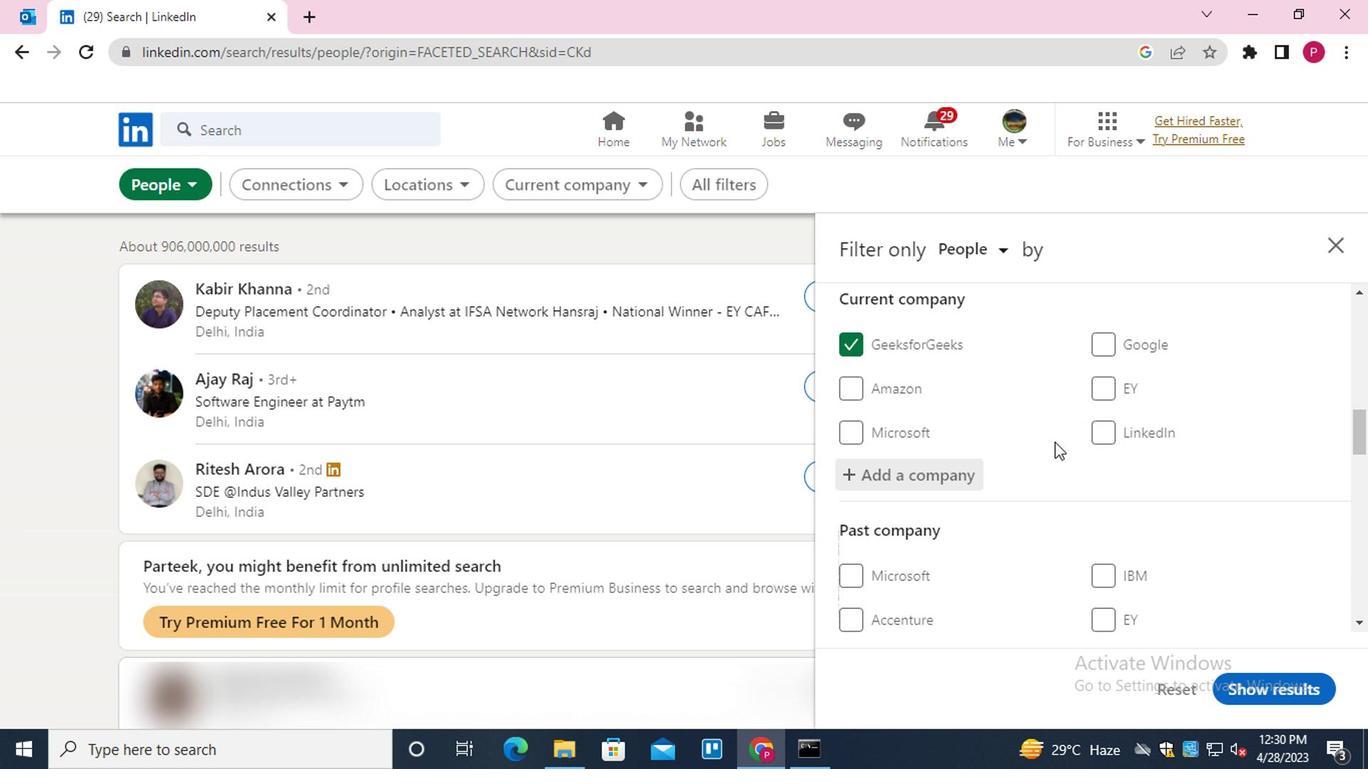 
Action: Mouse scrolled (1047, 461) with delta (0, -1)
Screenshot: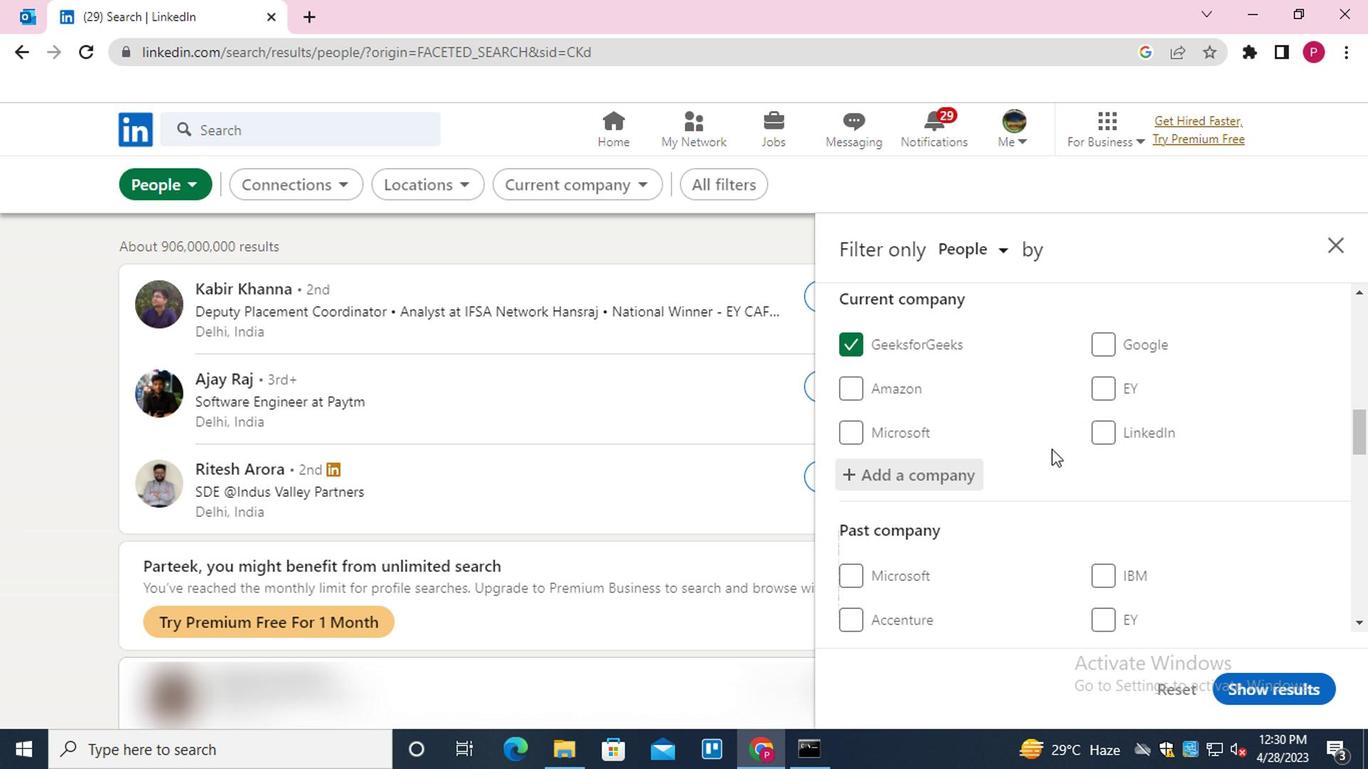 
Action: Mouse scrolled (1047, 461) with delta (0, -1)
Screenshot: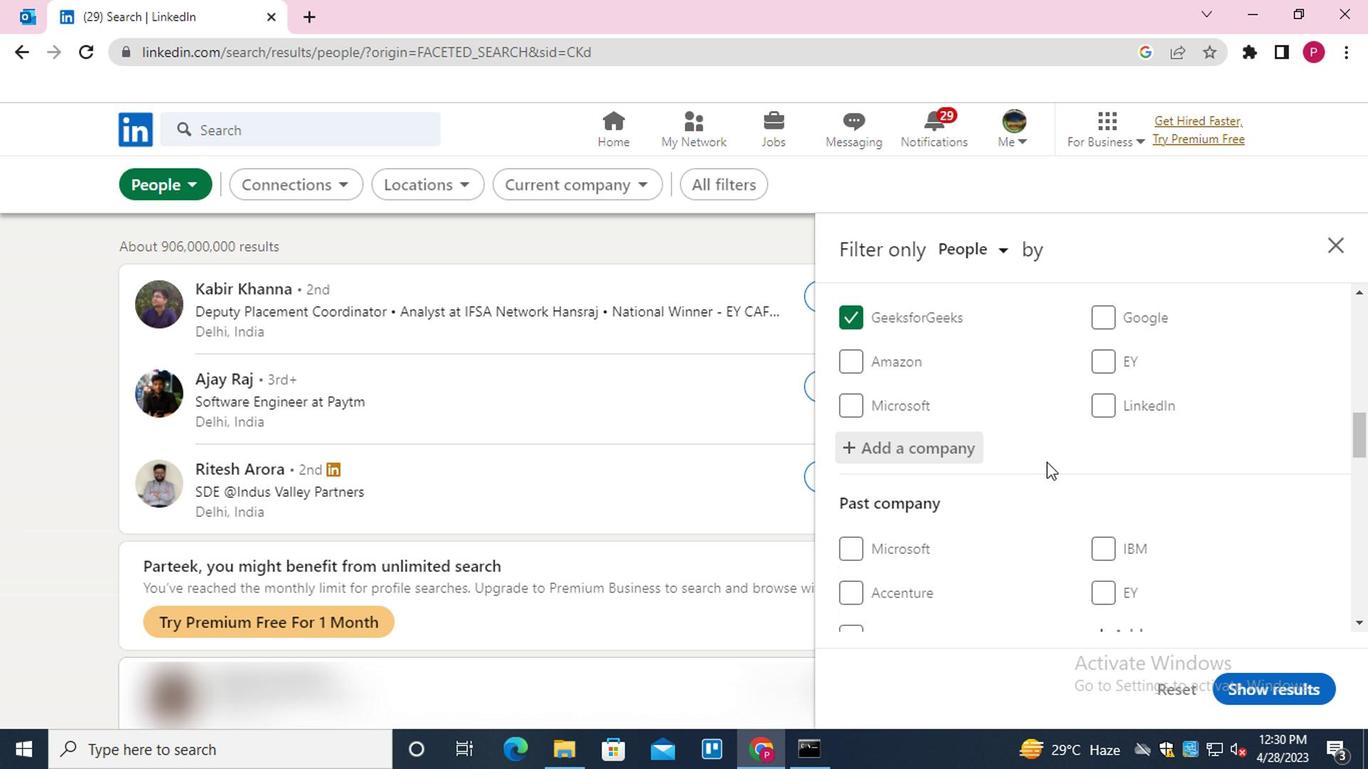 
Action: Mouse scrolled (1047, 461) with delta (0, -1)
Screenshot: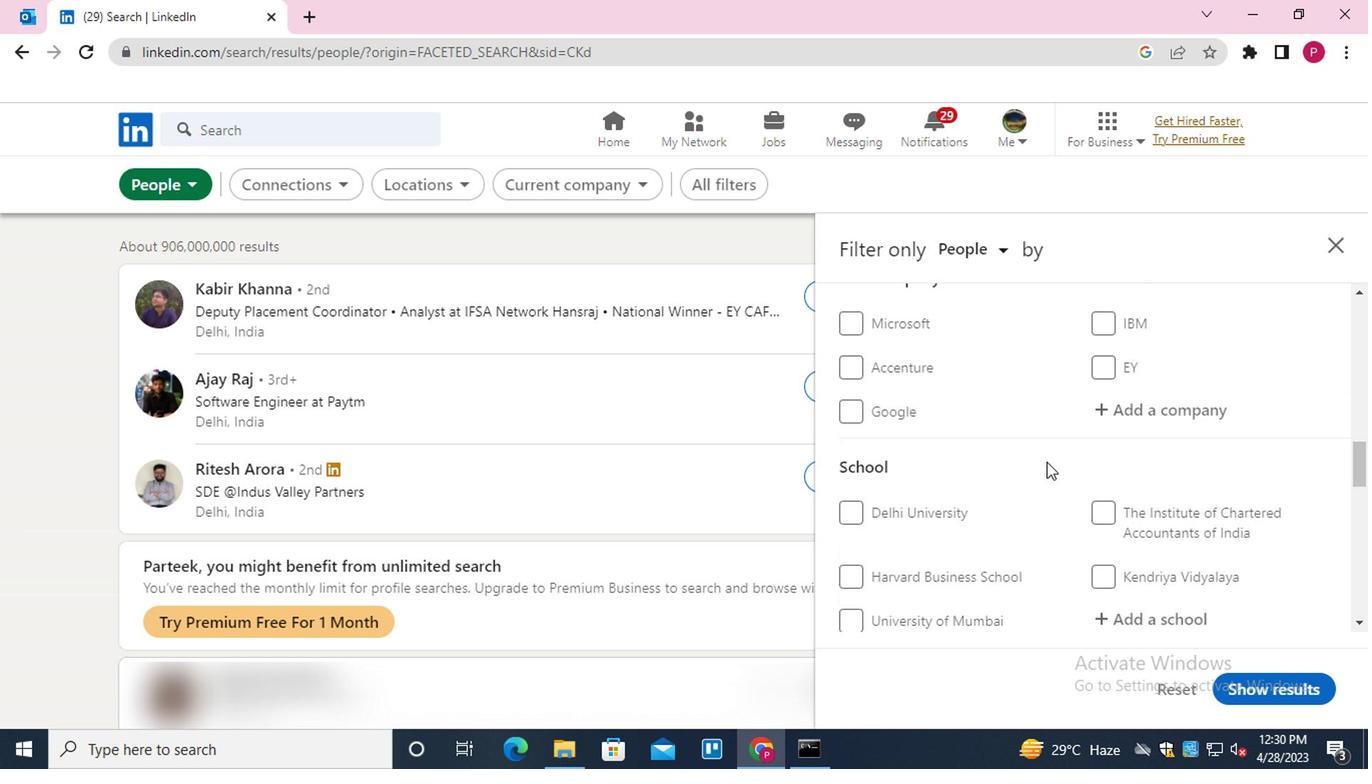 
Action: Mouse scrolled (1047, 461) with delta (0, -1)
Screenshot: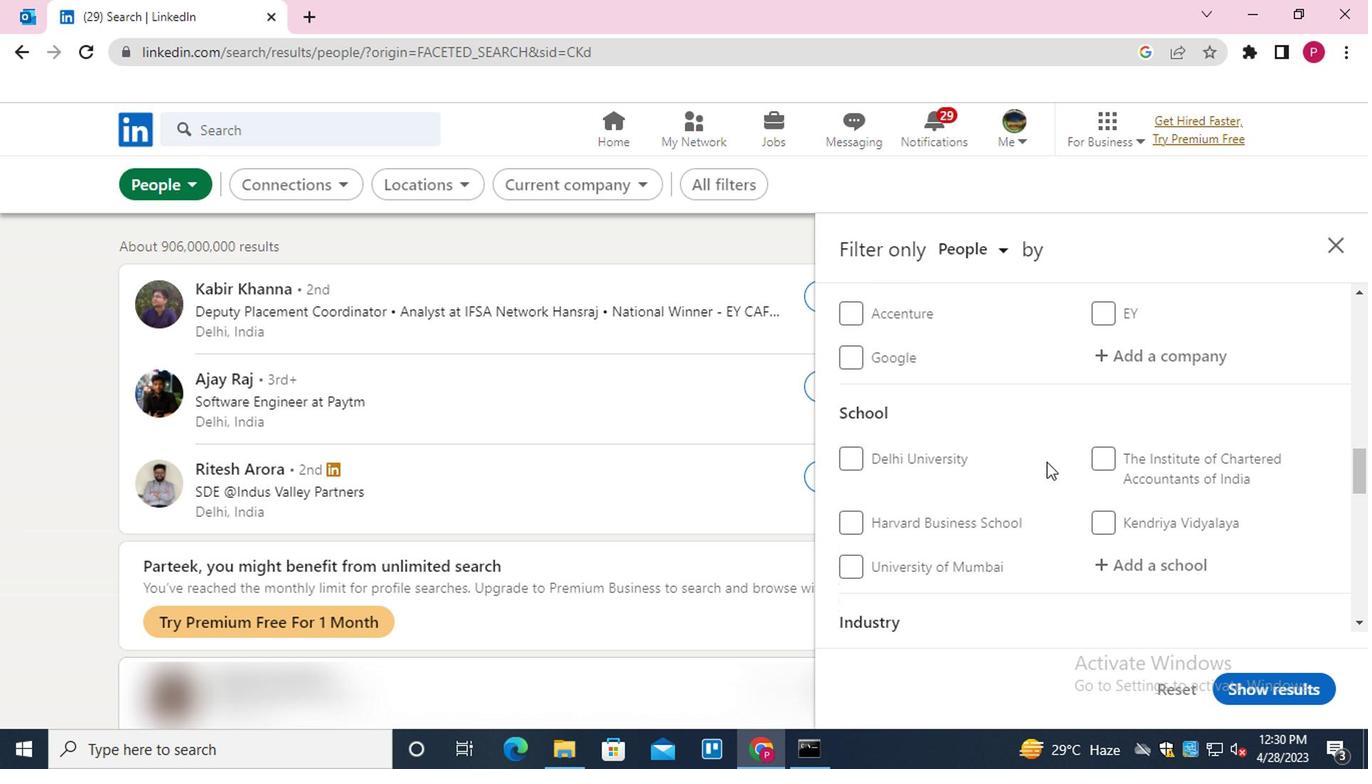 
Action: Mouse scrolled (1047, 461) with delta (0, -1)
Screenshot: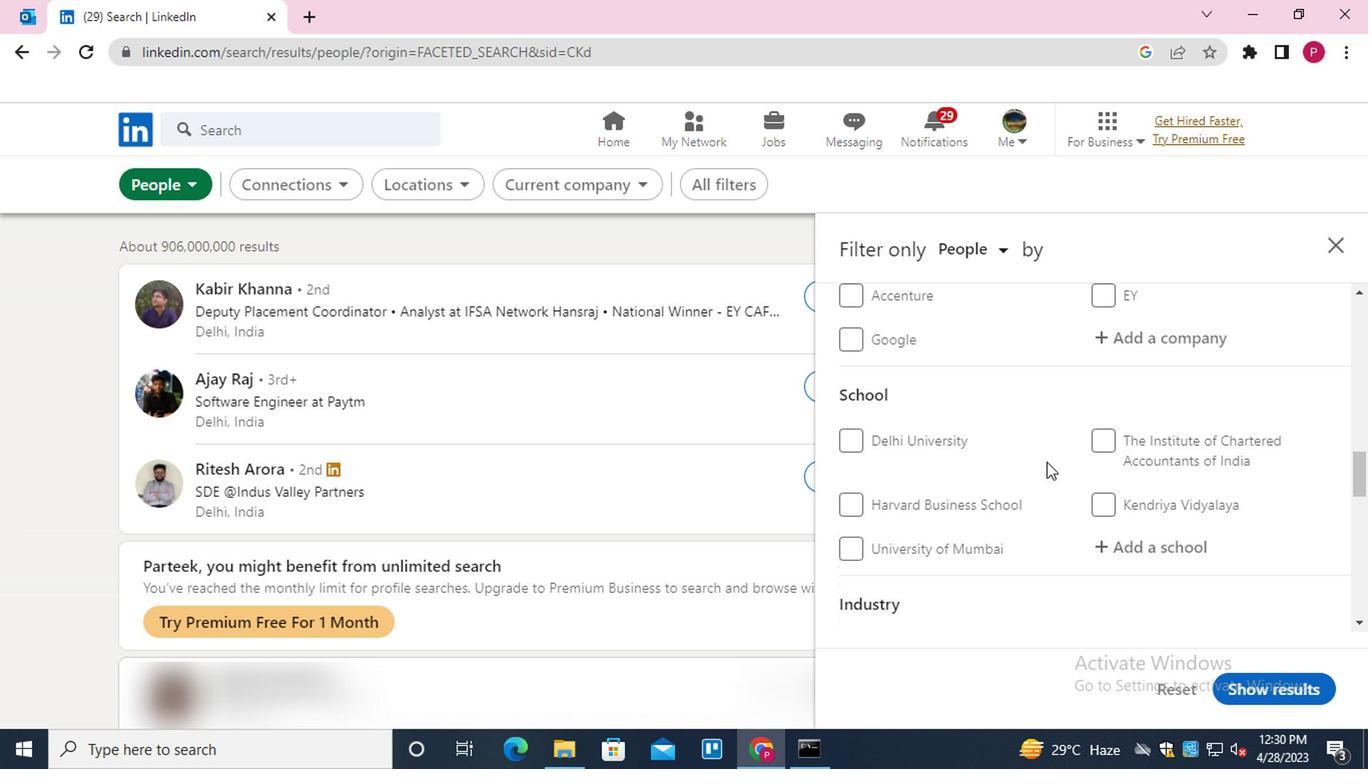
Action: Mouse moved to (1113, 401)
Screenshot: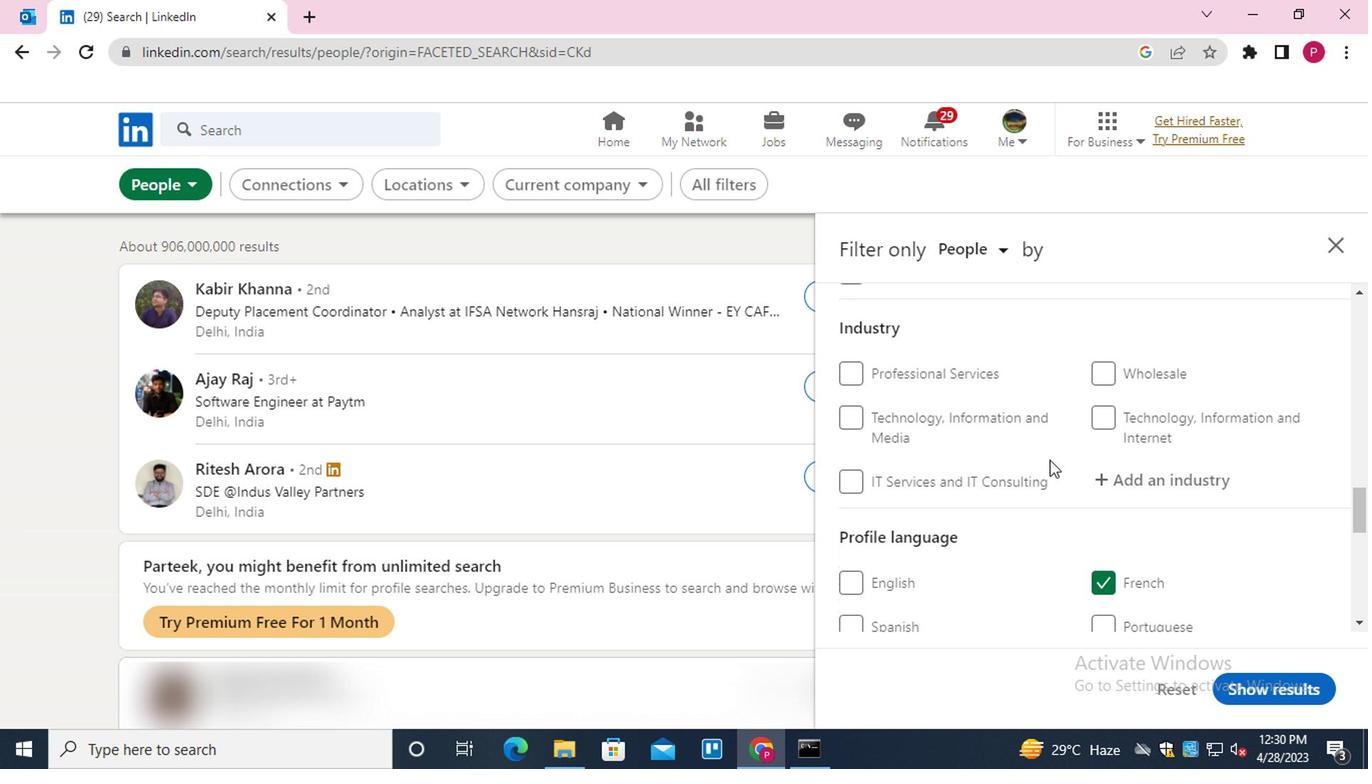
Action: Mouse scrolled (1113, 402) with delta (0, 0)
Screenshot: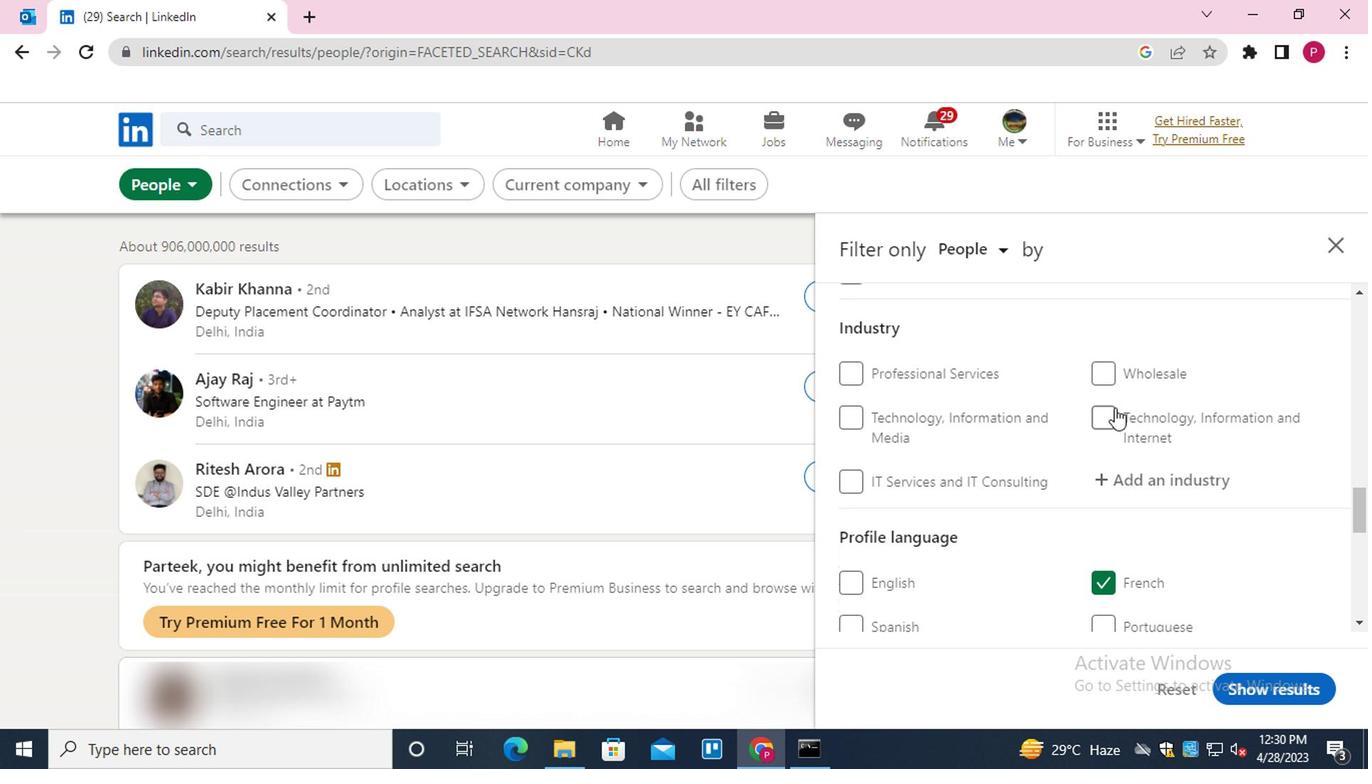 
Action: Mouse moved to (1155, 379)
Screenshot: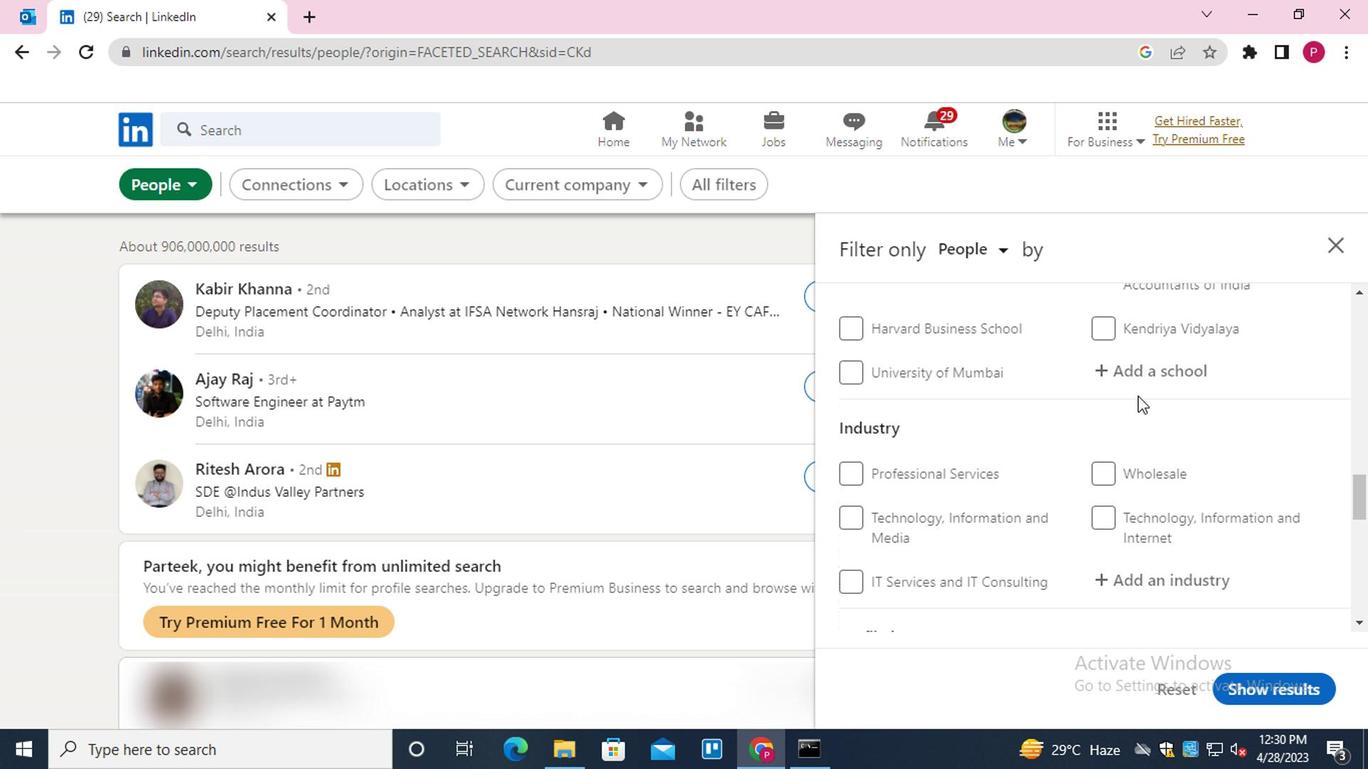 
Action: Mouse pressed left at (1155, 379)
Screenshot: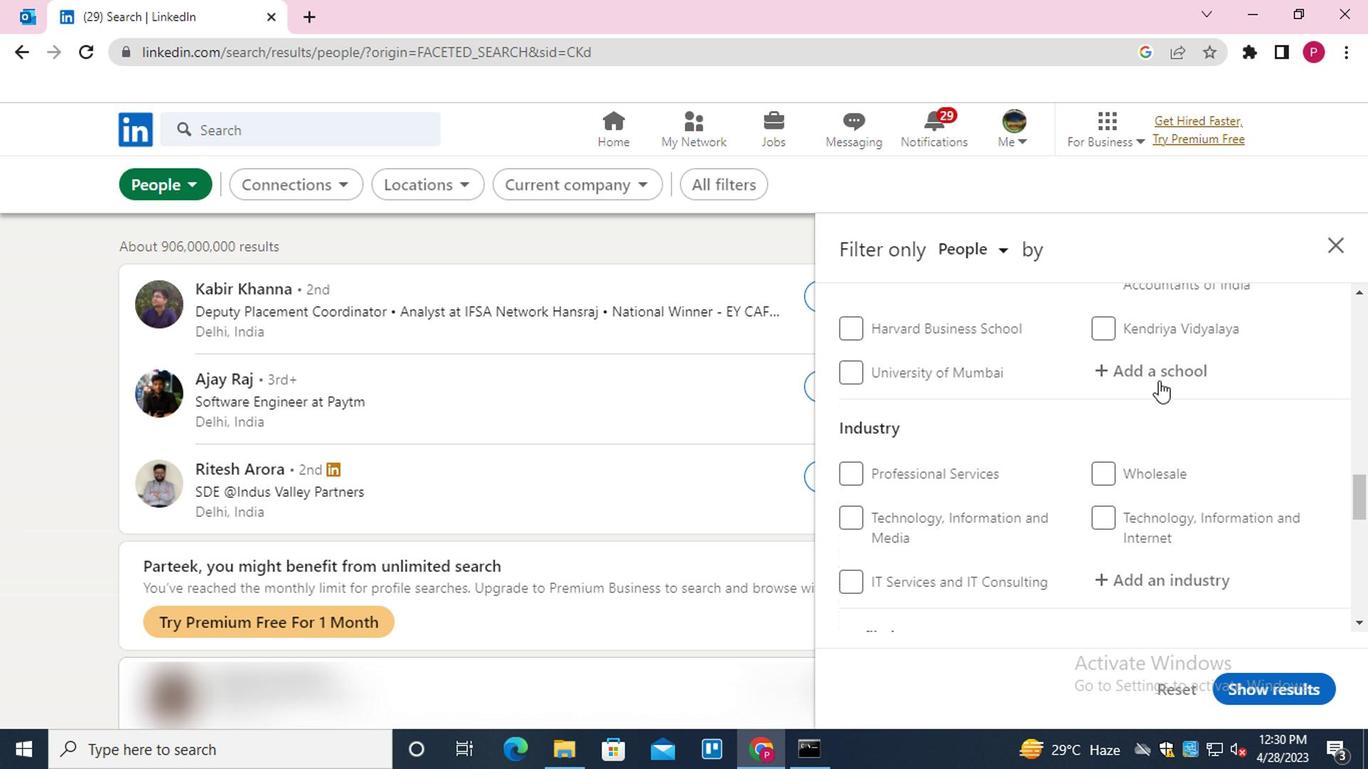 
Action: Key pressed <Key.shift>NATIONAL<Key.space><Key.shift>INSTITUTE<Key.space>OF<Key.space><Key.shift>FASHION<Key.down><Key.down><Key.enter>
Screenshot: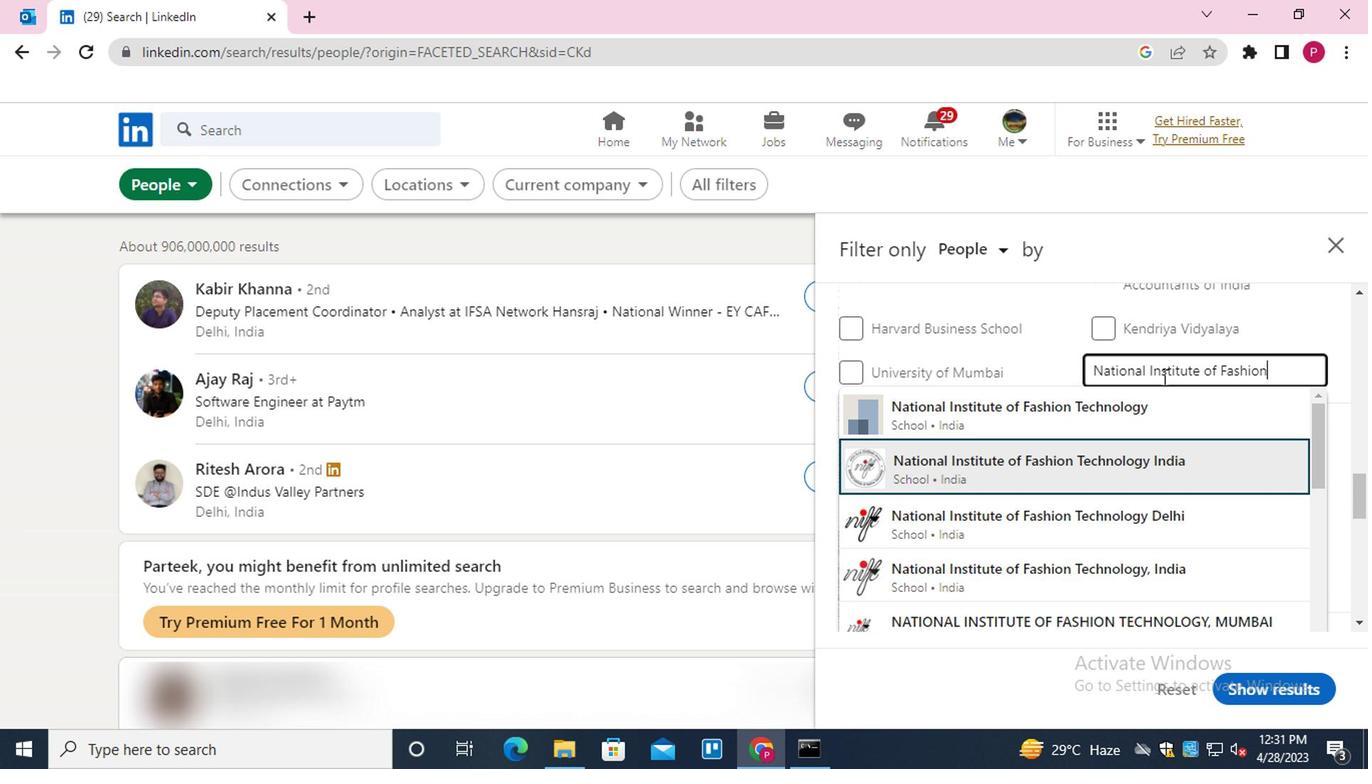 
Action: Mouse moved to (1093, 424)
Screenshot: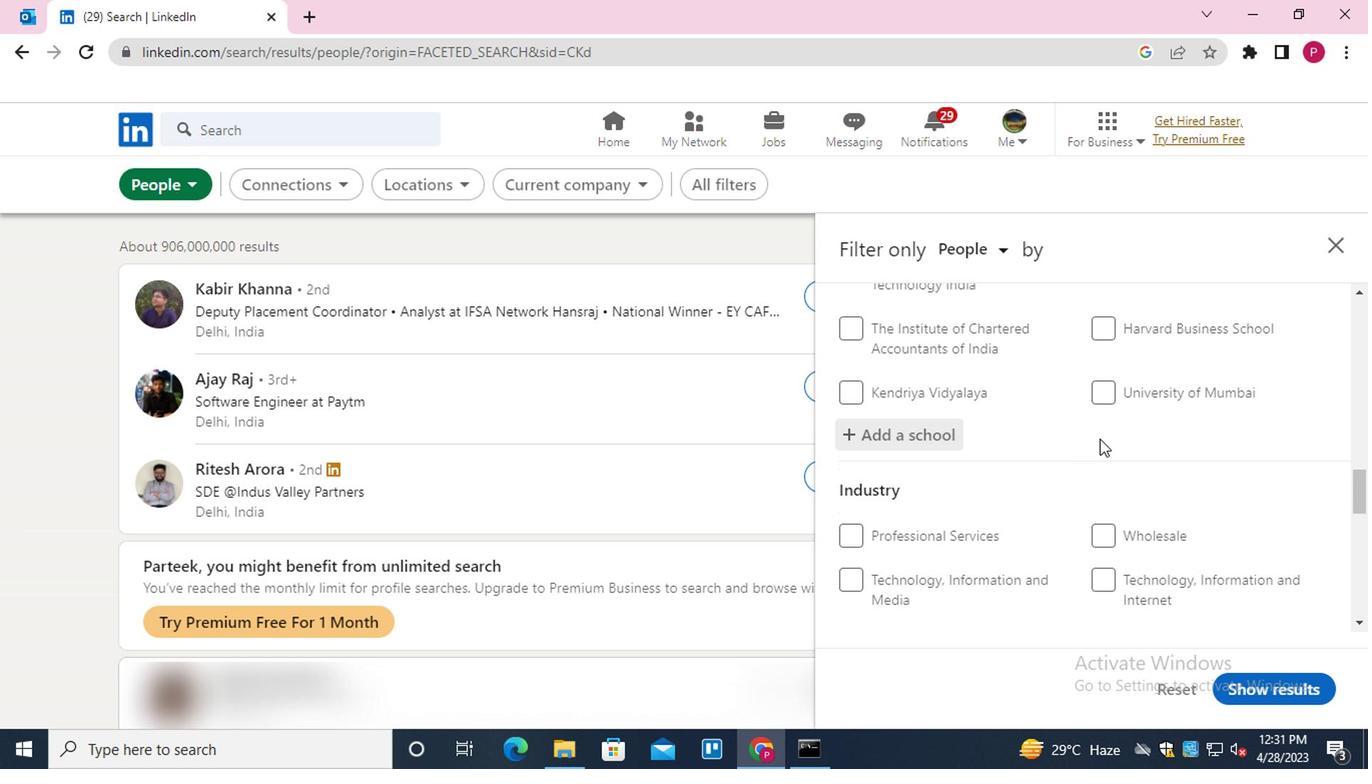 
Action: Mouse scrolled (1093, 422) with delta (0, -1)
Screenshot: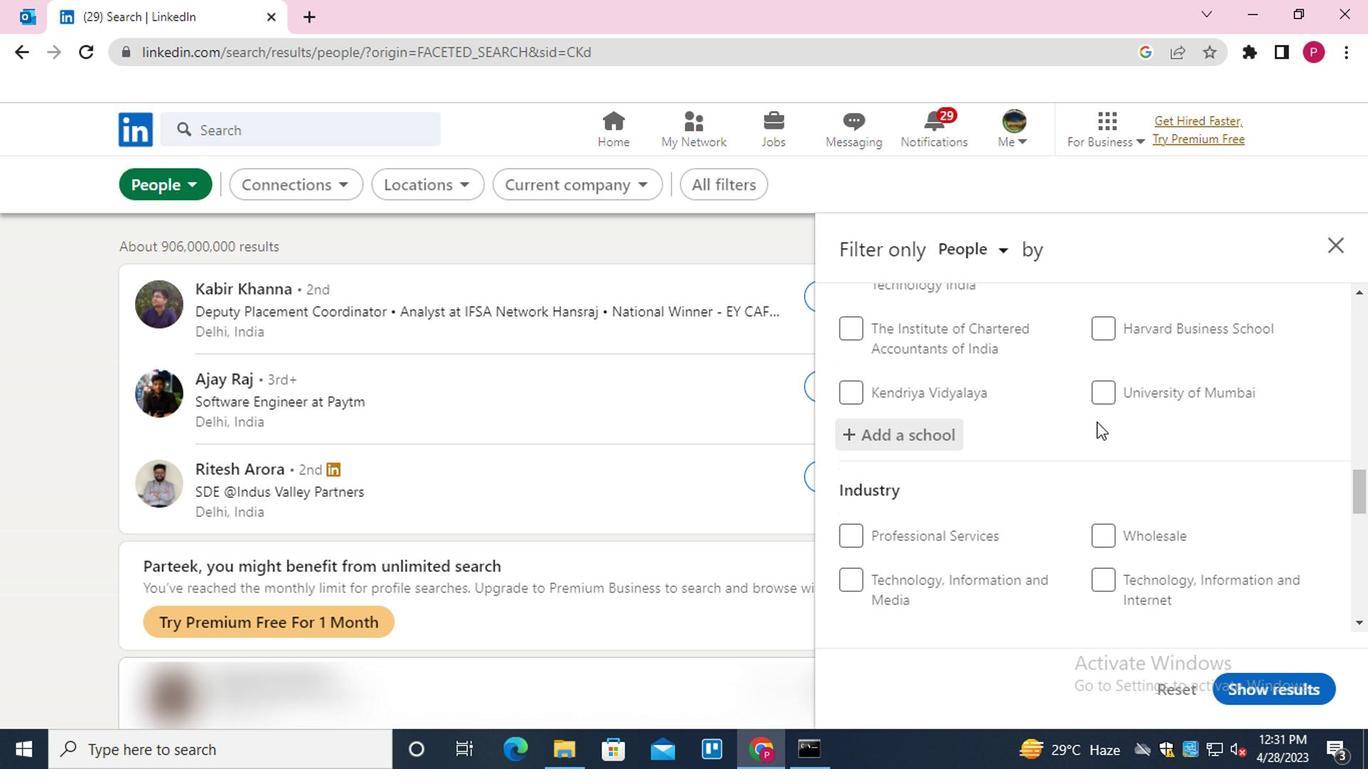 
Action: Mouse scrolled (1093, 422) with delta (0, -1)
Screenshot: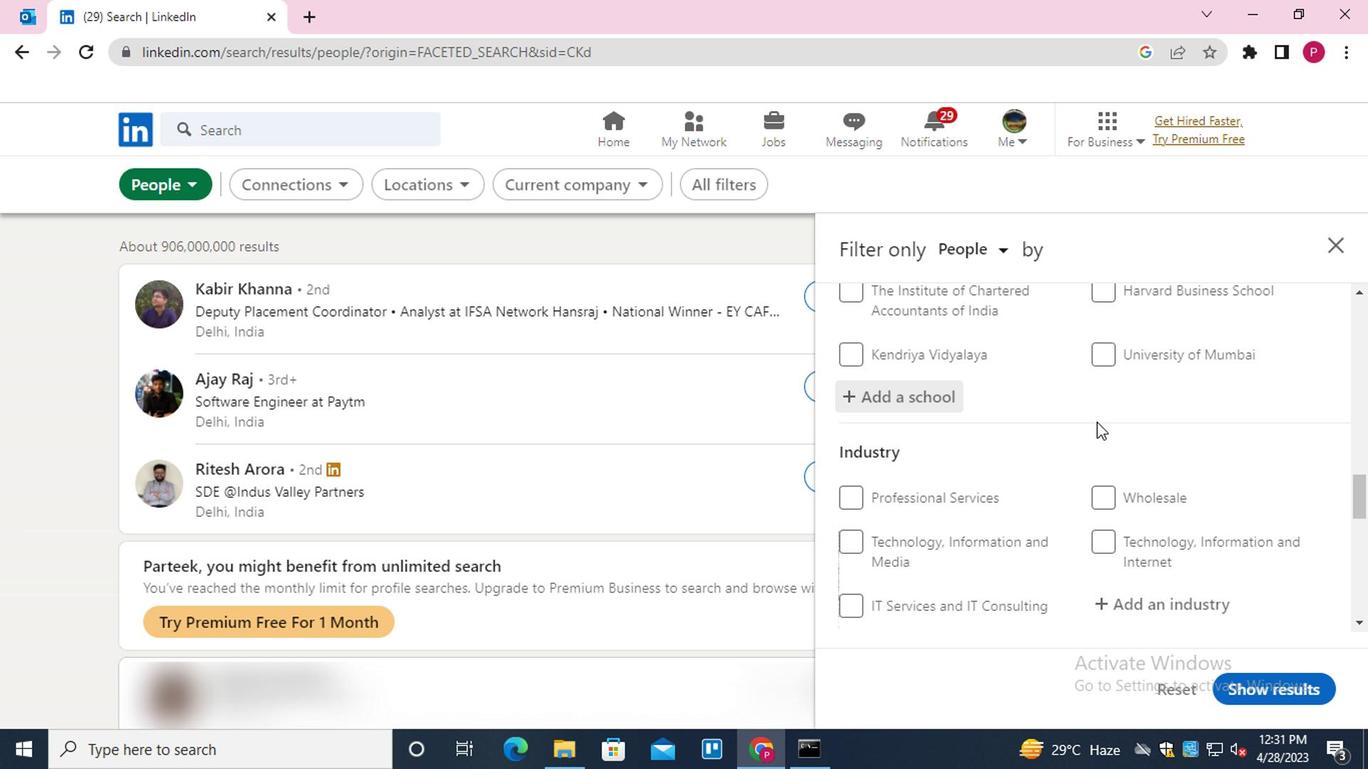 
Action: Mouse moved to (1114, 436)
Screenshot: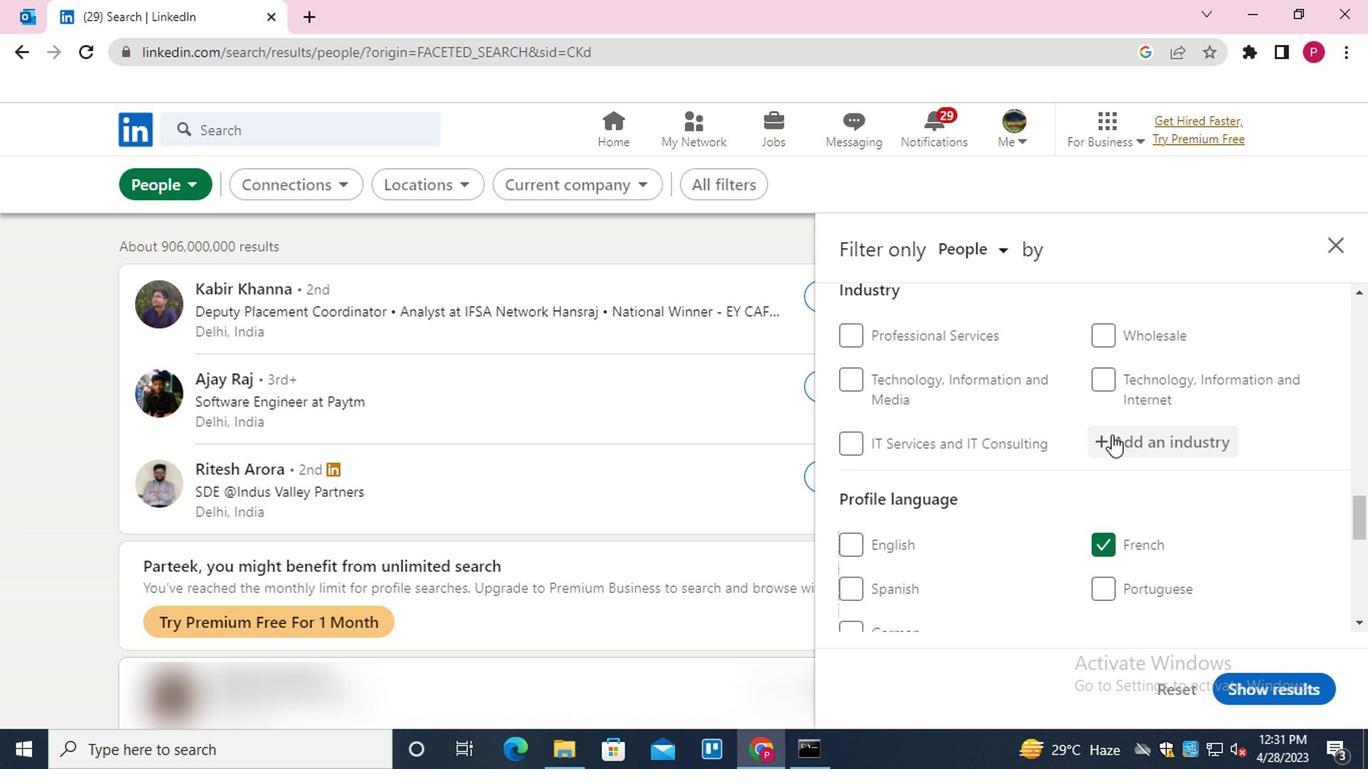 
Action: Mouse pressed left at (1114, 436)
Screenshot: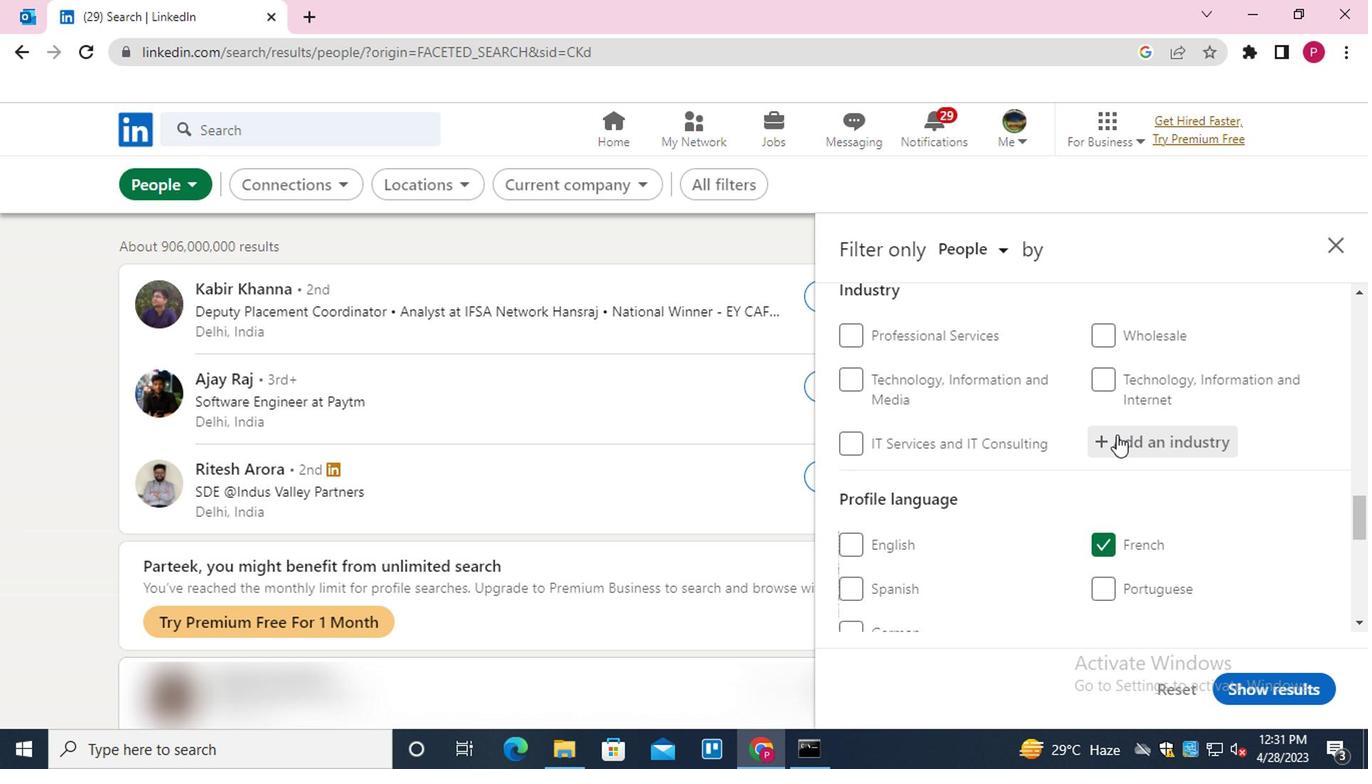 
Action: Key pressed <Key.shift>DATA<Key.space><Key.shift>SCI<Key.backspace><Key.backspace><Key.backspace><Key.backspace><Key.backspace><Key.backspace><Key.backspace><Key.backspace><Key.backspace><Key.backspace><Key.backspace><Key.backspace><Key.backspace><Key.backspace><Key.backspace><Key.backspace><Key.backspace><Key.shift>INDU<Key.down><Key.down><Key.down><Key.down><Key.down><Key.down><Key.down><Key.down><Key.down><Key.down><Key.down><Key.backspace><Key.backspace><Key.backspace><Key.backspace><Key.backspace><Key.backspace><Key.backspace><Key.shift>DATA<Key.space><Key.down><Key.down><Key.enter>
Screenshot: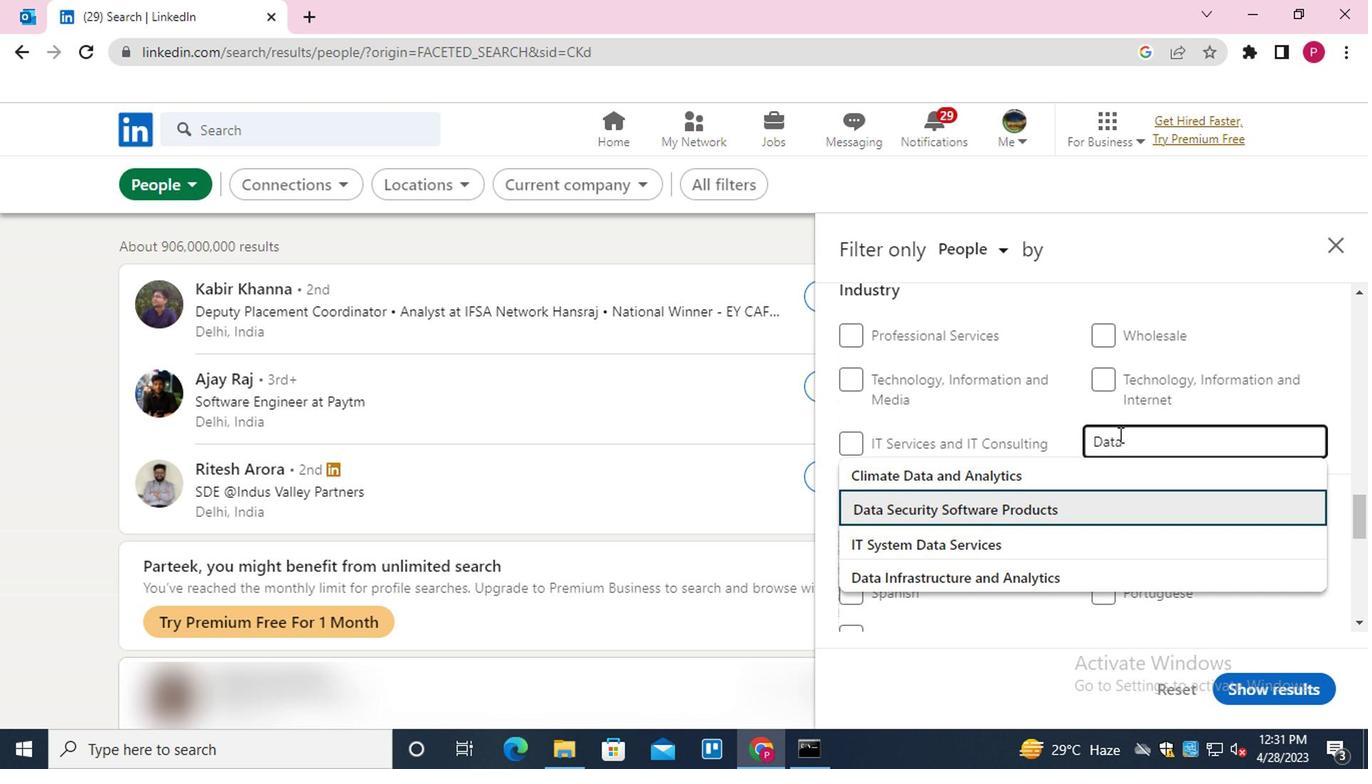 
Action: Mouse moved to (1099, 466)
Screenshot: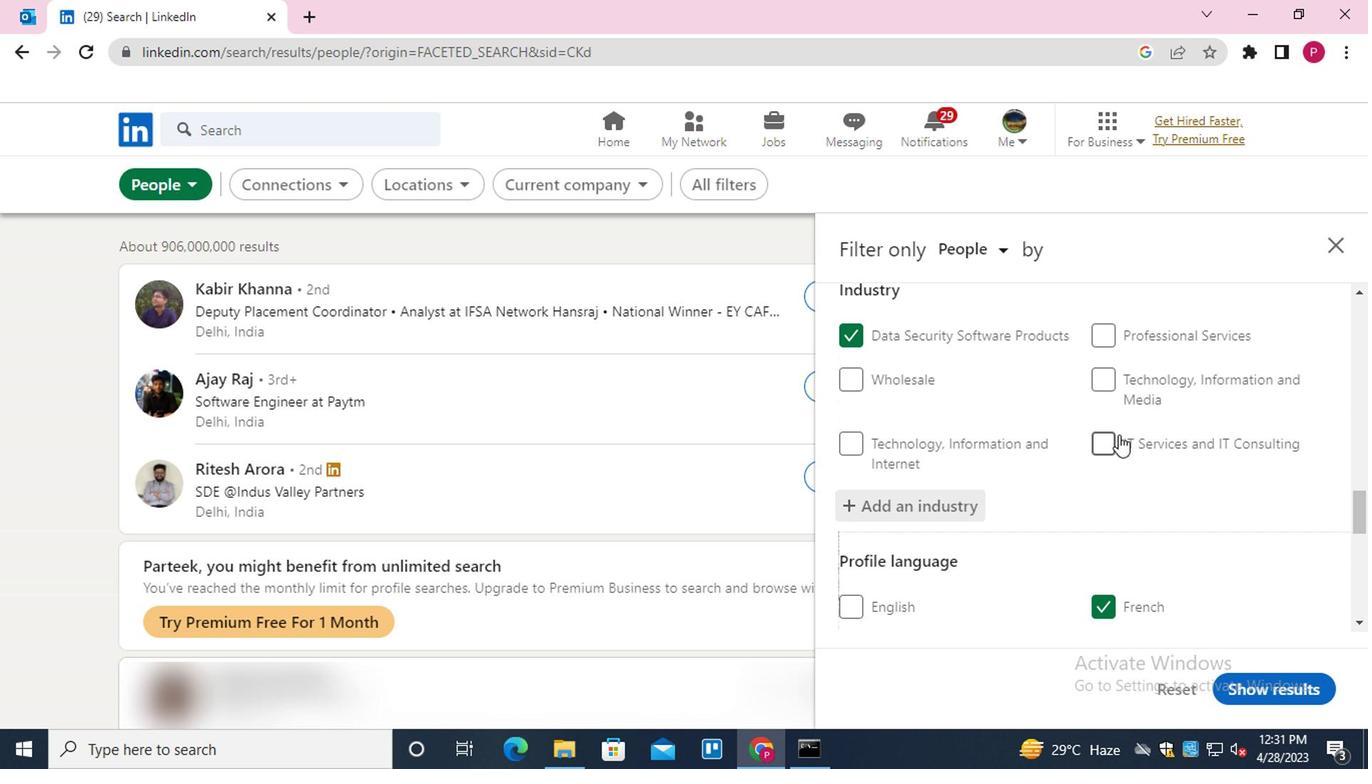 
Action: Mouse scrolled (1099, 465) with delta (0, 0)
Screenshot: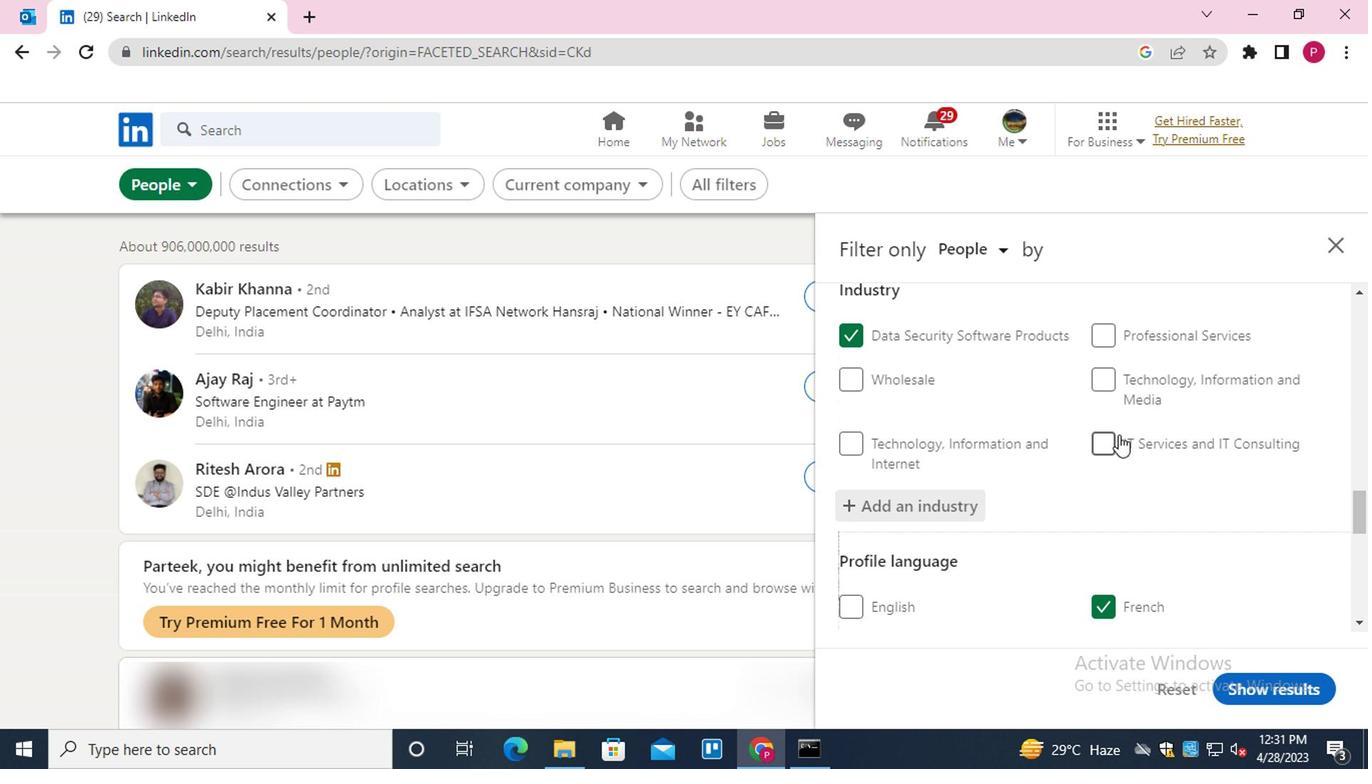 
Action: Mouse moved to (1095, 476)
Screenshot: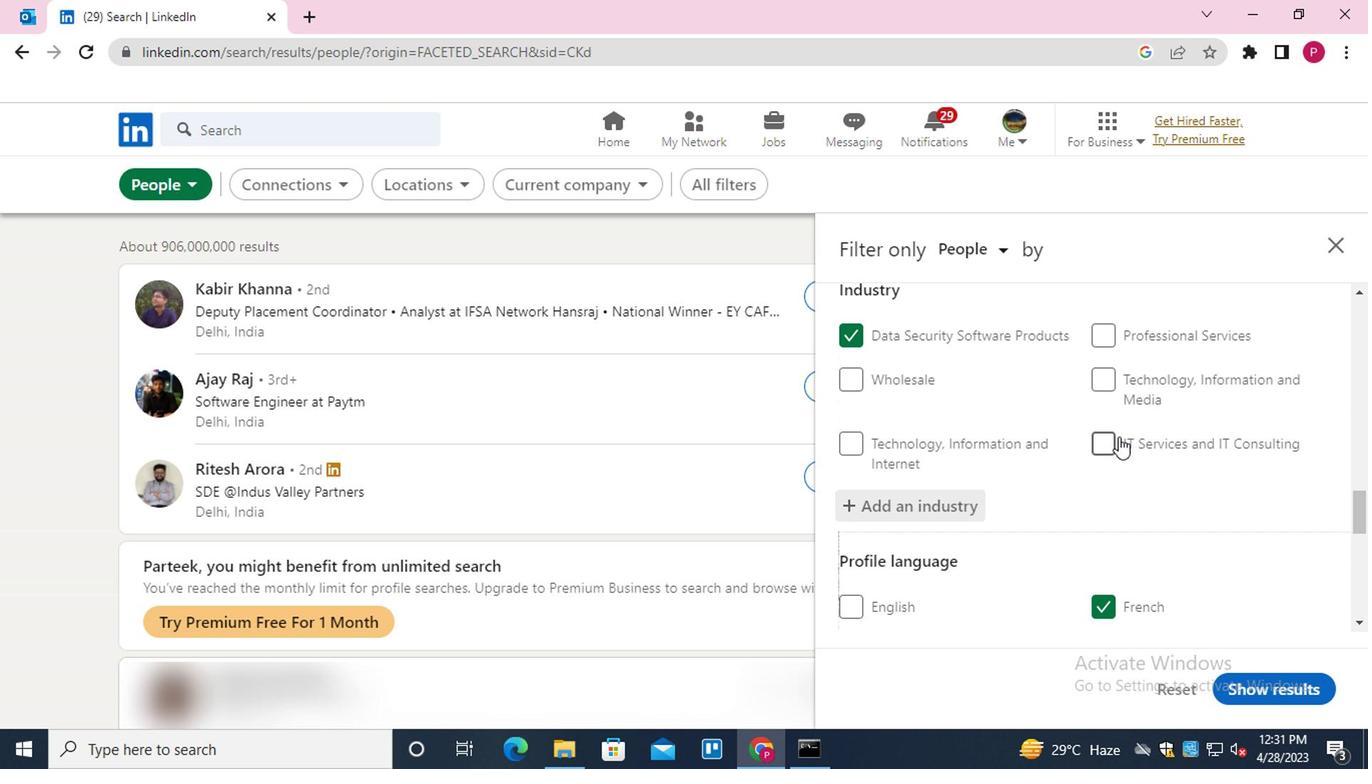 
Action: Mouse scrolled (1095, 474) with delta (0, -1)
Screenshot: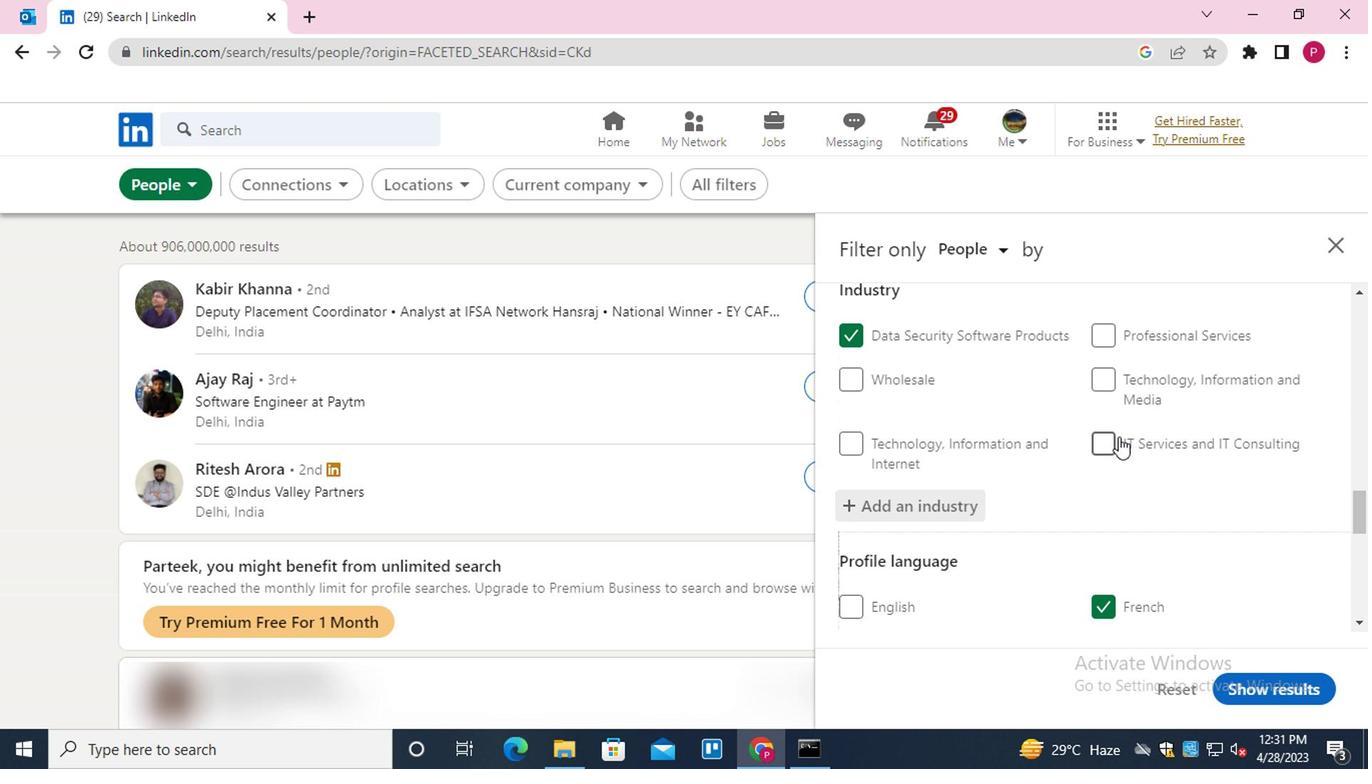 
Action: Mouse moved to (1092, 479)
Screenshot: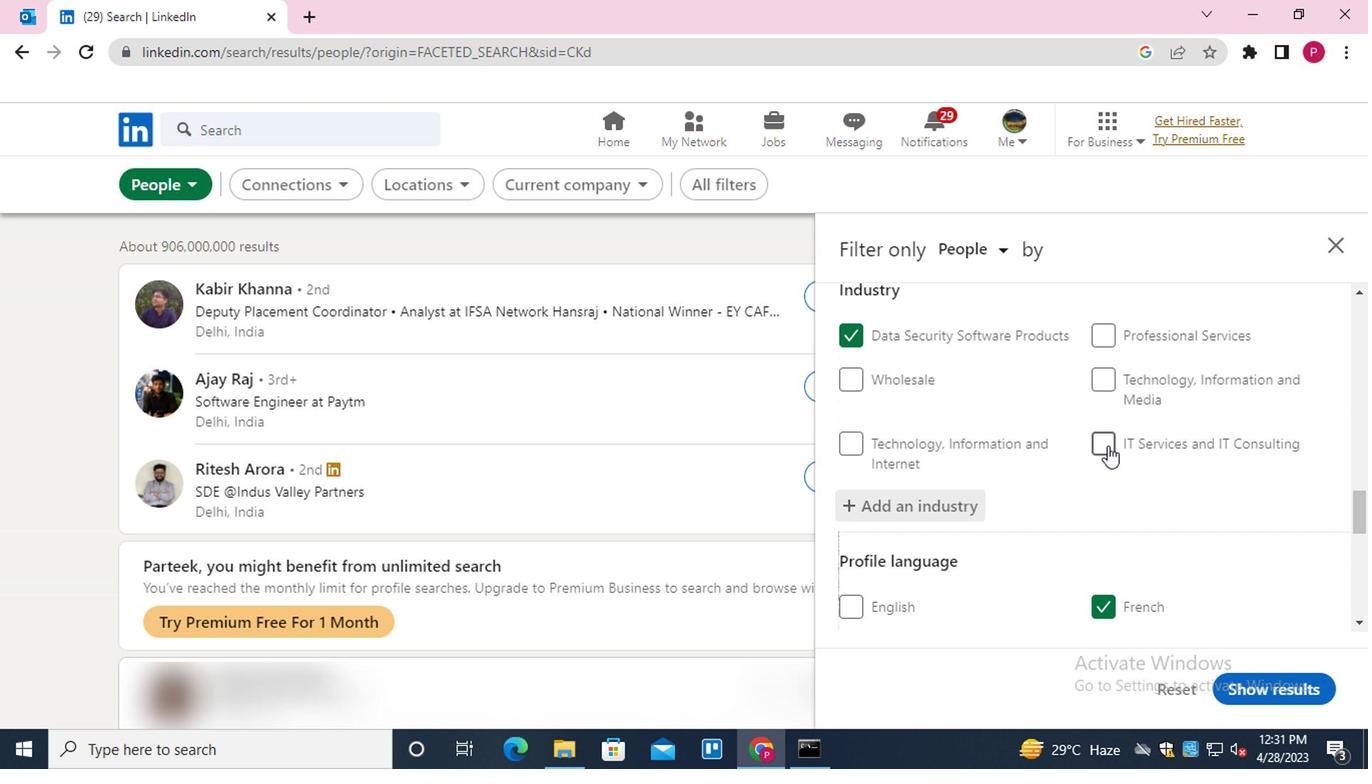 
Action: Mouse scrolled (1092, 478) with delta (0, 0)
Screenshot: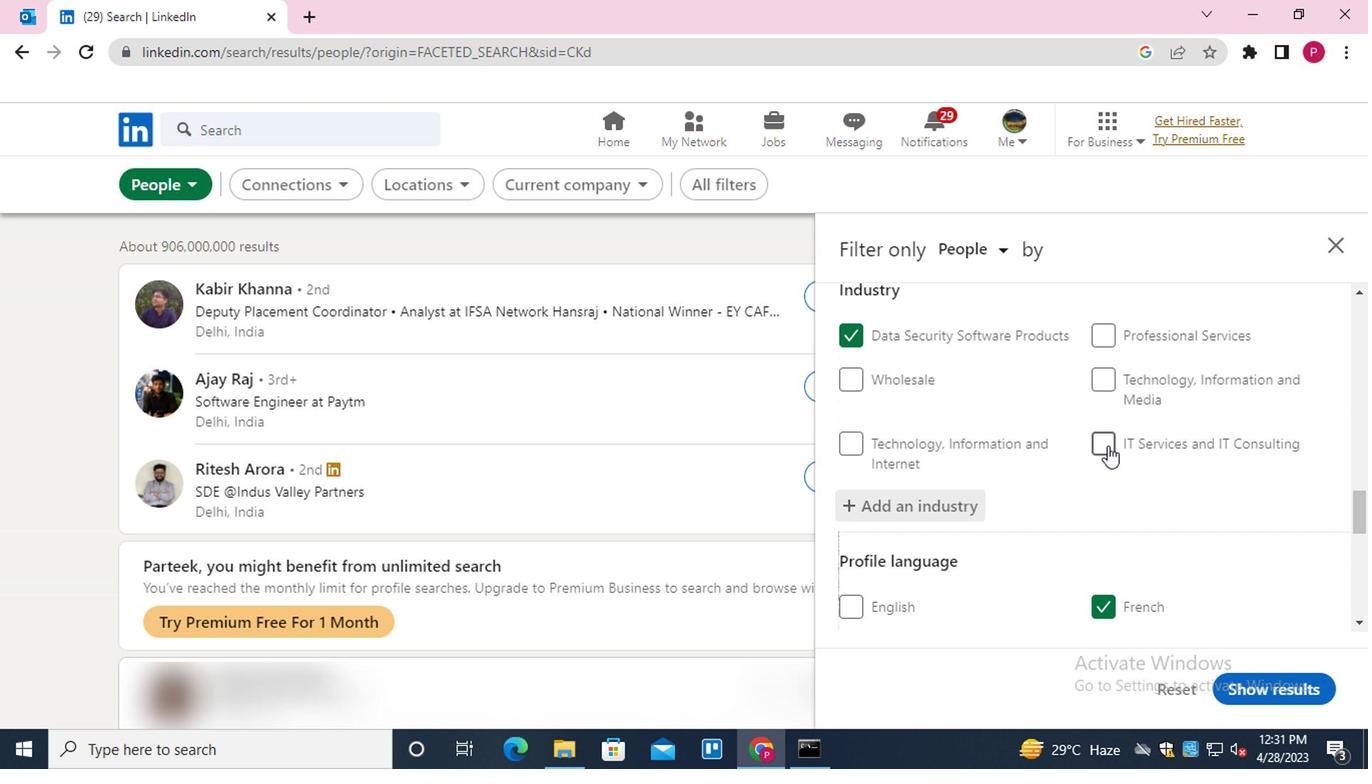 
Action: Mouse moved to (1089, 486)
Screenshot: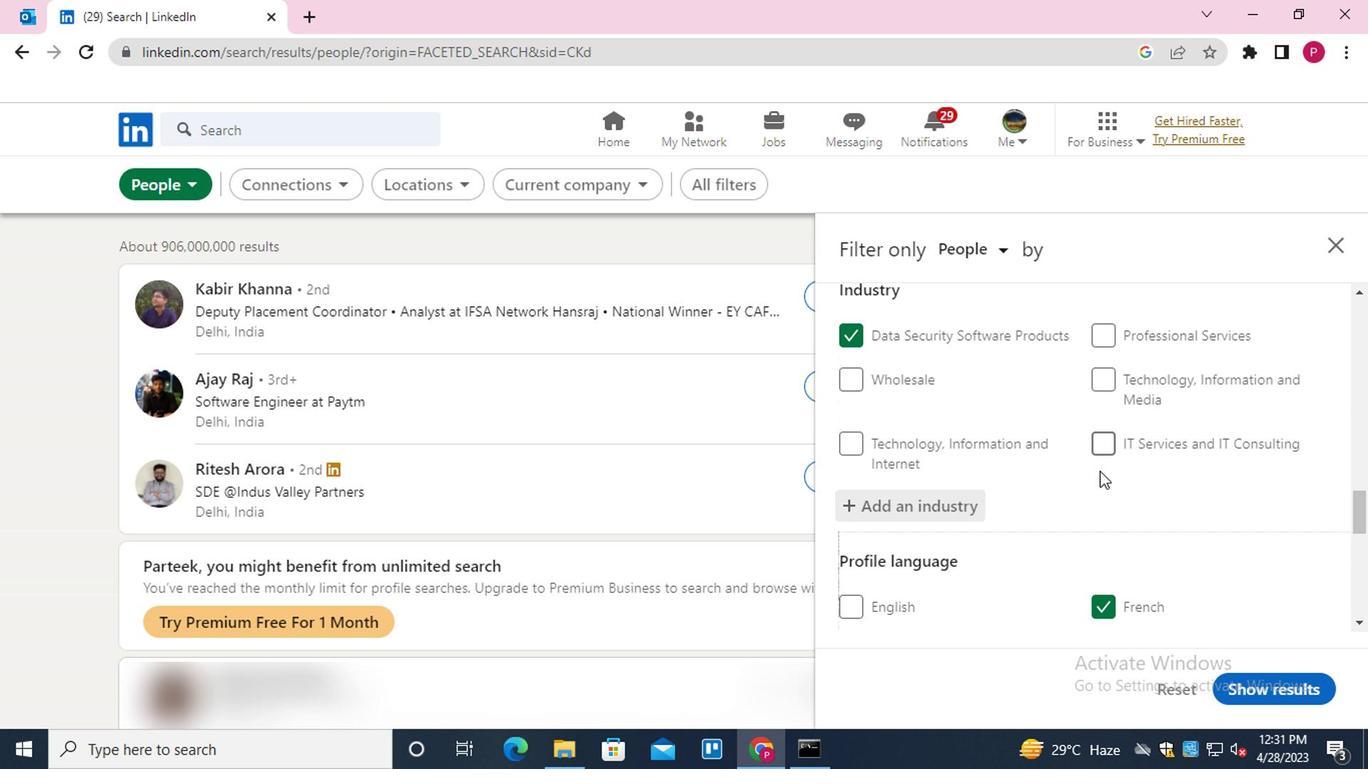 
Action: Mouse scrolled (1089, 484) with delta (0, -1)
Screenshot: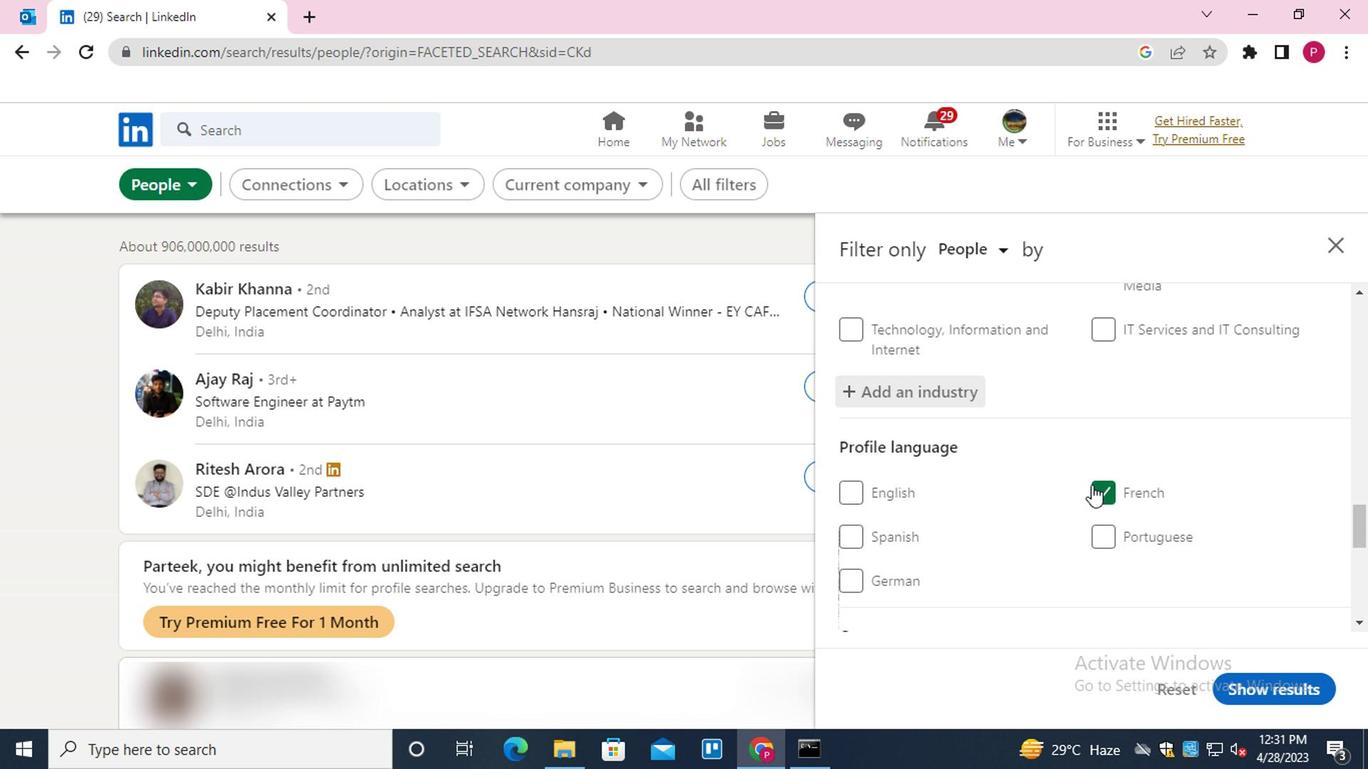 
Action: Mouse scrolled (1089, 484) with delta (0, -1)
Screenshot: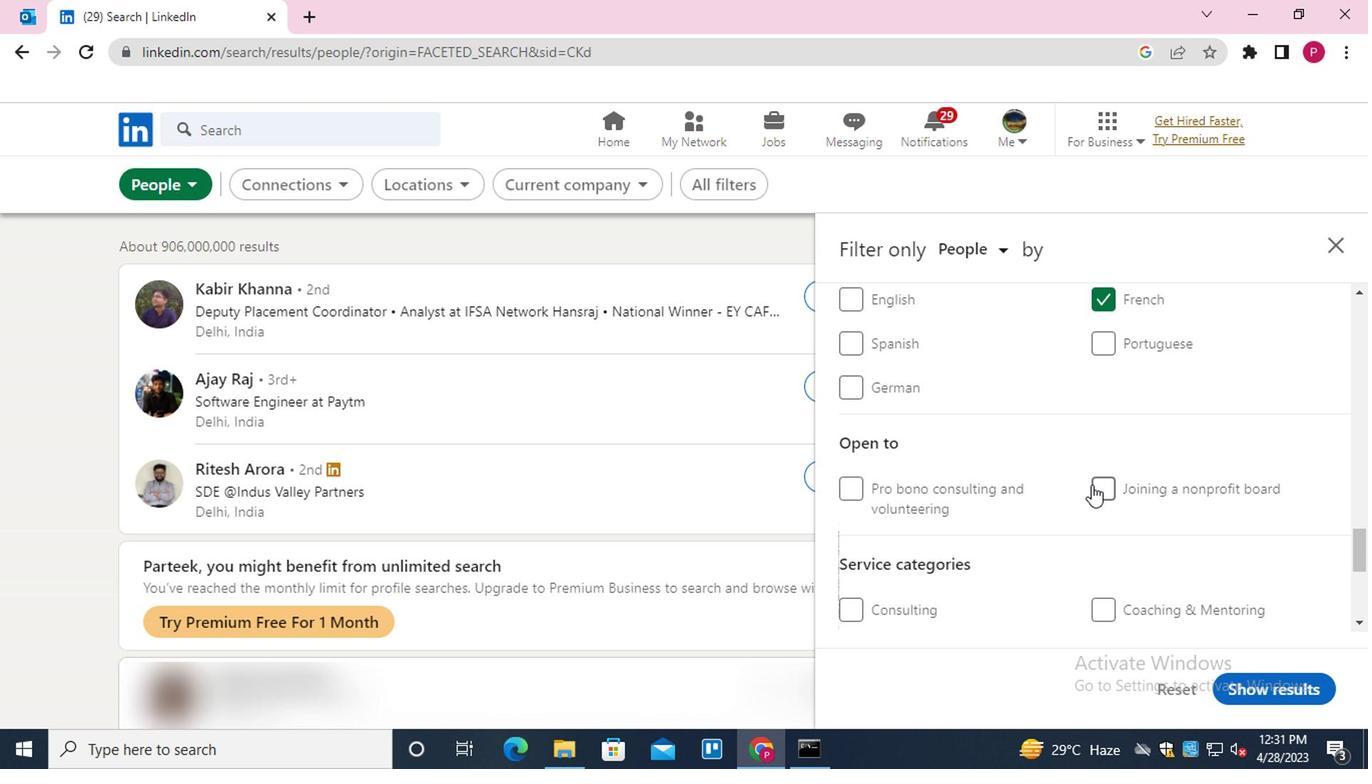 
Action: Mouse moved to (1135, 506)
Screenshot: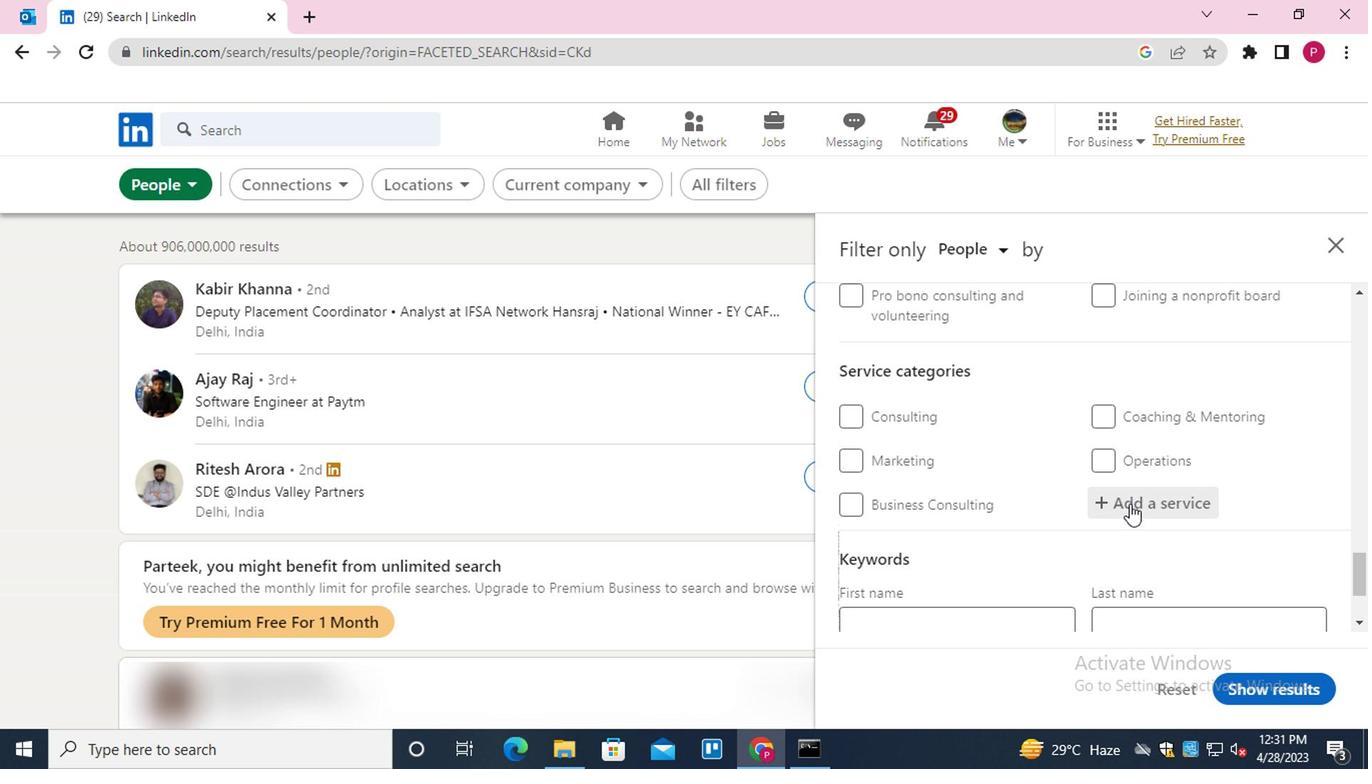 
Action: Mouse pressed left at (1135, 506)
Screenshot: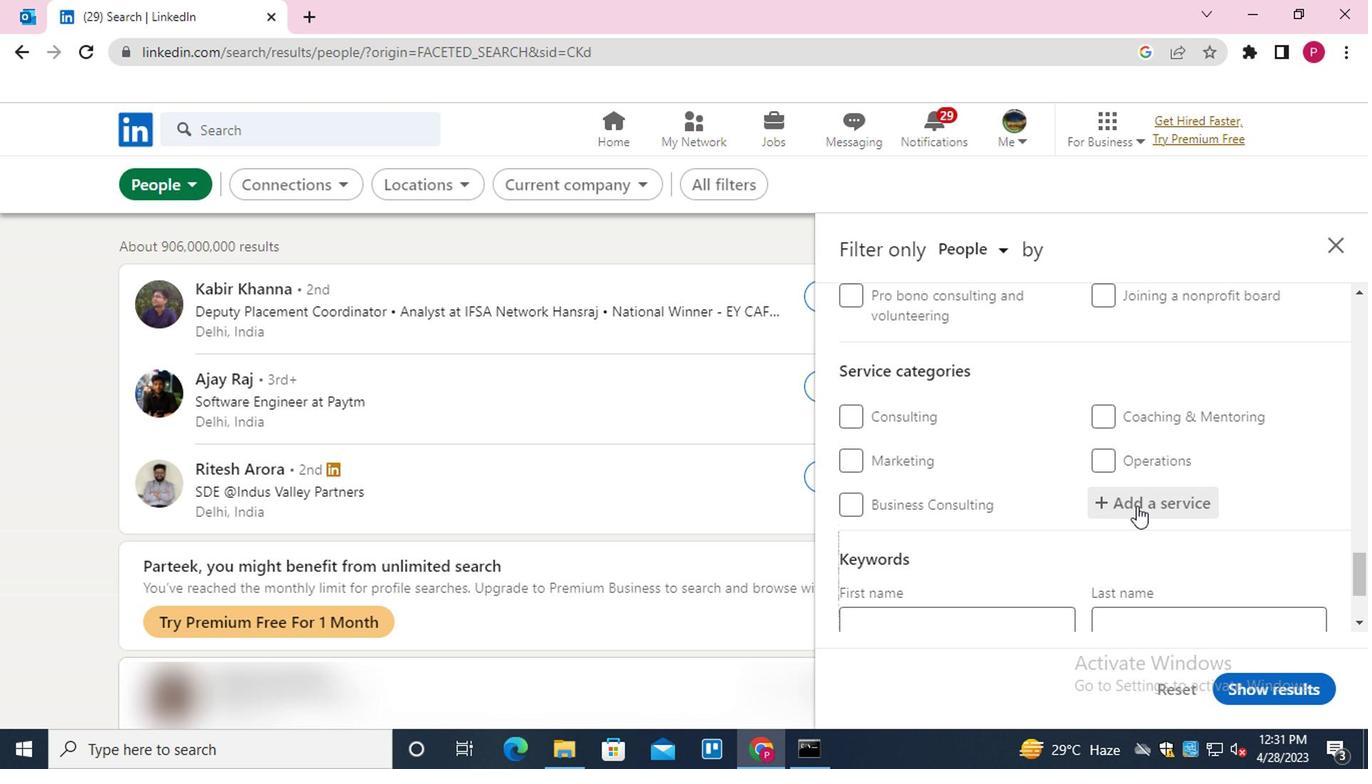 
Action: Mouse moved to (1140, 505)
Screenshot: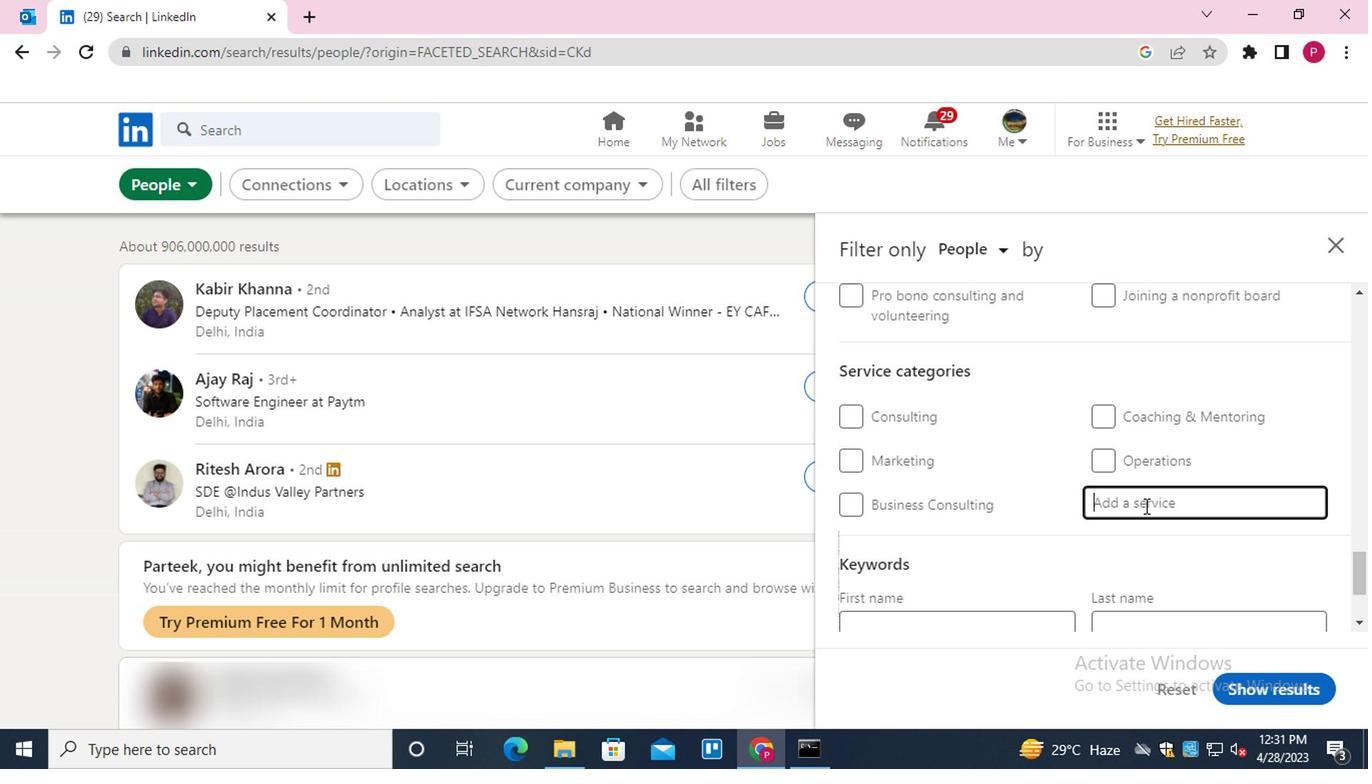 
Action: Key pressed <Key.shift>REAL<Key.space><Key.shift>ESTATE<Key.down><Key.enter>
Screenshot: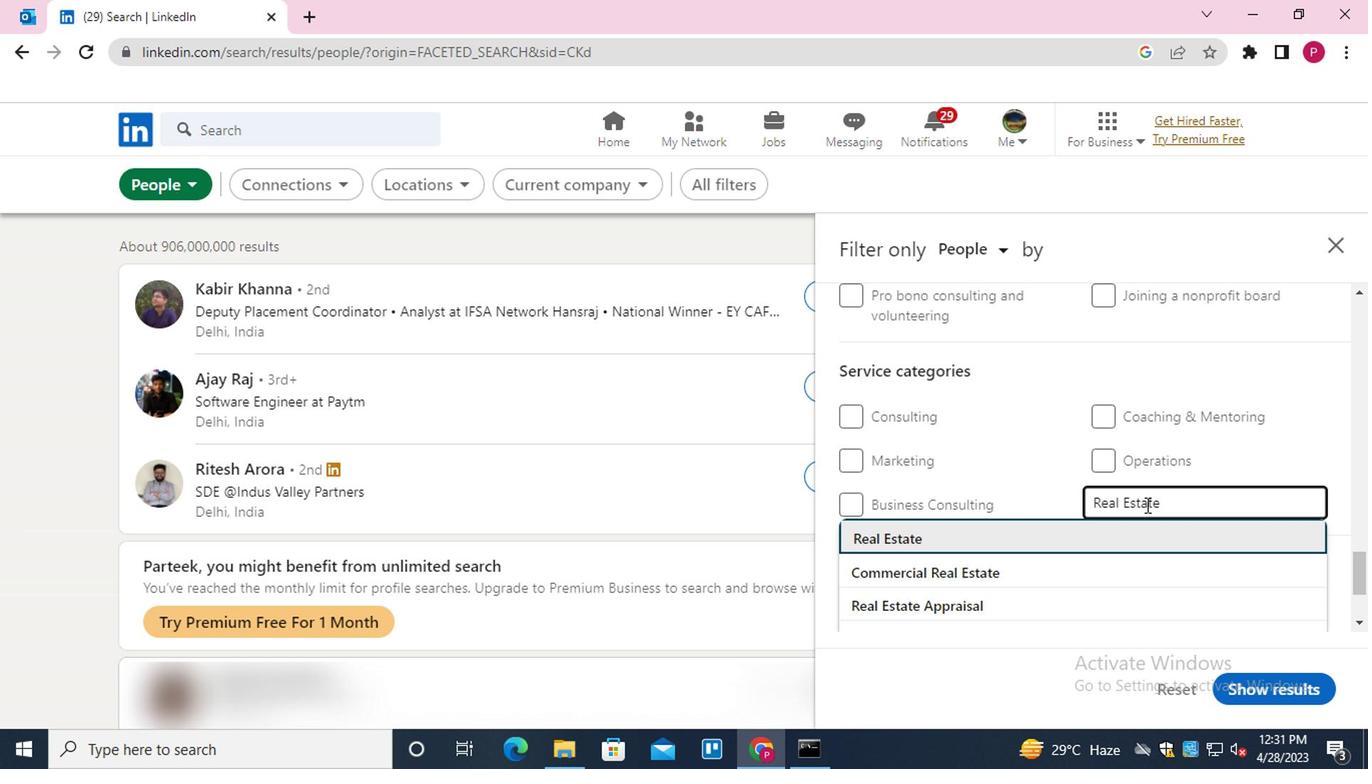 
Action: Mouse scrolled (1140, 504) with delta (0, 0)
Screenshot: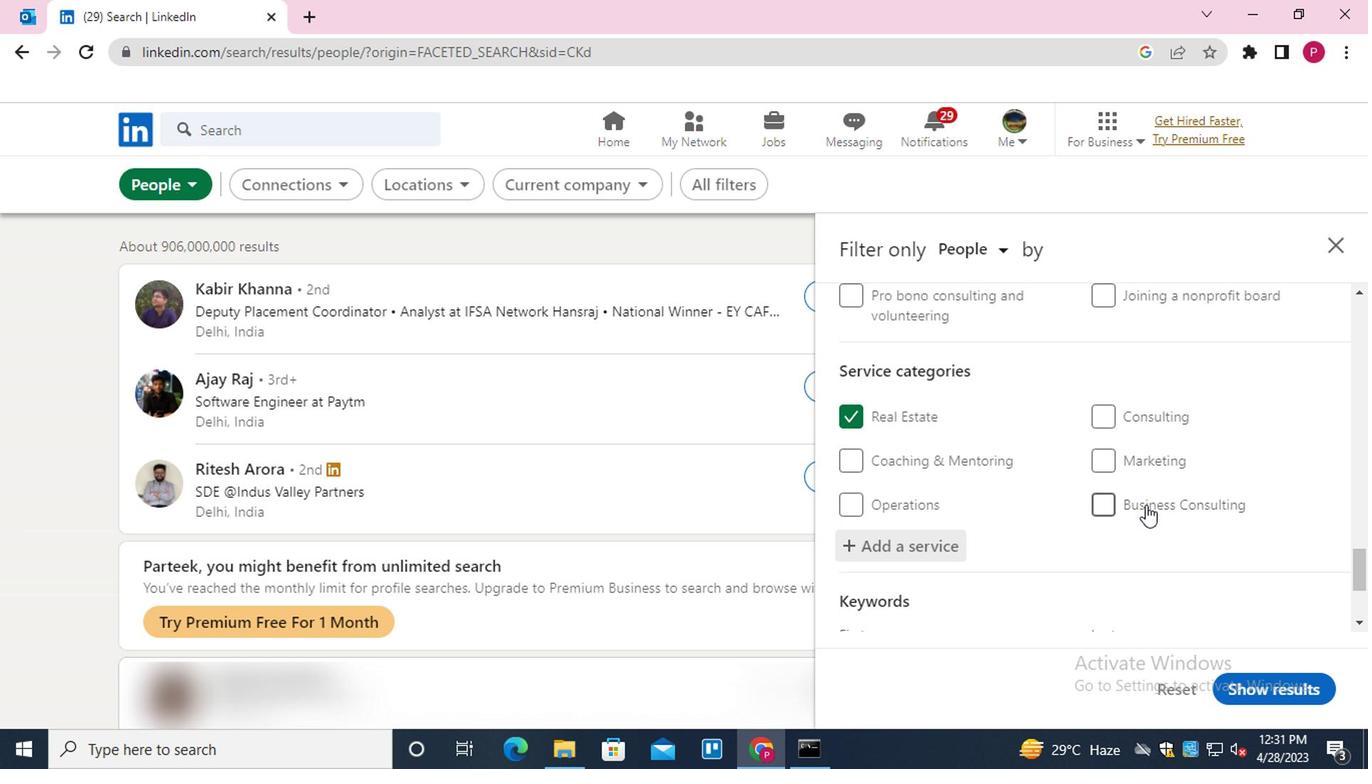 
Action: Mouse scrolled (1140, 504) with delta (0, 0)
Screenshot: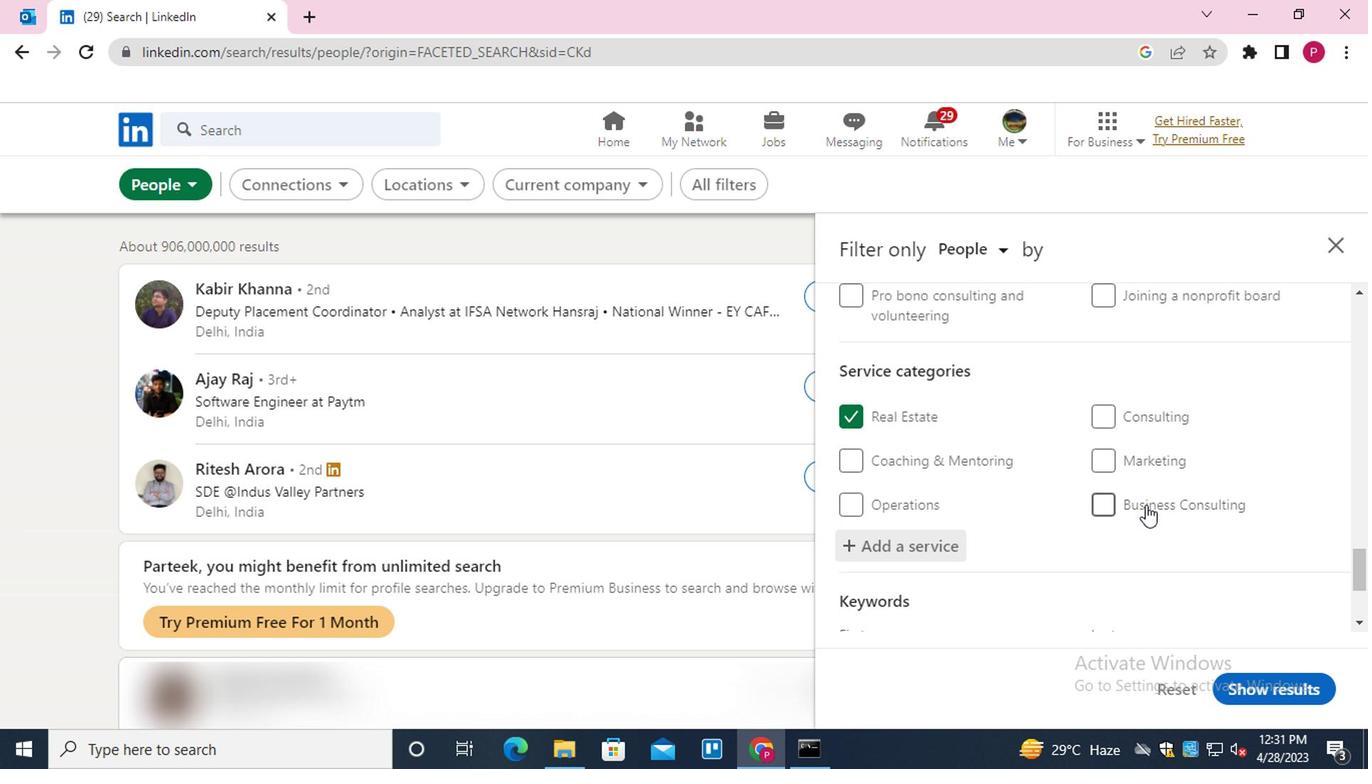 
Action: Mouse scrolled (1140, 504) with delta (0, 0)
Screenshot: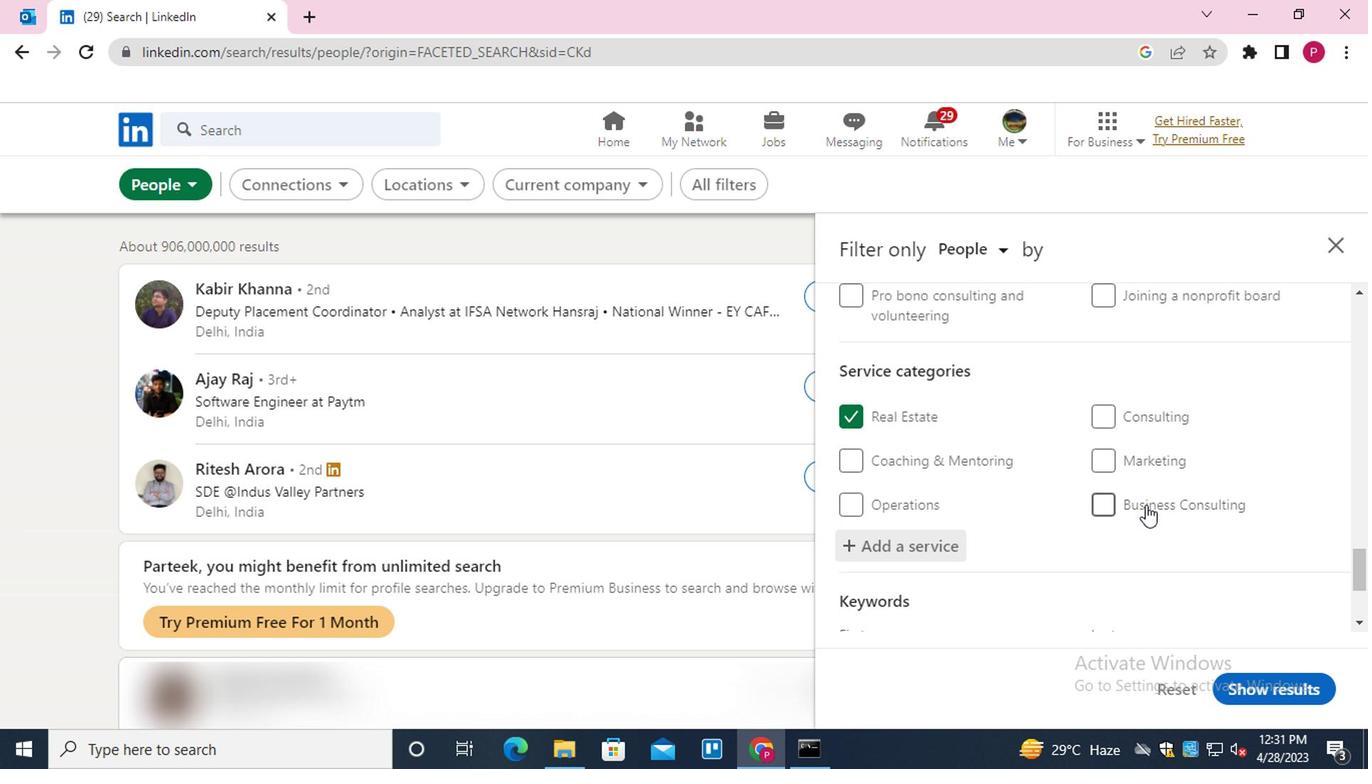 
Action: Mouse moved to (1138, 508)
Screenshot: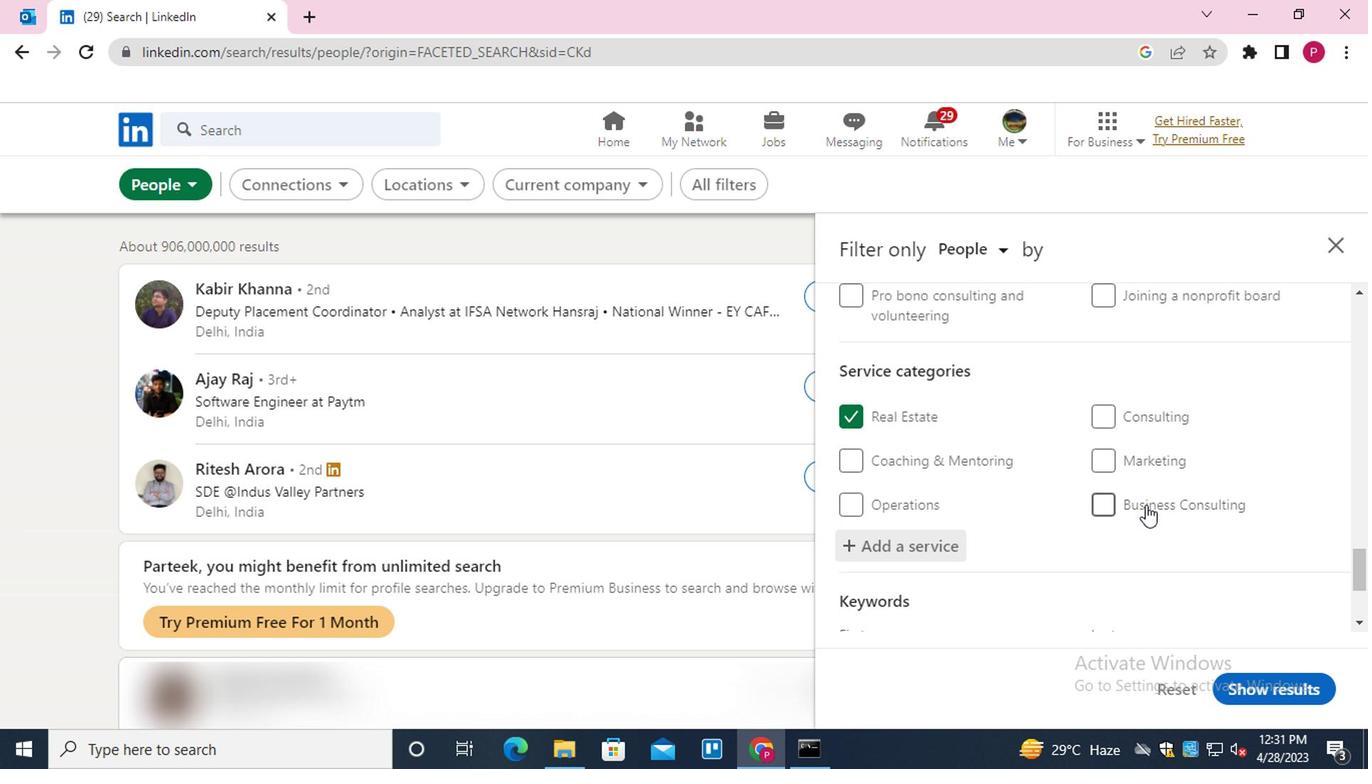
Action: Mouse scrolled (1138, 507) with delta (0, 0)
Screenshot: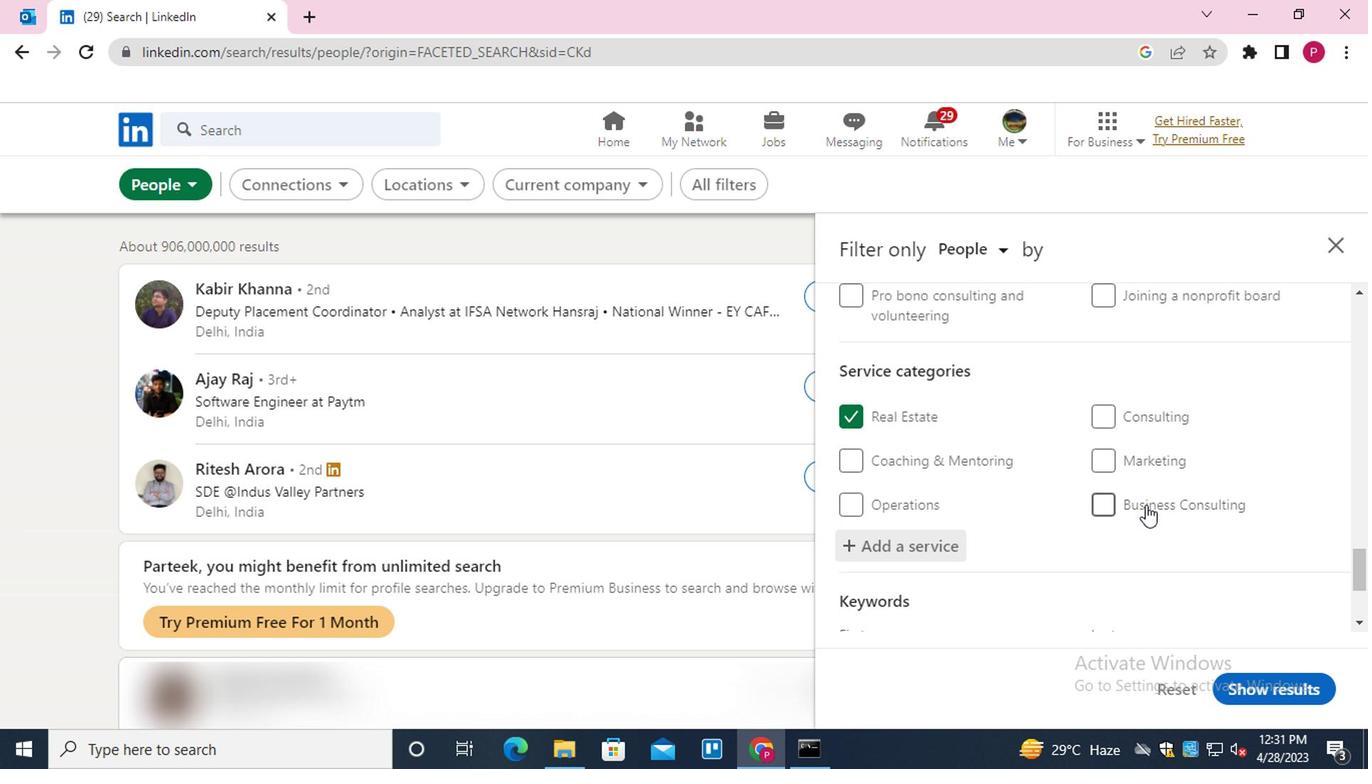 
Action: Mouse moved to (1016, 541)
Screenshot: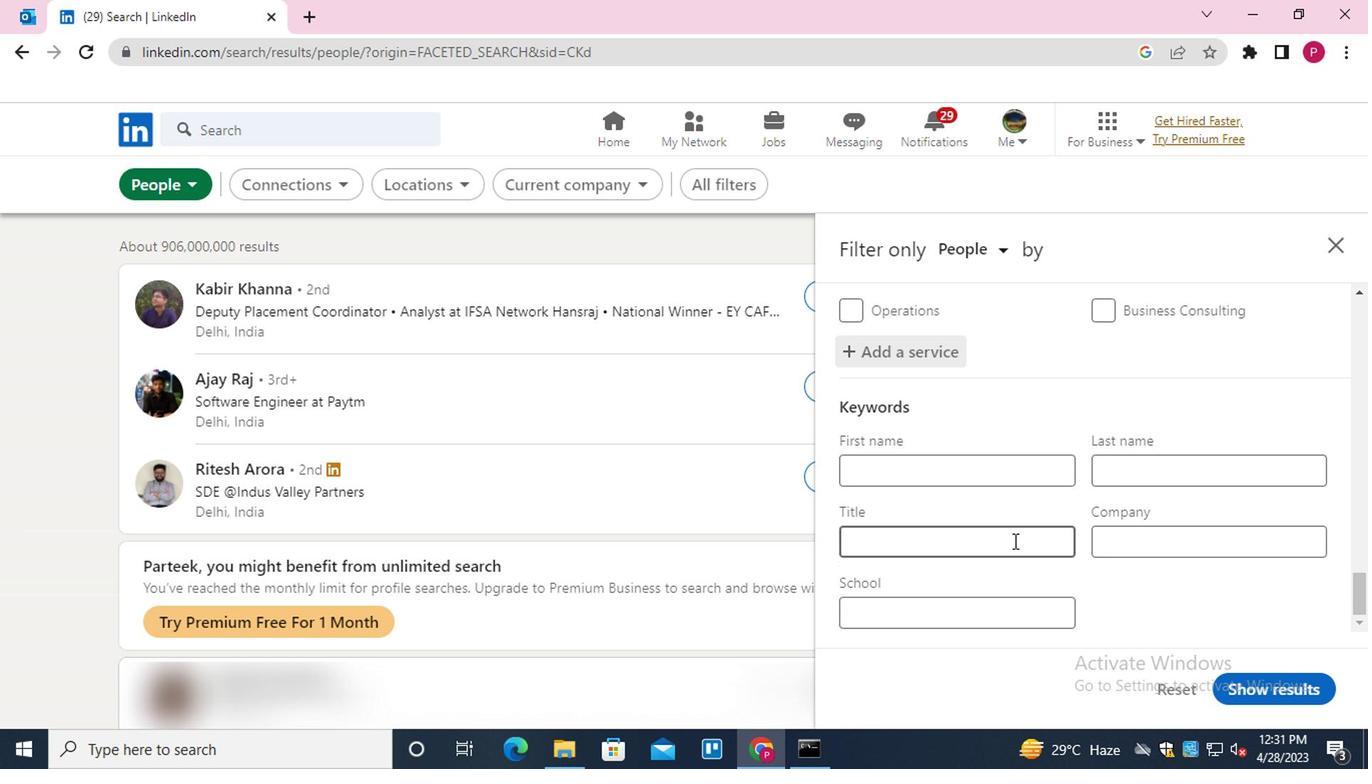 
Action: Mouse pressed left at (1016, 541)
Screenshot: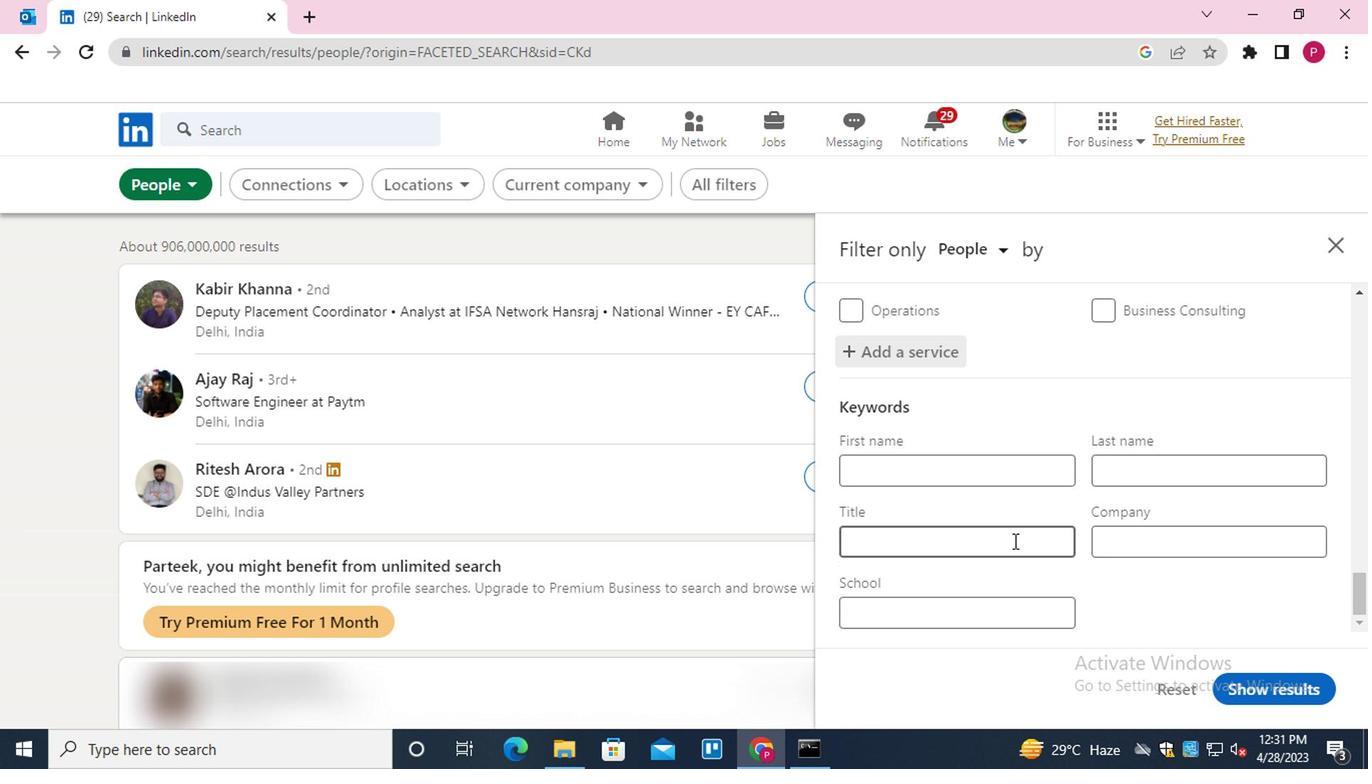 
Action: Mouse moved to (1014, 543)
Screenshot: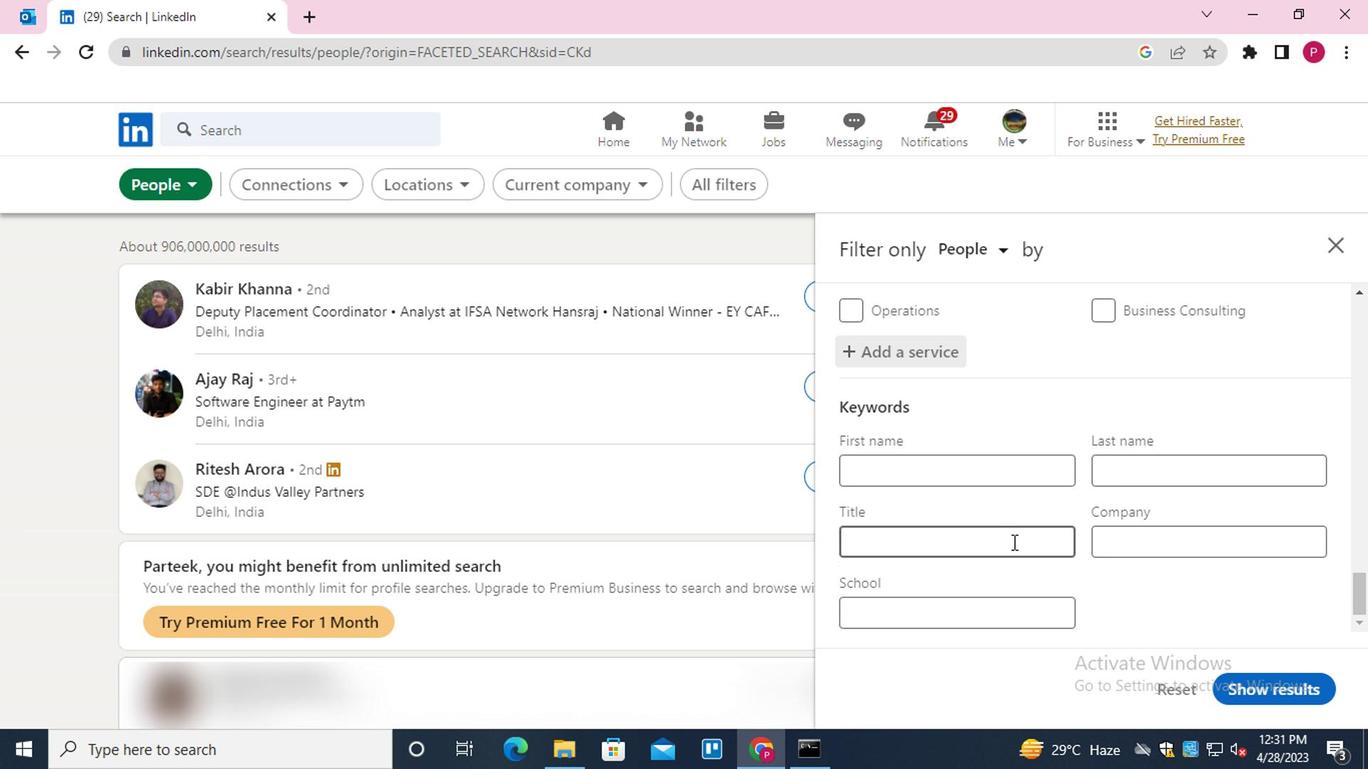 
Action: Key pressed <Key.shift><Key.shift><Key.shift><Key.shift><Key.shift><Key.shift><Key.shift><Key.shift>FRONT<Key.space><Key.shift>DESK<Key.space><Key.shift>ASSOCIATE
Screenshot: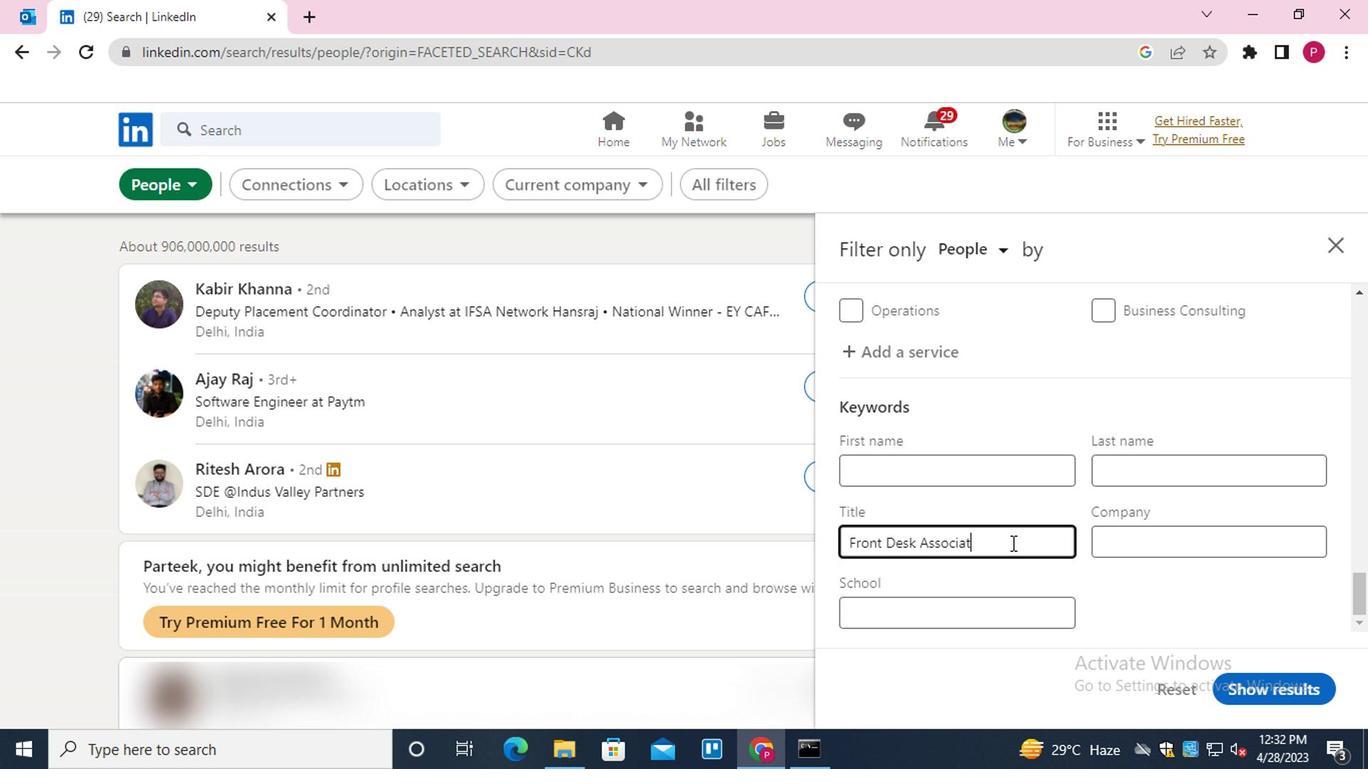 
Action: Mouse moved to (1267, 682)
Screenshot: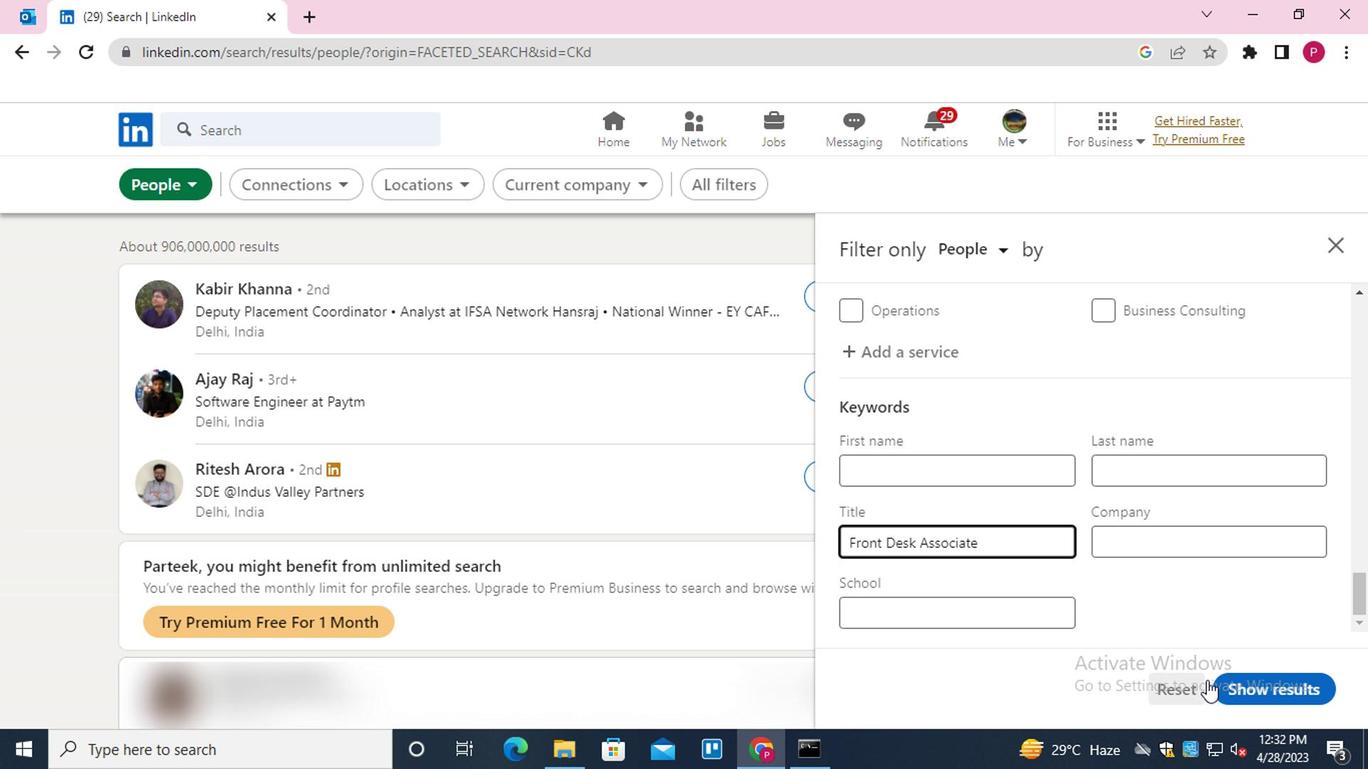 
Action: Mouse pressed left at (1267, 682)
Screenshot: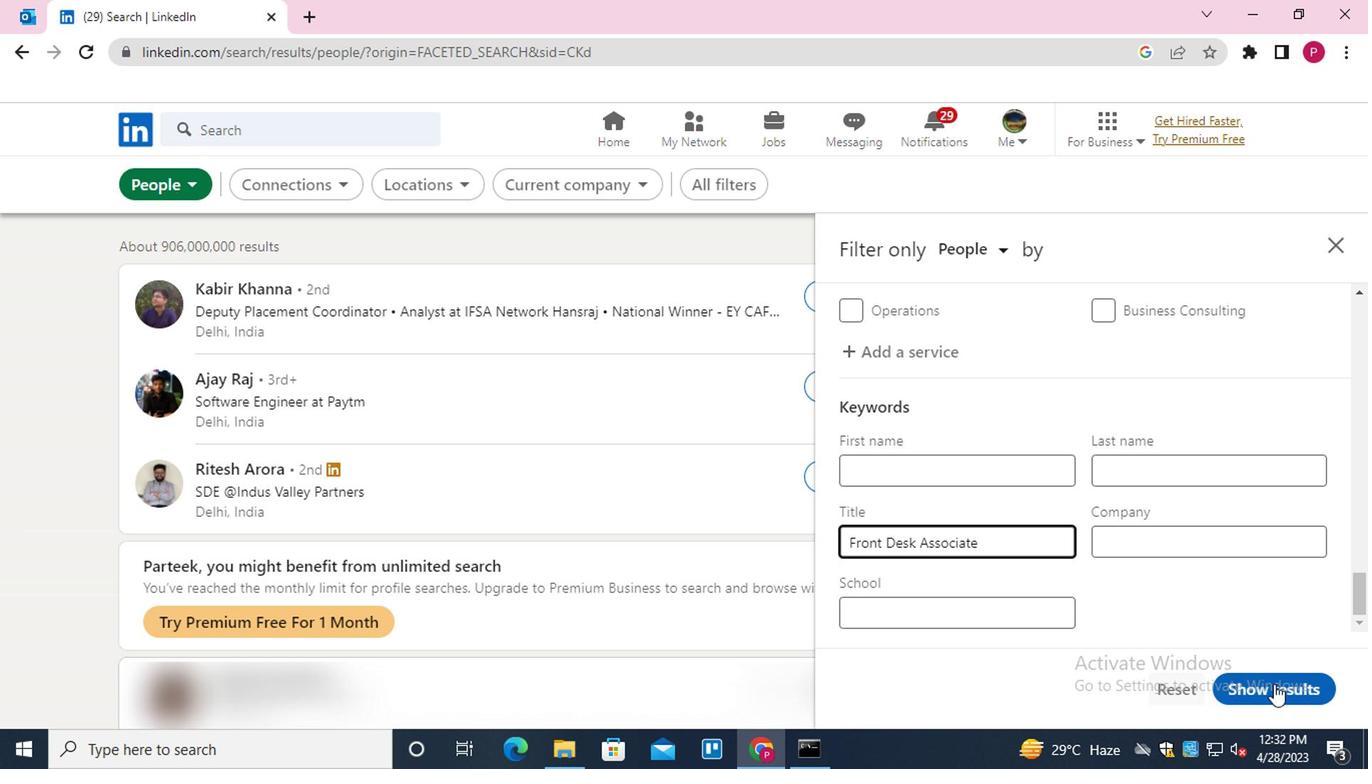 
Action: Mouse moved to (763, 375)
Screenshot: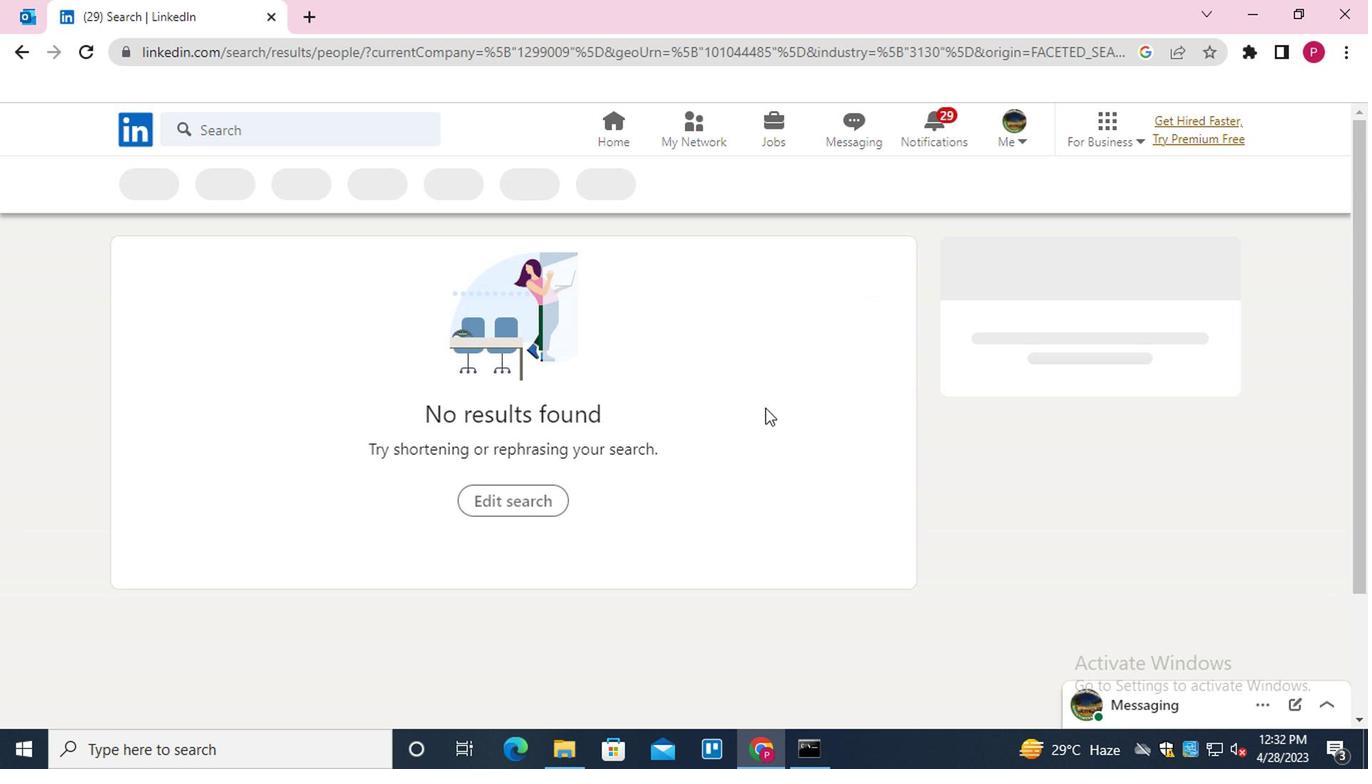 
